 Task: Create validation rules in speaker object.
Action: Mouse moved to (639, 56)
Screenshot: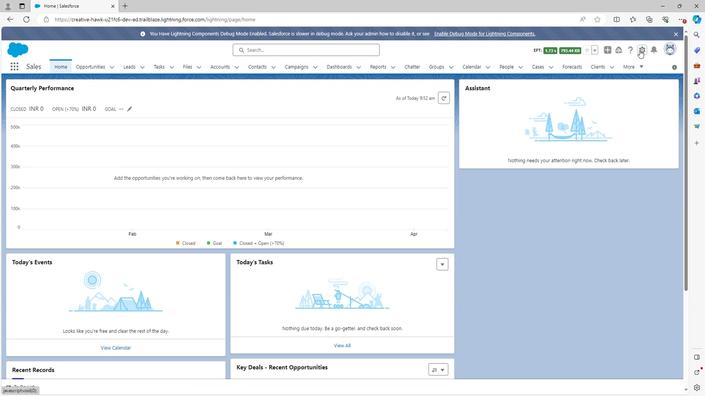 
Action: Mouse pressed left at (639, 56)
Screenshot: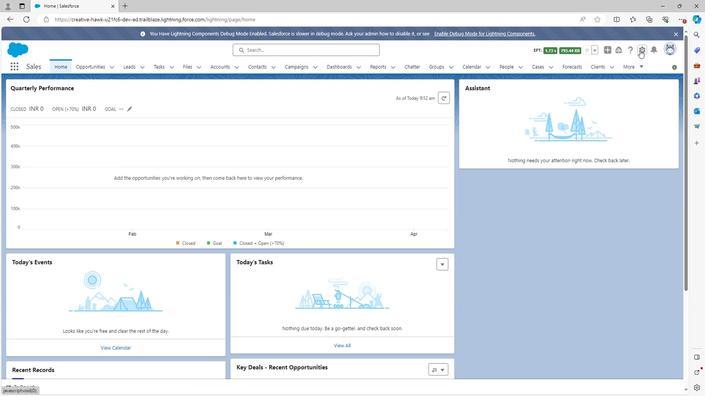
Action: Mouse moved to (610, 81)
Screenshot: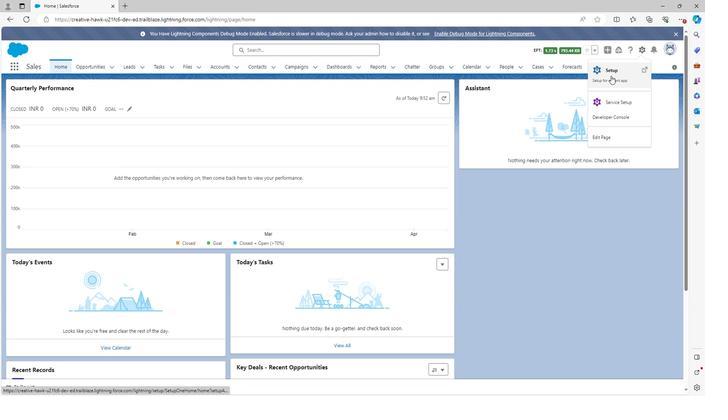 
Action: Mouse pressed left at (610, 81)
Screenshot: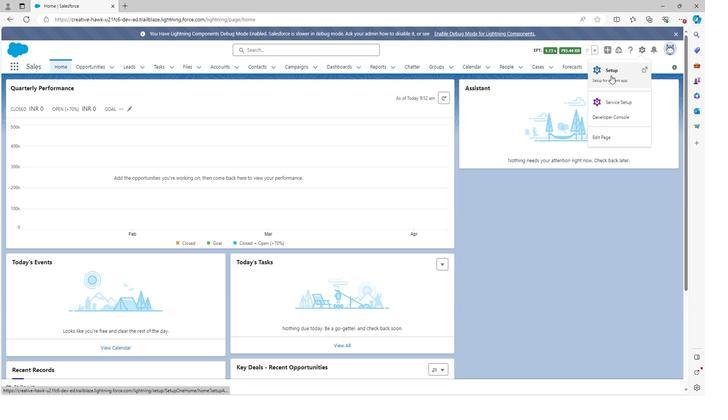 
Action: Mouse moved to (89, 73)
Screenshot: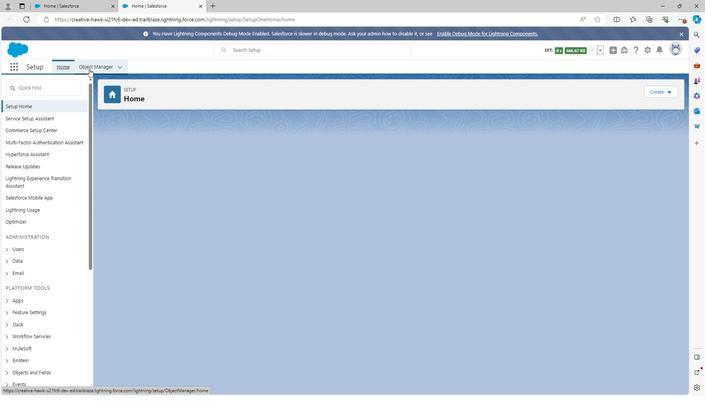 
Action: Mouse pressed left at (89, 73)
Screenshot: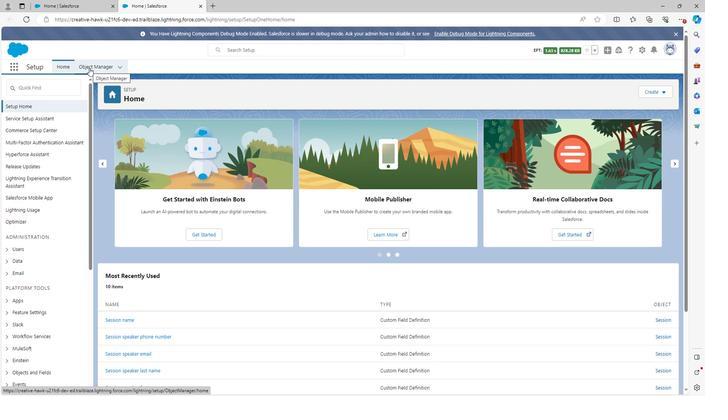 
Action: Mouse moved to (83, 263)
Screenshot: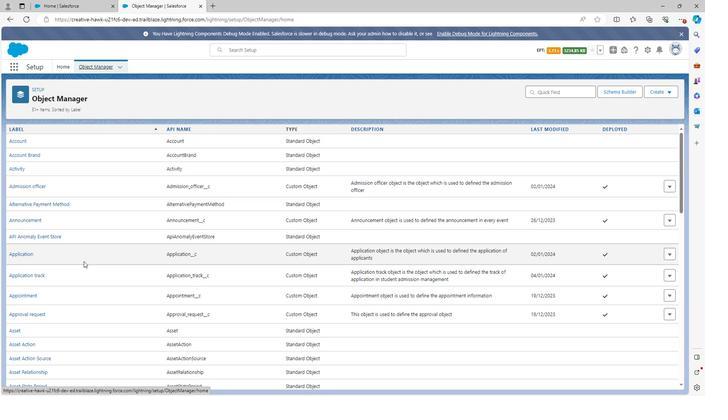 
Action: Mouse scrolled (83, 263) with delta (0, 0)
Screenshot: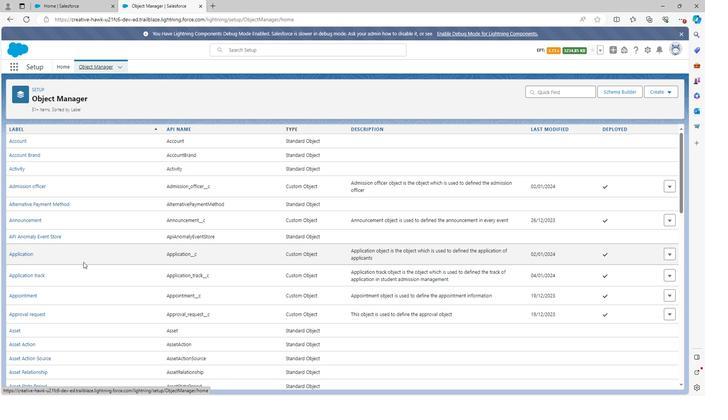 
Action: Mouse scrolled (83, 263) with delta (0, 0)
Screenshot: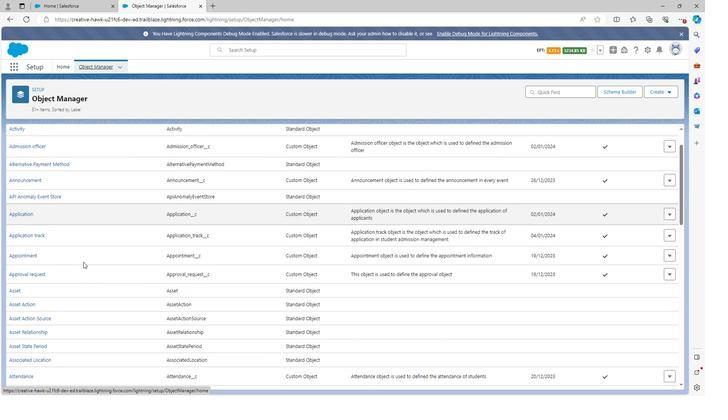 
Action: Mouse scrolled (83, 263) with delta (0, 0)
Screenshot: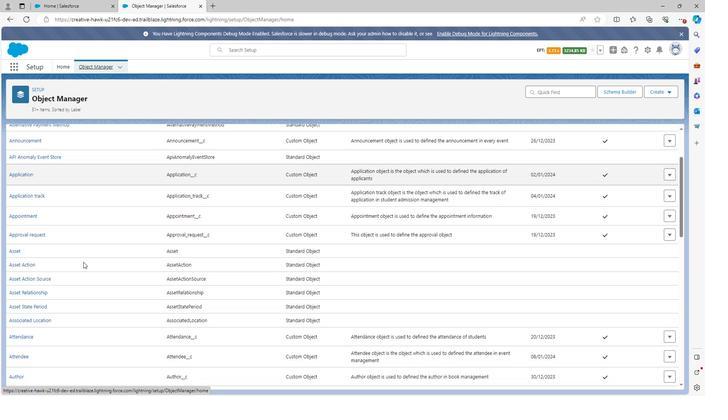 
Action: Mouse scrolled (83, 263) with delta (0, 0)
Screenshot: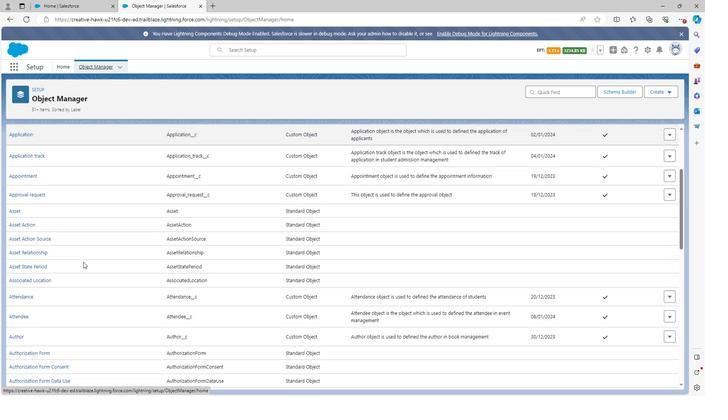 
Action: Mouse scrolled (83, 263) with delta (0, 0)
Screenshot: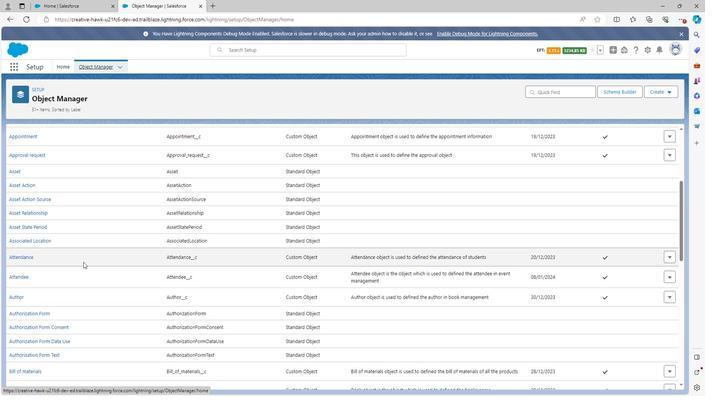 
Action: Mouse scrolled (83, 263) with delta (0, 0)
Screenshot: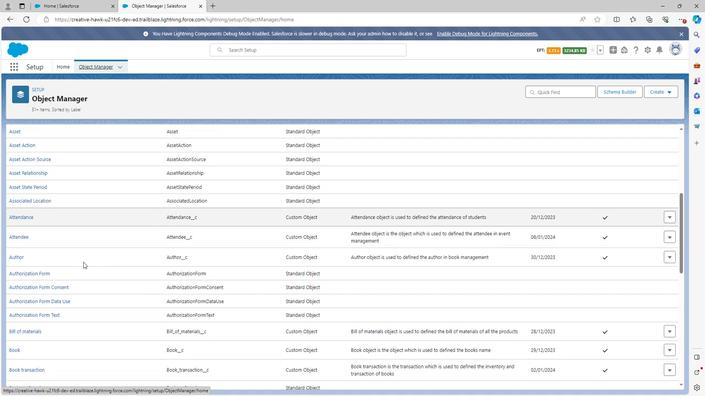 
Action: Mouse scrolled (83, 263) with delta (0, 0)
Screenshot: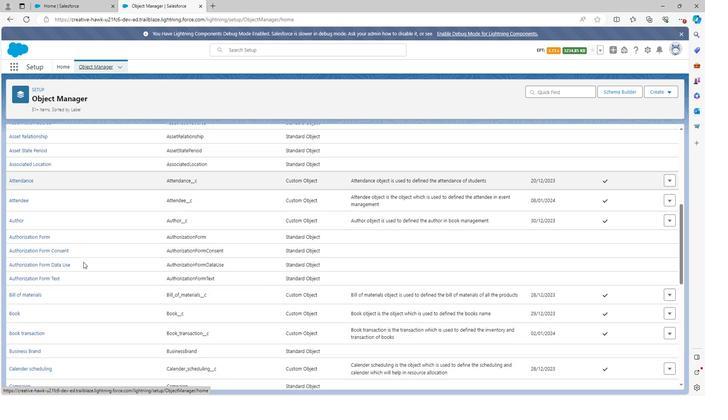 
Action: Mouse moved to (83, 263)
Screenshot: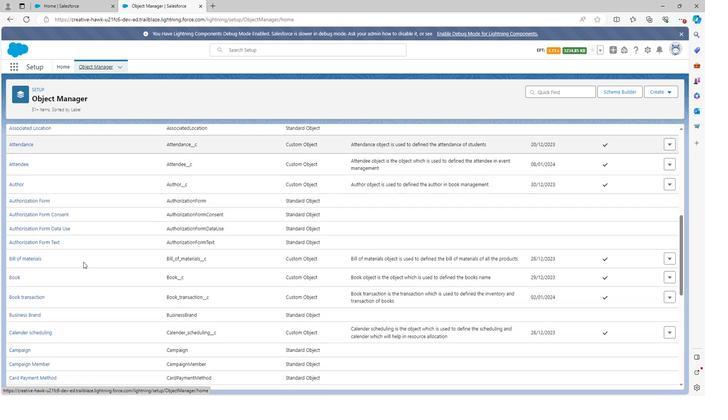 
Action: Mouse scrolled (83, 263) with delta (0, 0)
Screenshot: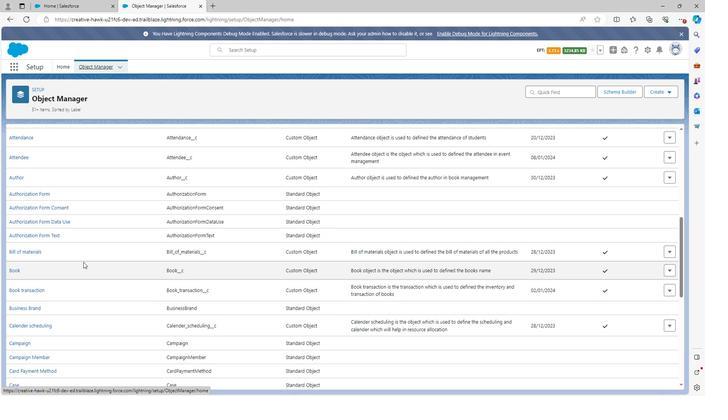 
Action: Mouse scrolled (83, 263) with delta (0, 0)
Screenshot: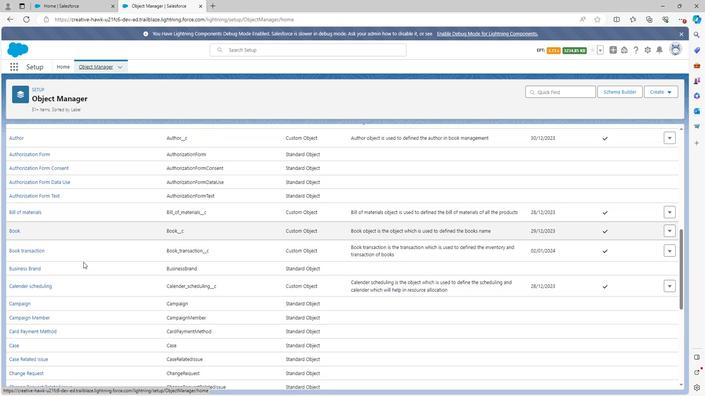 
Action: Mouse scrolled (83, 263) with delta (0, 0)
Screenshot: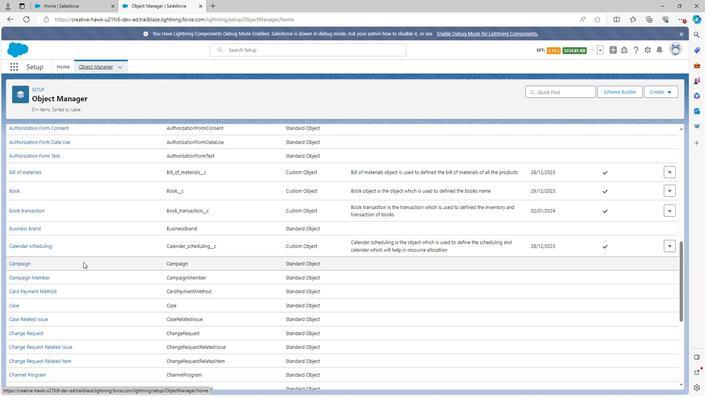 
Action: Mouse scrolled (83, 263) with delta (0, 0)
Screenshot: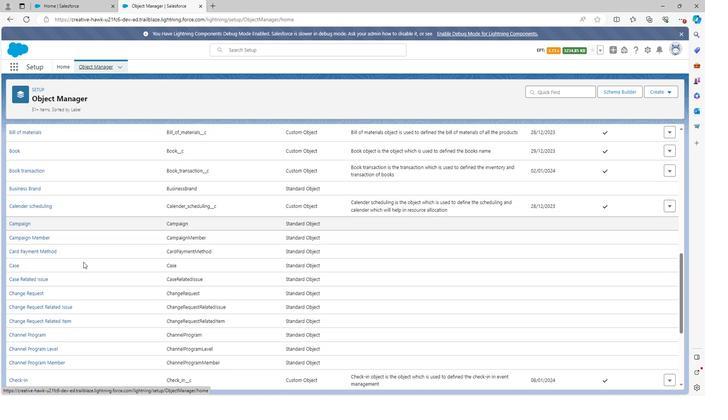 
Action: Mouse scrolled (83, 263) with delta (0, 0)
Screenshot: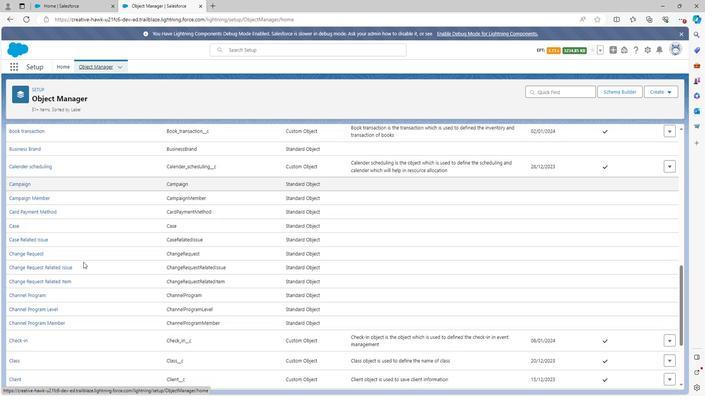 
Action: Mouse moved to (83, 263)
Screenshot: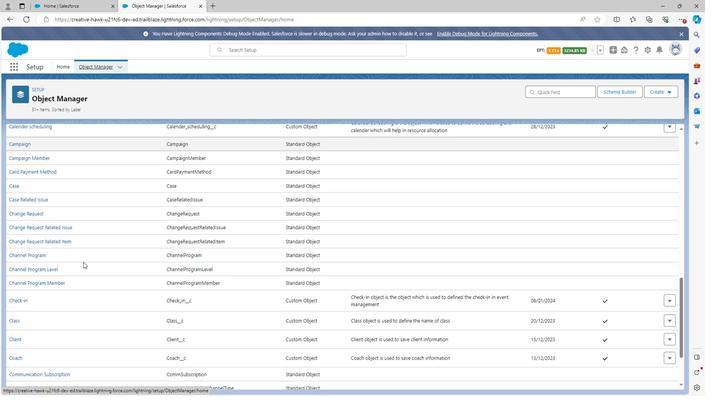 
Action: Mouse scrolled (83, 263) with delta (0, 0)
Screenshot: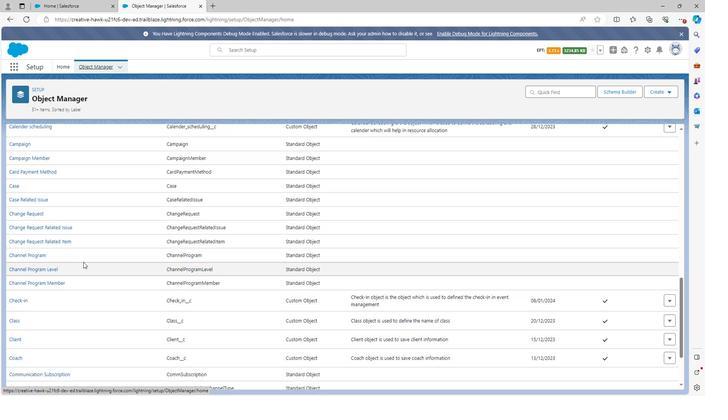 
Action: Mouse scrolled (83, 263) with delta (0, 0)
Screenshot: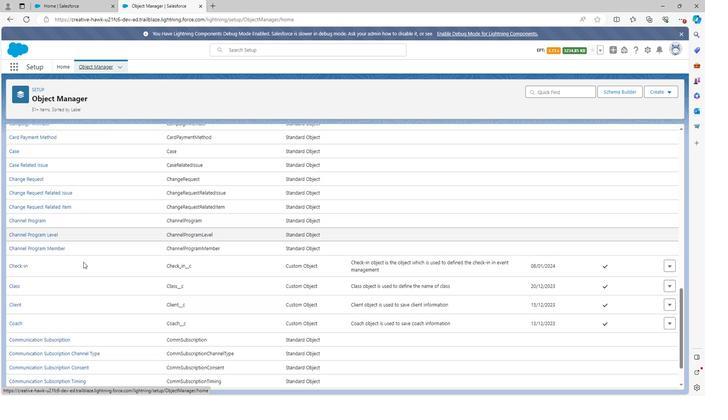 
Action: Mouse scrolled (83, 263) with delta (0, 0)
Screenshot: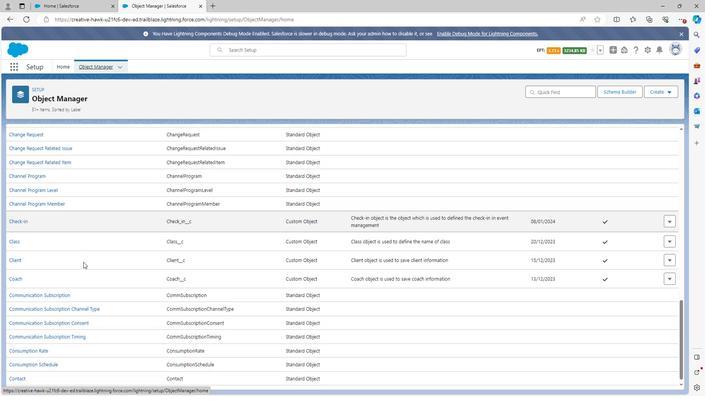 
Action: Mouse scrolled (83, 263) with delta (0, 0)
Screenshot: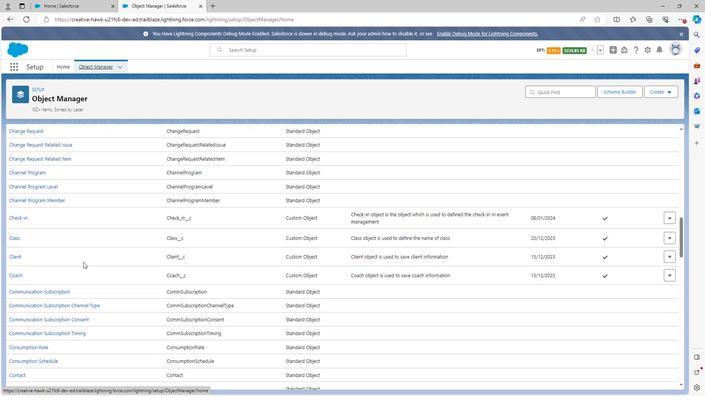 
Action: Mouse scrolled (83, 263) with delta (0, 0)
Screenshot: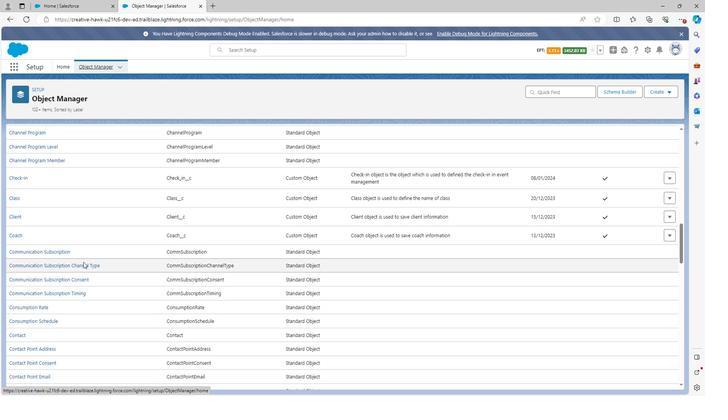
Action: Mouse scrolled (83, 263) with delta (0, 0)
Screenshot: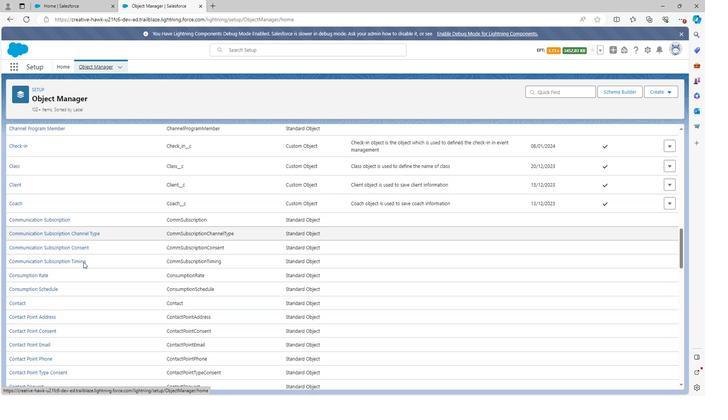 
Action: Mouse scrolled (83, 263) with delta (0, 0)
Screenshot: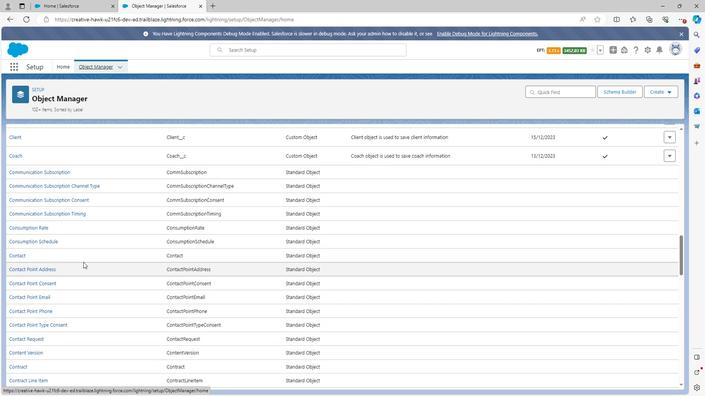 
Action: Mouse scrolled (83, 263) with delta (0, 0)
Screenshot: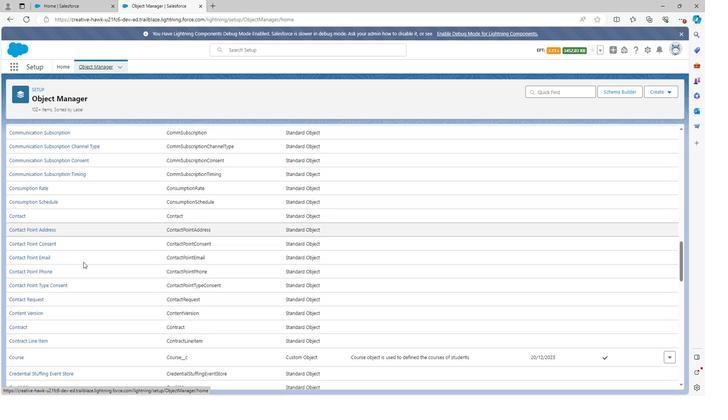 
Action: Mouse scrolled (83, 263) with delta (0, 0)
Screenshot: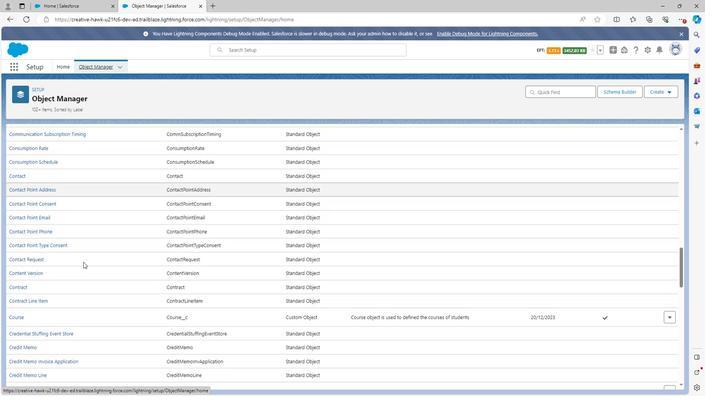 
Action: Mouse scrolled (83, 263) with delta (0, 0)
Screenshot: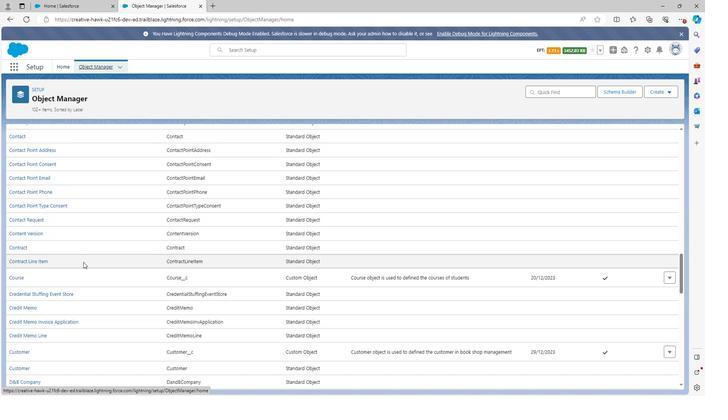 
Action: Mouse scrolled (83, 263) with delta (0, 0)
Screenshot: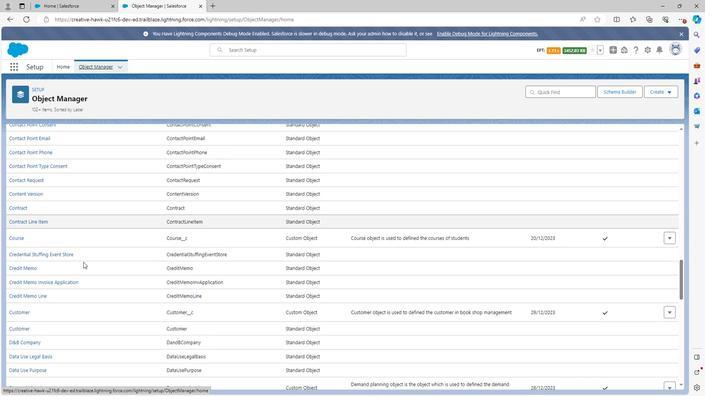 
Action: Mouse scrolled (83, 263) with delta (0, 0)
Screenshot: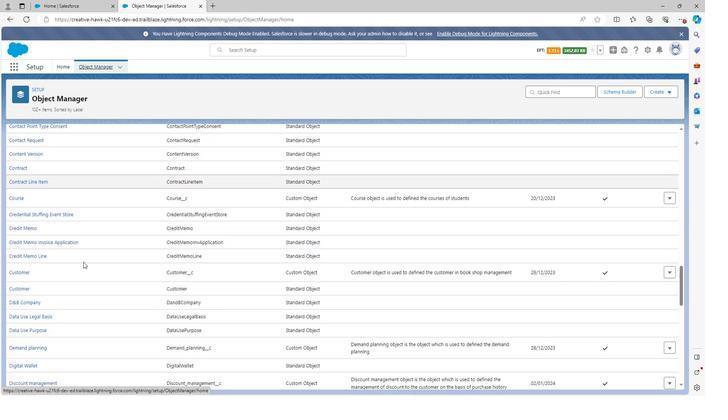 
Action: Mouse scrolled (83, 263) with delta (0, 0)
Screenshot: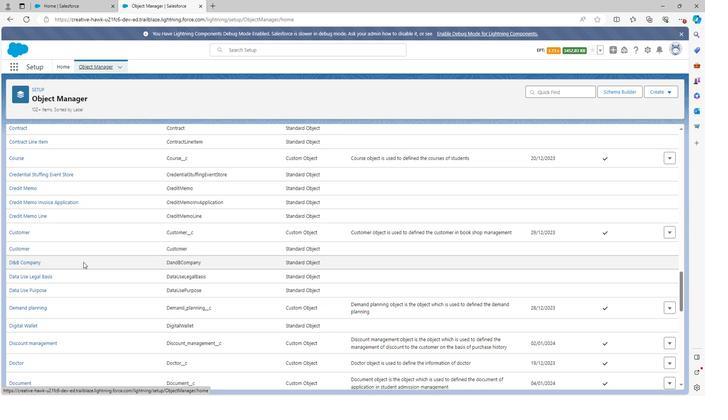
Action: Mouse scrolled (83, 263) with delta (0, 0)
Screenshot: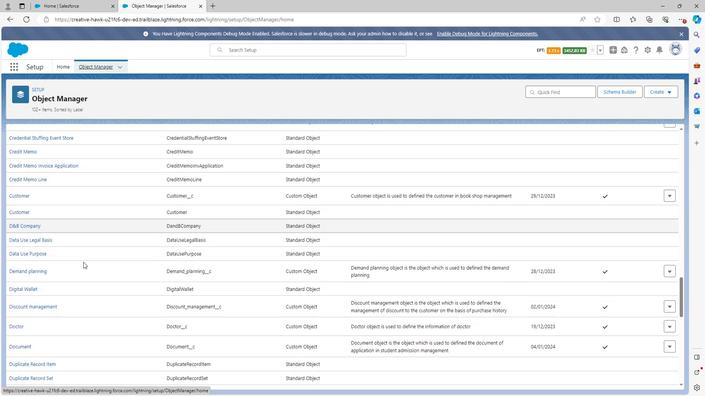 
Action: Mouse scrolled (83, 263) with delta (0, 0)
Screenshot: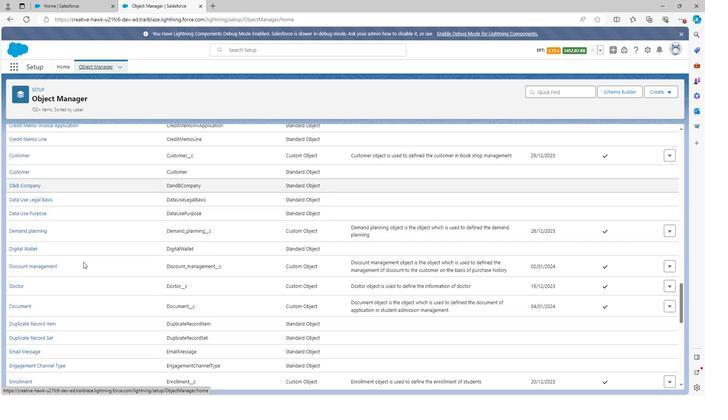 
Action: Mouse scrolled (83, 263) with delta (0, 0)
Screenshot: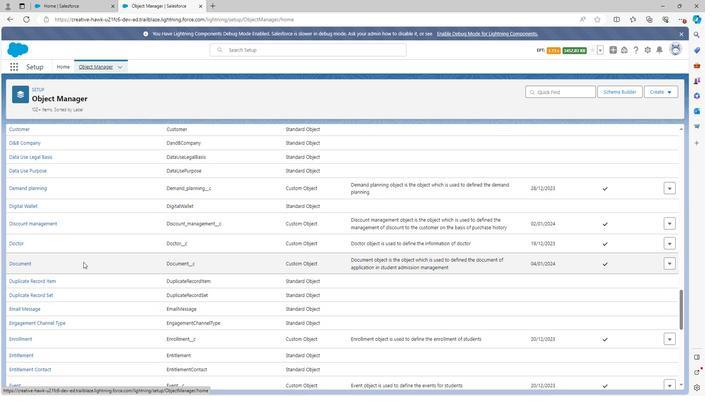 
Action: Mouse scrolled (83, 263) with delta (0, 0)
Screenshot: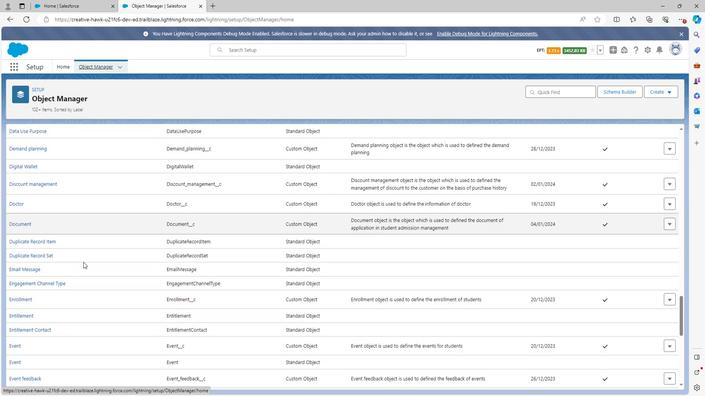 
Action: Mouse scrolled (83, 263) with delta (0, 0)
Screenshot: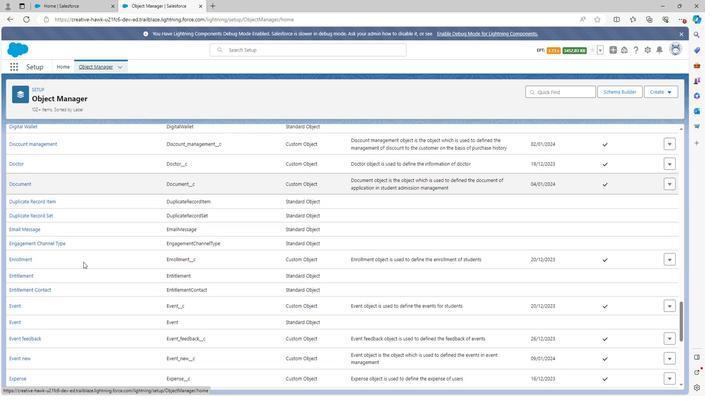 
Action: Mouse scrolled (83, 263) with delta (0, 0)
Screenshot: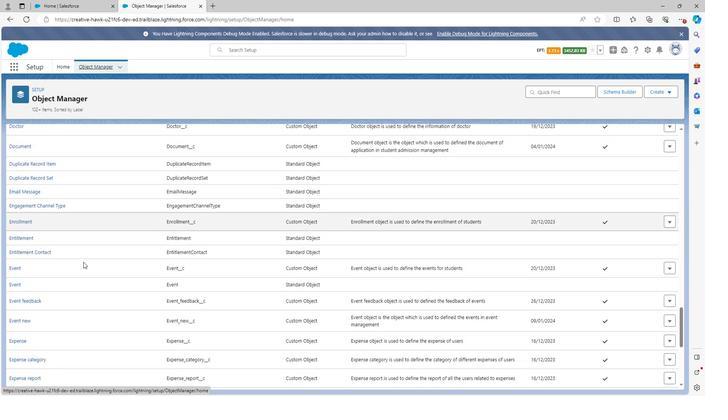 
Action: Mouse scrolled (83, 263) with delta (0, 0)
Screenshot: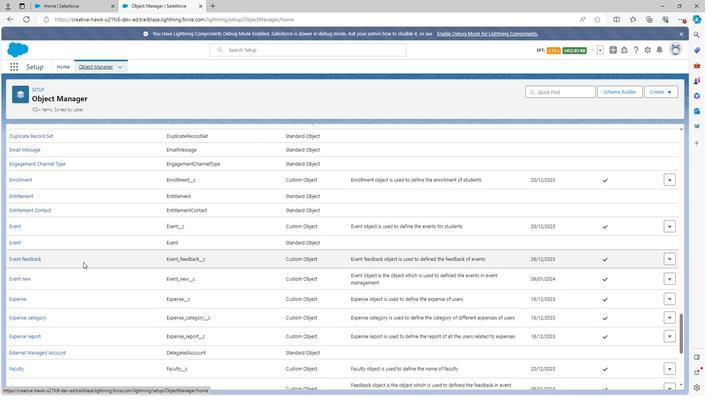 
Action: Mouse scrolled (83, 263) with delta (0, 0)
Screenshot: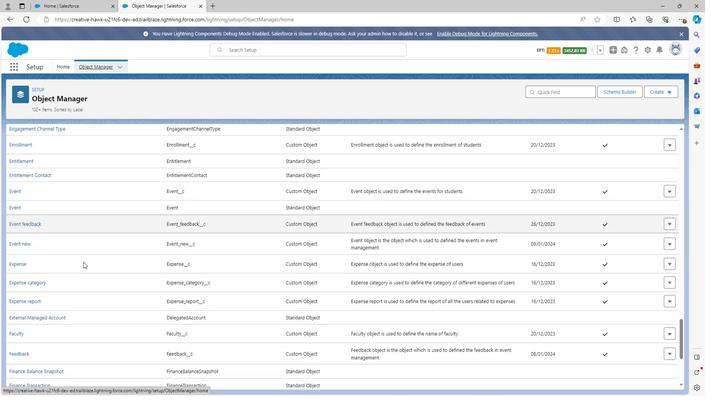 
Action: Mouse scrolled (83, 263) with delta (0, 0)
Screenshot: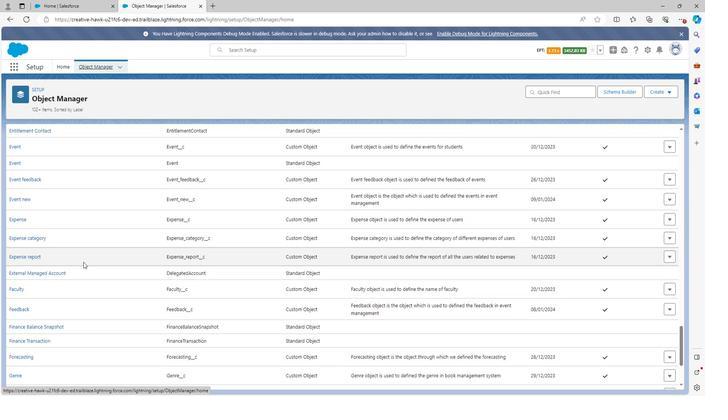 
Action: Mouse scrolled (83, 263) with delta (0, 0)
Screenshot: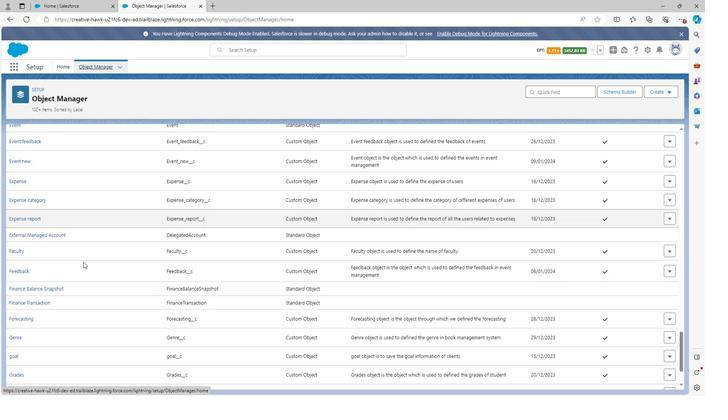 
Action: Mouse scrolled (83, 263) with delta (0, 0)
Screenshot: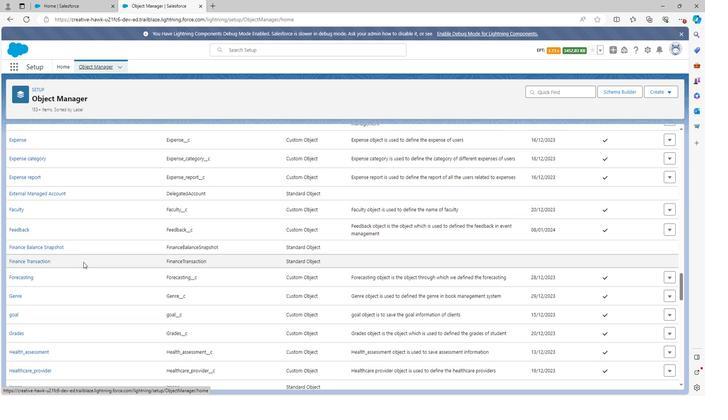 
Action: Mouse scrolled (83, 263) with delta (0, 0)
Screenshot: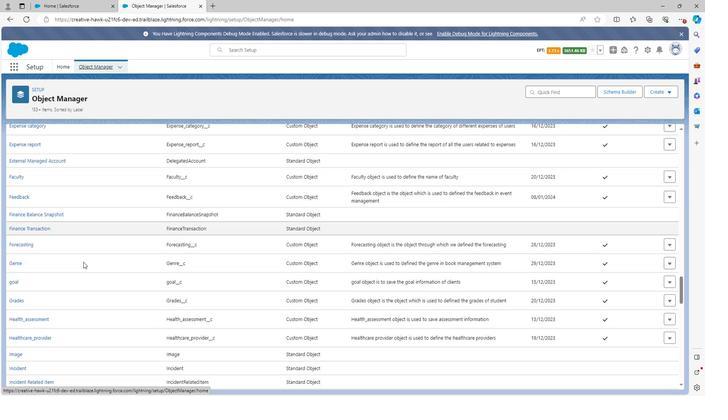 
Action: Mouse scrolled (83, 263) with delta (0, 0)
Screenshot: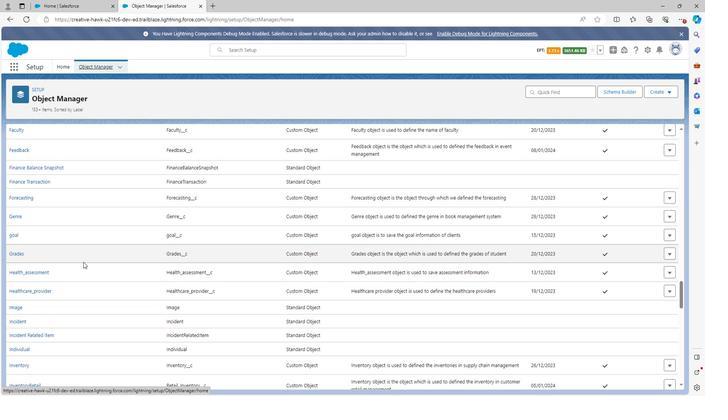 
Action: Mouse scrolled (83, 263) with delta (0, 0)
Screenshot: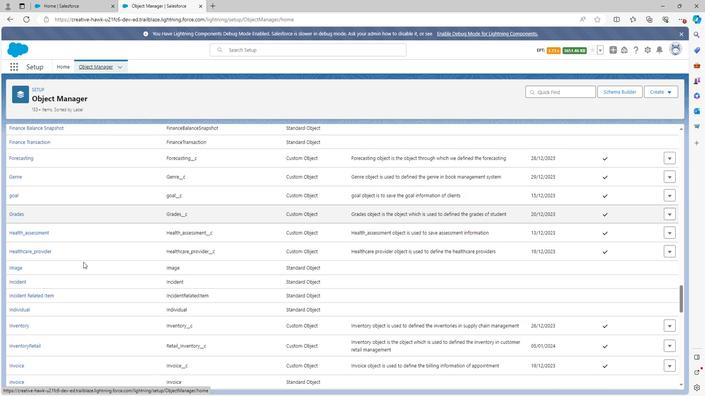 
Action: Mouse scrolled (83, 263) with delta (0, 0)
Screenshot: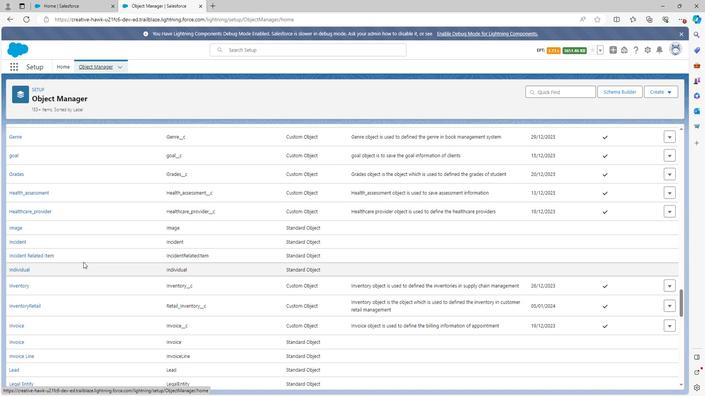 
Action: Mouse scrolled (83, 263) with delta (0, 0)
Screenshot: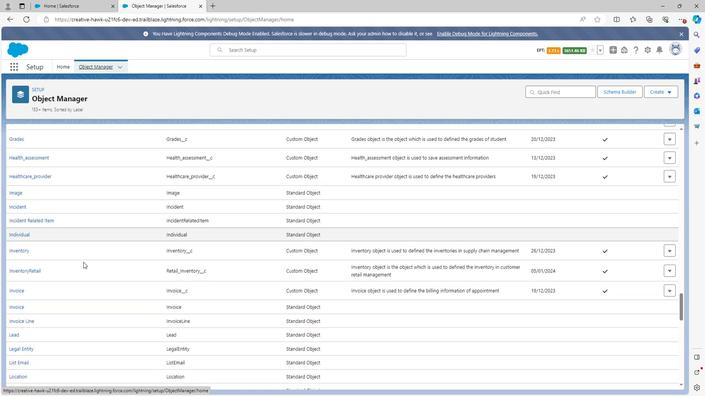 
Action: Mouse scrolled (83, 263) with delta (0, 0)
Screenshot: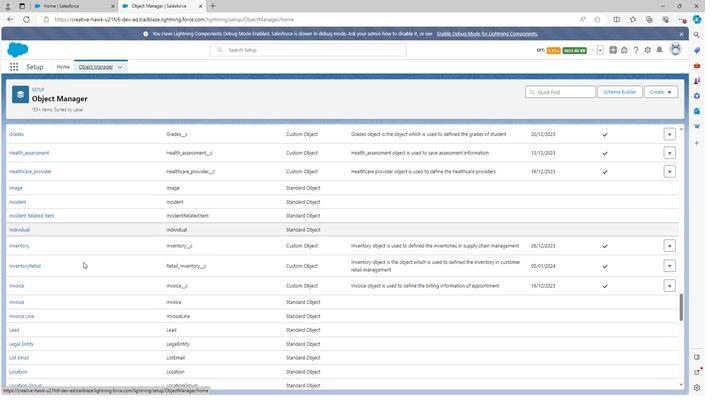 
Action: Mouse scrolled (83, 263) with delta (0, 0)
Screenshot: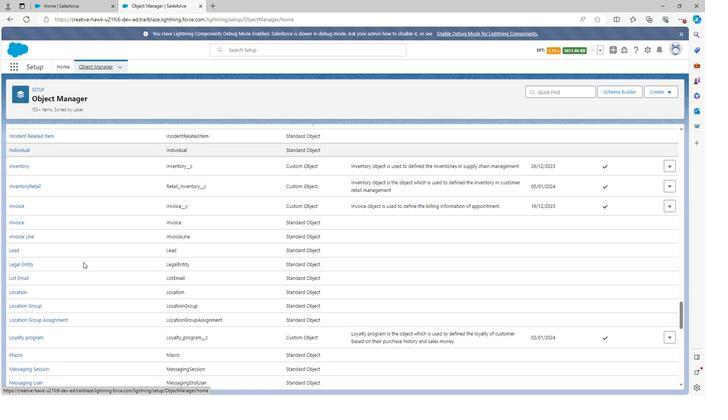 
Action: Mouse scrolled (83, 263) with delta (0, 0)
Screenshot: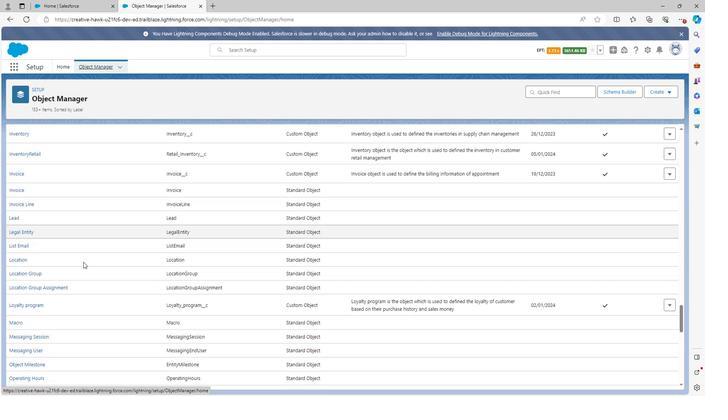 
Action: Mouse scrolled (83, 263) with delta (0, 0)
Screenshot: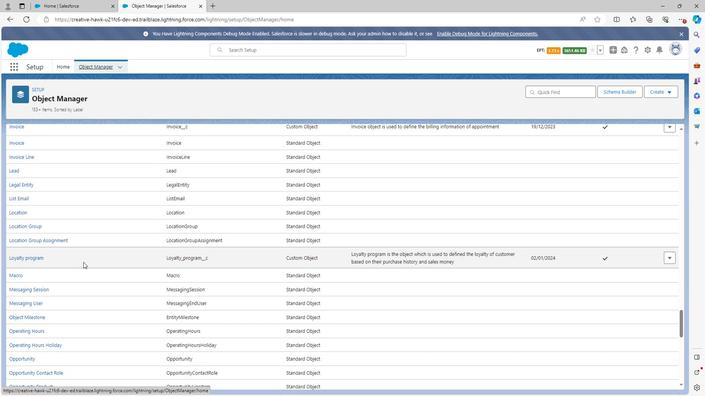 
Action: Mouse scrolled (83, 263) with delta (0, 0)
Screenshot: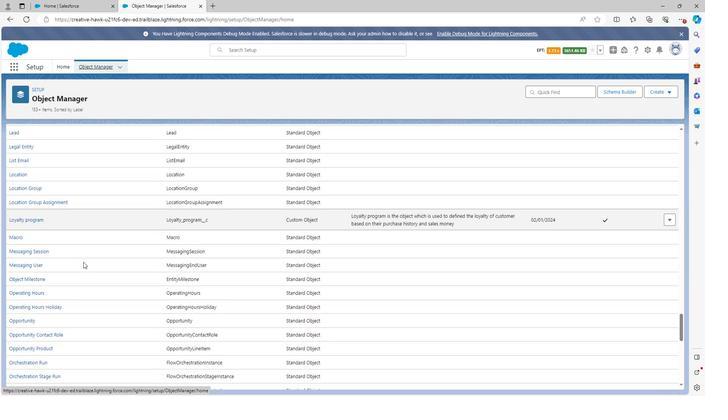 
Action: Mouse scrolled (83, 263) with delta (0, 0)
Screenshot: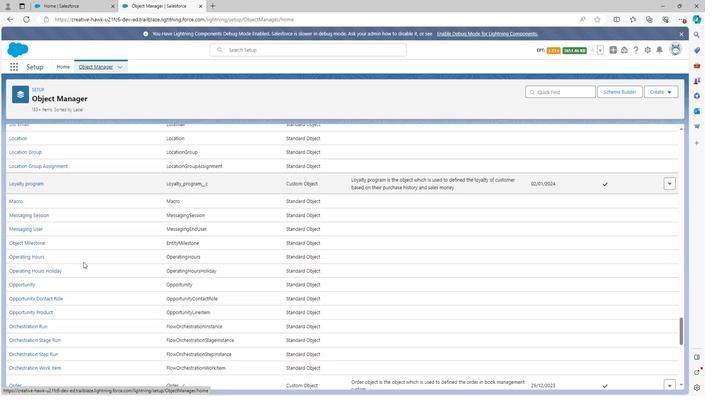 
Action: Mouse scrolled (83, 263) with delta (0, 0)
Screenshot: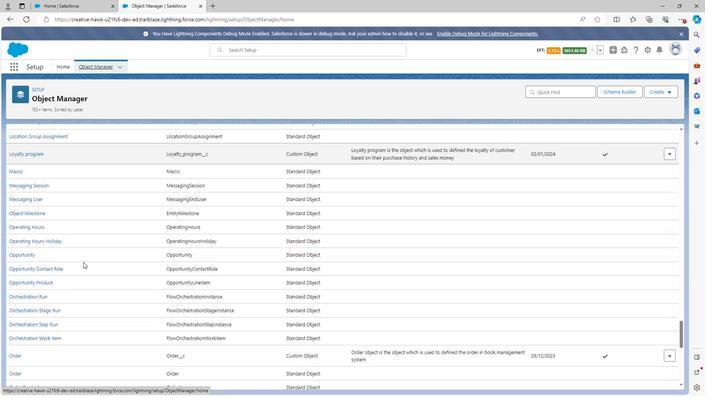 
Action: Mouse moved to (83, 263)
Screenshot: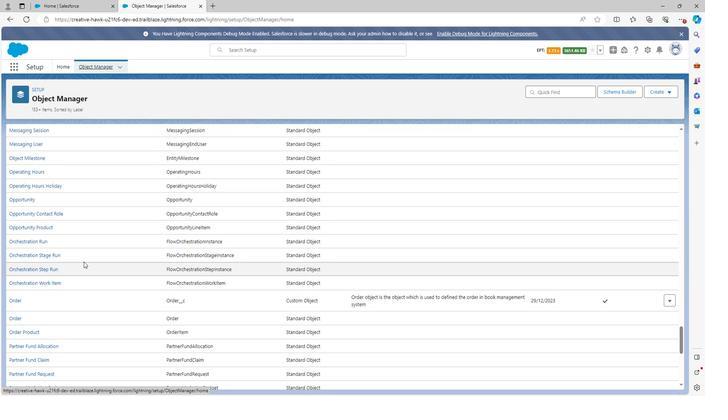 
Action: Mouse scrolled (83, 263) with delta (0, 0)
Screenshot: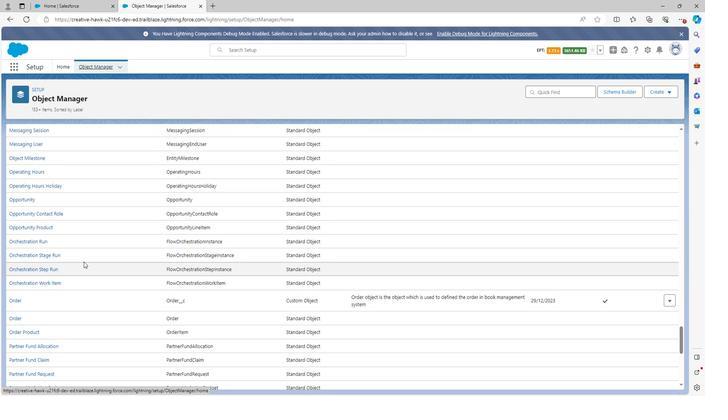 
Action: Mouse scrolled (83, 263) with delta (0, 0)
Screenshot: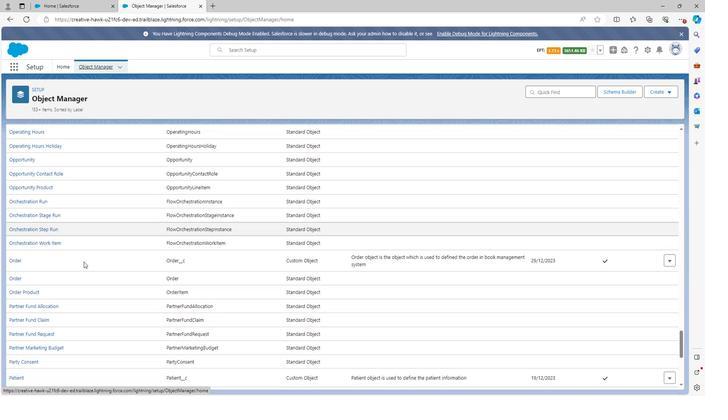 
Action: Mouse scrolled (83, 263) with delta (0, 0)
Screenshot: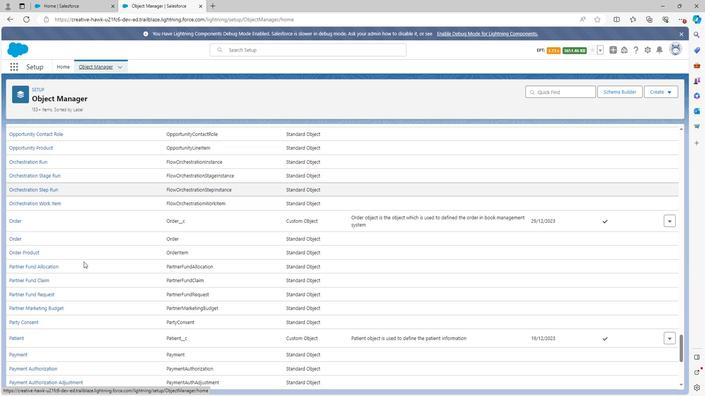 
Action: Mouse scrolled (83, 263) with delta (0, 0)
Screenshot: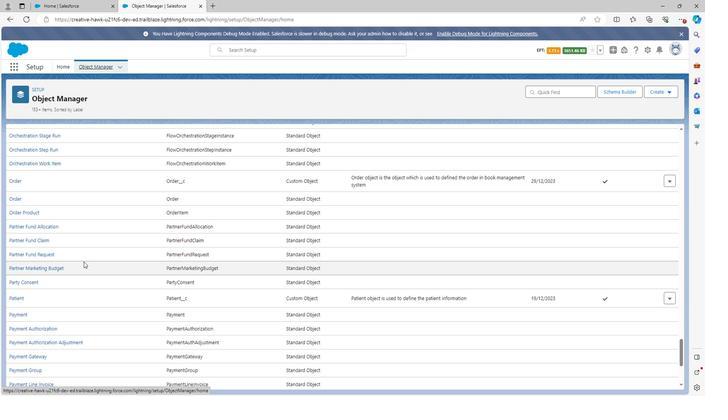
Action: Mouse scrolled (83, 263) with delta (0, 0)
Screenshot: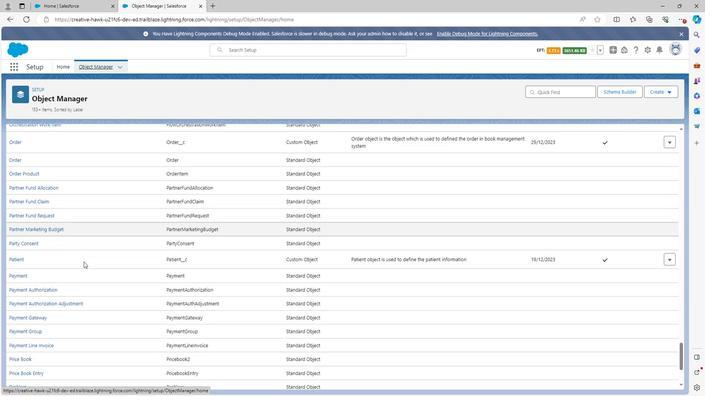 
Action: Mouse scrolled (83, 263) with delta (0, 0)
Screenshot: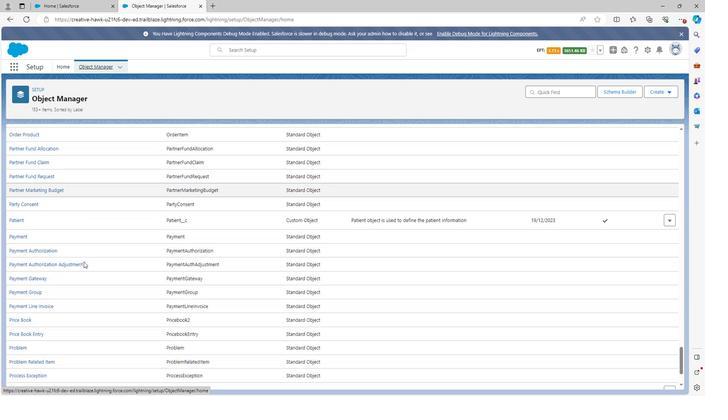 
Action: Mouse scrolled (83, 263) with delta (0, 0)
Screenshot: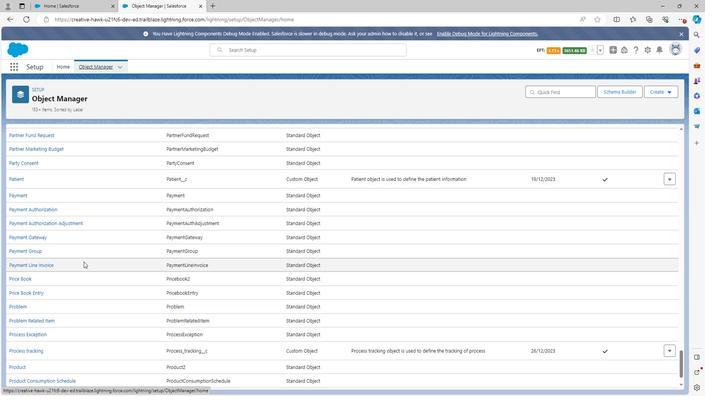 
Action: Mouse scrolled (83, 263) with delta (0, 0)
Screenshot: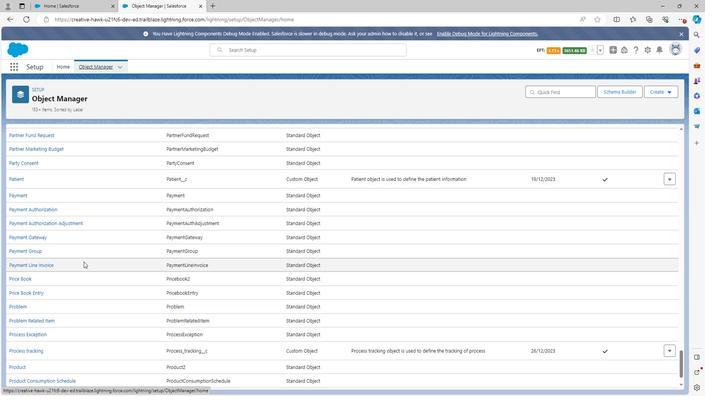 
Action: Mouse scrolled (83, 263) with delta (0, 0)
Screenshot: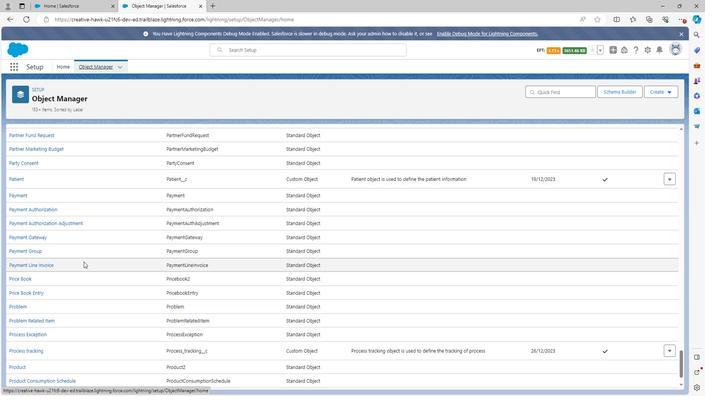 
Action: Mouse scrolled (83, 263) with delta (0, 0)
Screenshot: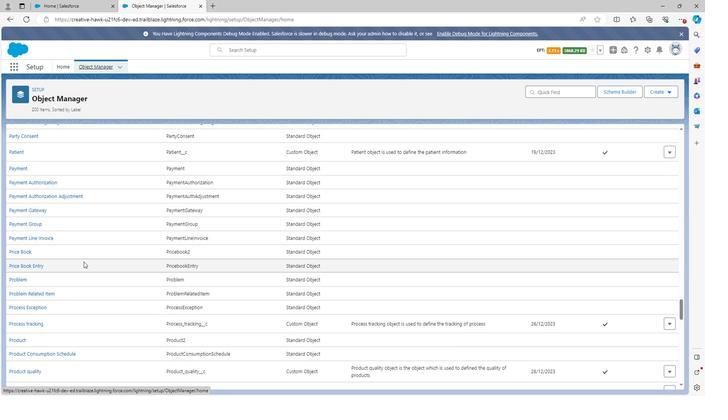 
Action: Mouse scrolled (83, 263) with delta (0, 0)
Screenshot: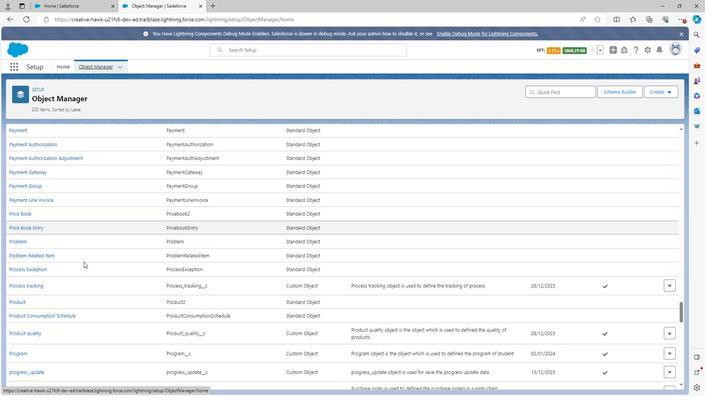 
Action: Mouse scrolled (83, 263) with delta (0, 0)
Screenshot: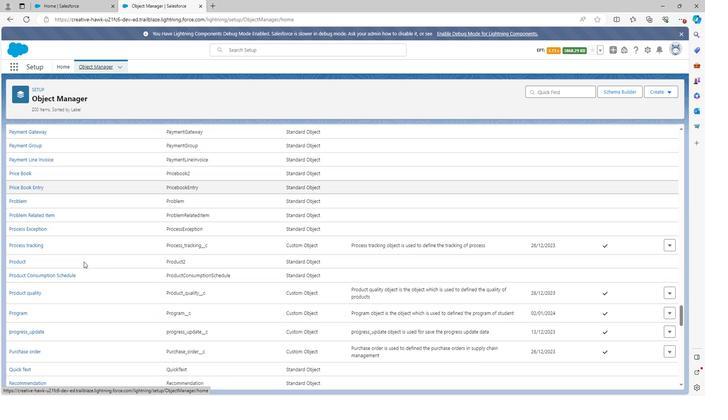 
Action: Mouse scrolled (83, 263) with delta (0, 0)
Screenshot: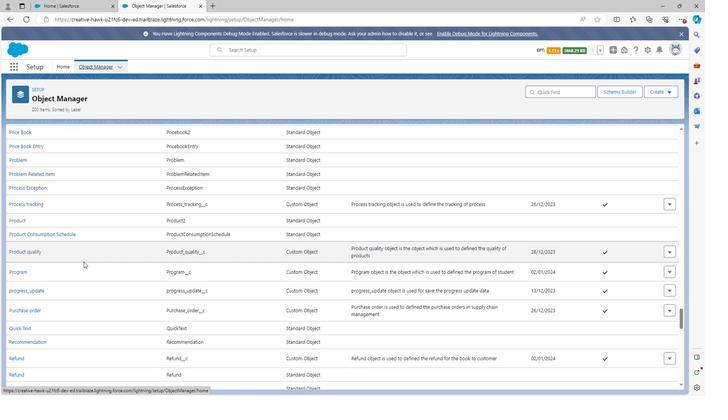 
Action: Mouse scrolled (83, 263) with delta (0, 0)
Screenshot: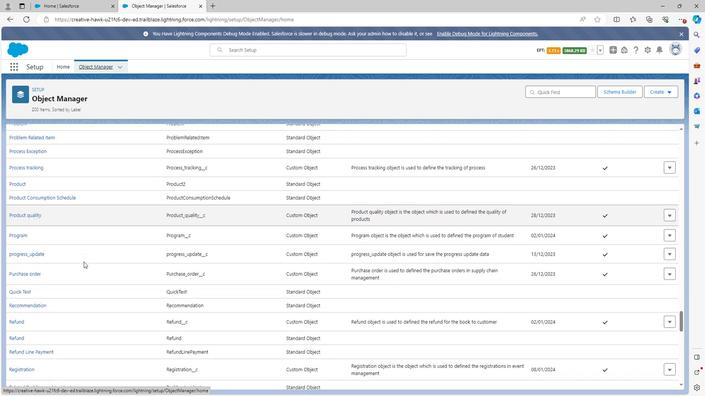 
Action: Mouse scrolled (83, 263) with delta (0, 0)
Screenshot: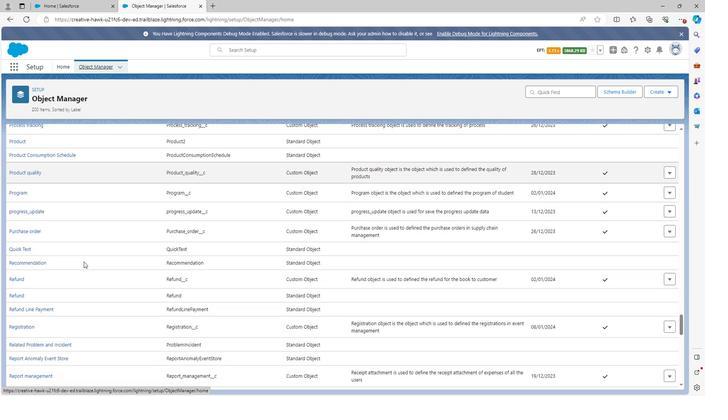 
Action: Mouse scrolled (83, 263) with delta (0, 0)
Screenshot: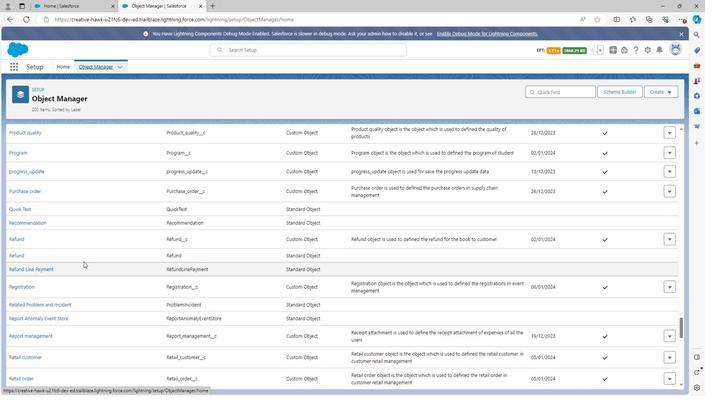 
Action: Mouse scrolled (83, 263) with delta (0, 0)
Screenshot: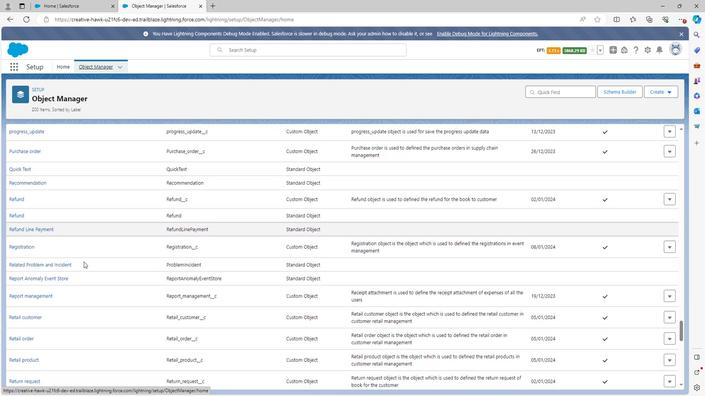 
Action: Mouse scrolled (83, 263) with delta (0, 0)
Screenshot: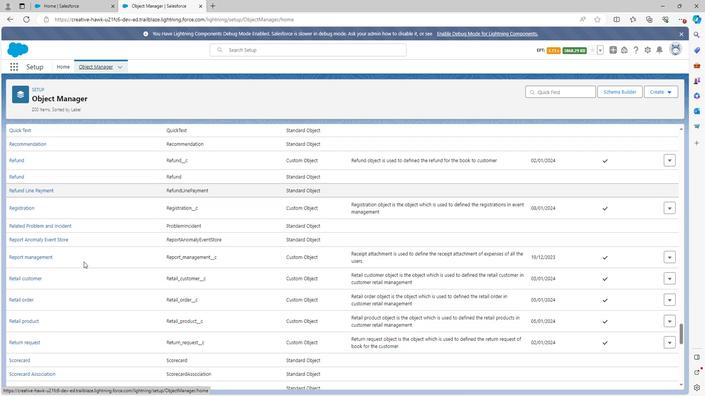 
Action: Mouse moved to (84, 263)
Screenshot: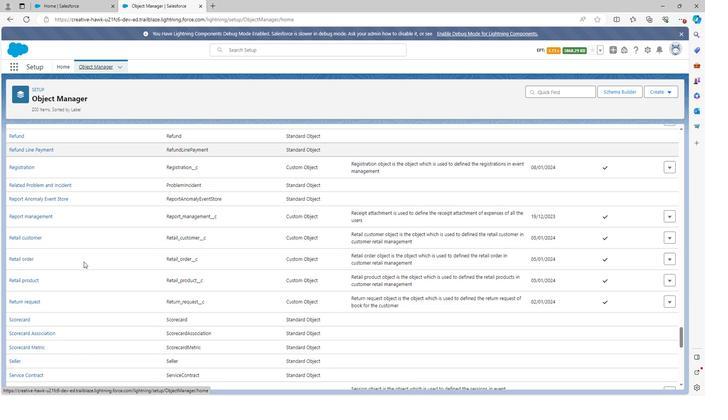 
Action: Mouse scrolled (84, 262) with delta (0, 0)
Screenshot: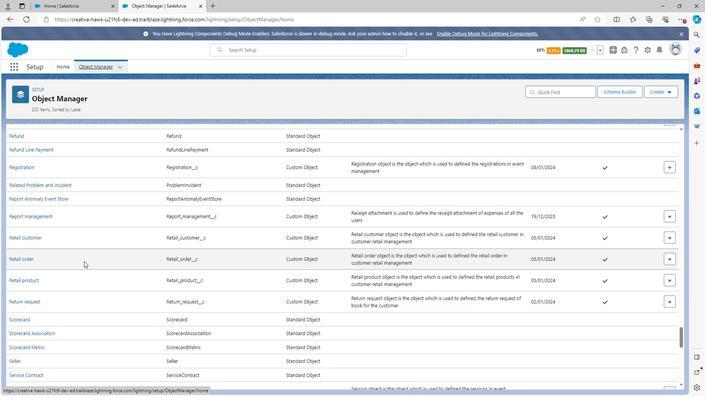 
Action: Mouse scrolled (84, 262) with delta (0, 0)
Screenshot: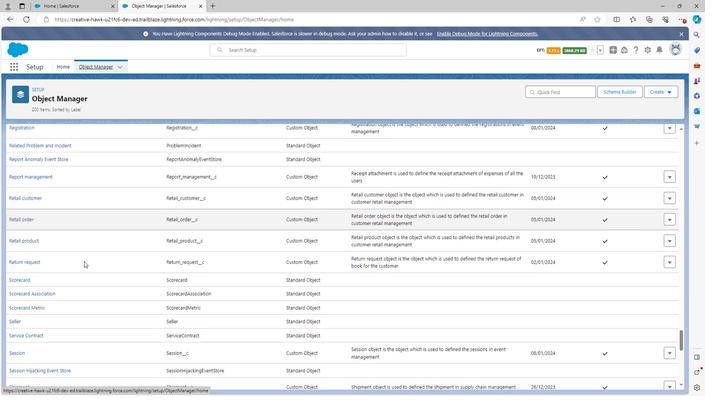 
Action: Mouse scrolled (84, 262) with delta (0, 0)
Screenshot: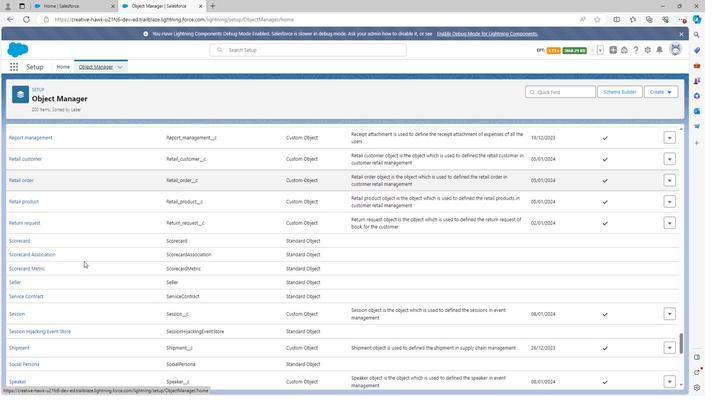 
Action: Mouse scrolled (84, 262) with delta (0, 0)
Screenshot: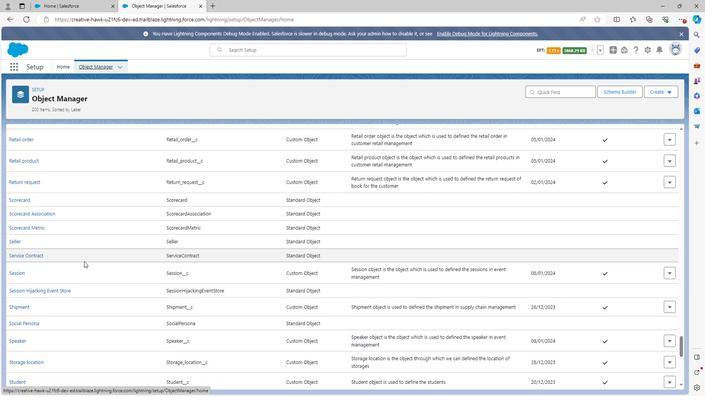 
Action: Mouse scrolled (84, 262) with delta (0, 0)
Screenshot: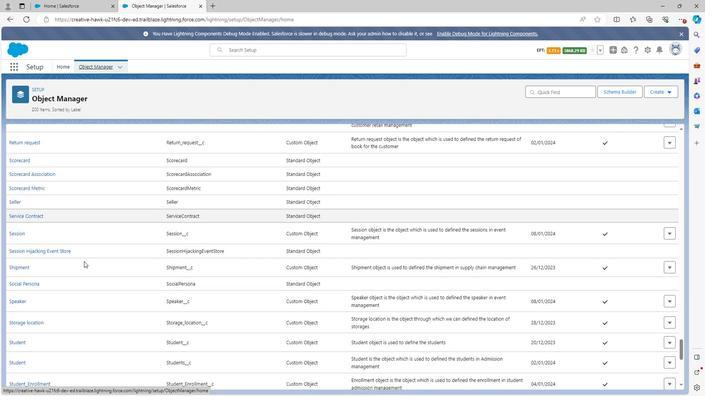 
Action: Mouse moved to (22, 263)
Screenshot: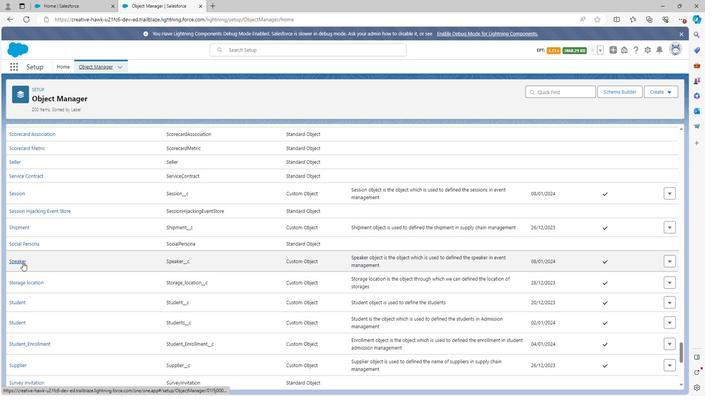 
Action: Mouse pressed left at (22, 263)
Screenshot: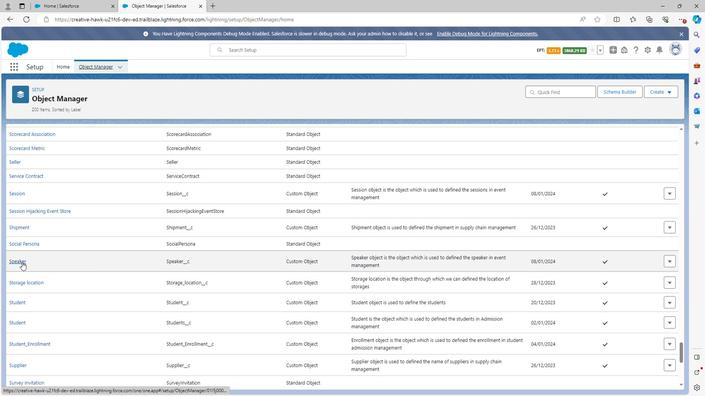 
Action: Mouse moved to (45, 146)
Screenshot: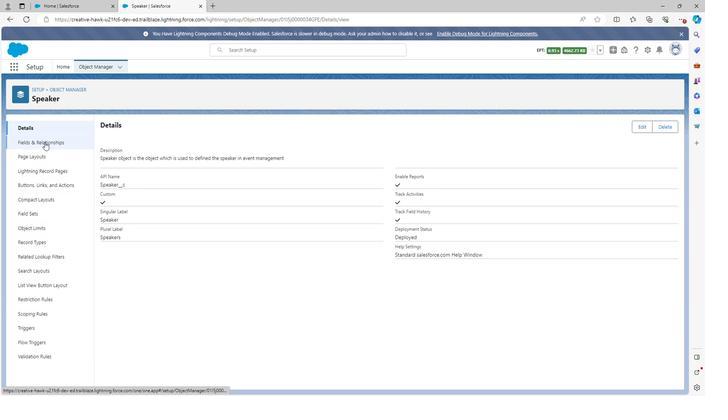 
Action: Mouse pressed left at (45, 146)
Screenshot: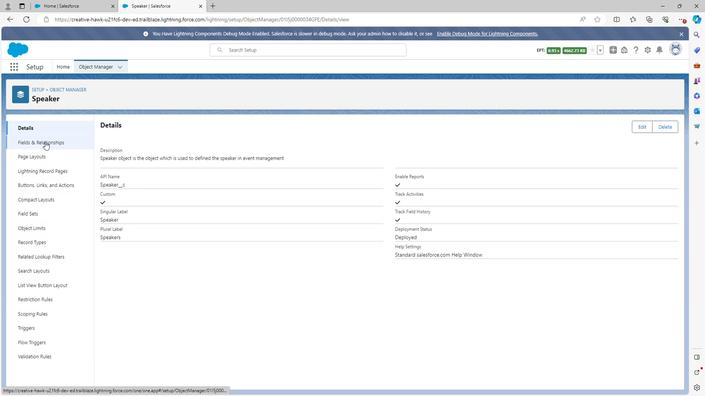 
Action: Mouse moved to (115, 222)
Screenshot: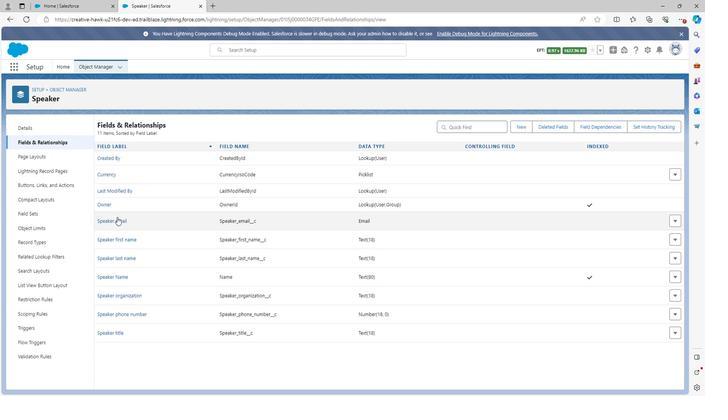 
Action: Mouse pressed left at (115, 222)
Screenshot: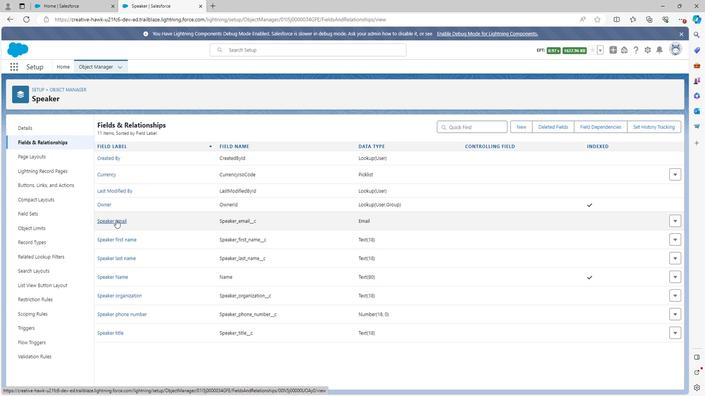 
Action: Mouse moved to (283, 310)
Screenshot: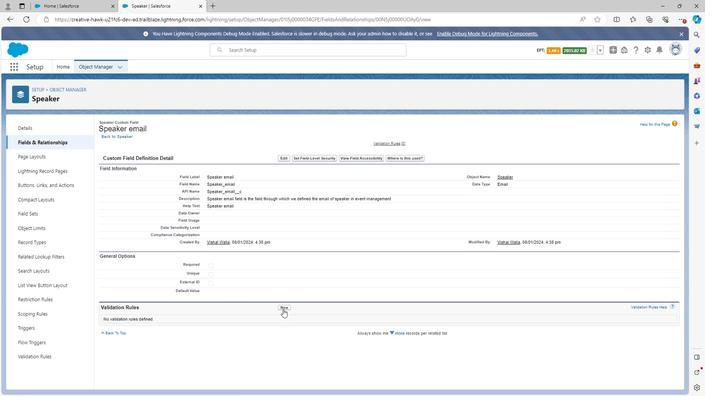 
Action: Mouse pressed left at (283, 310)
Screenshot: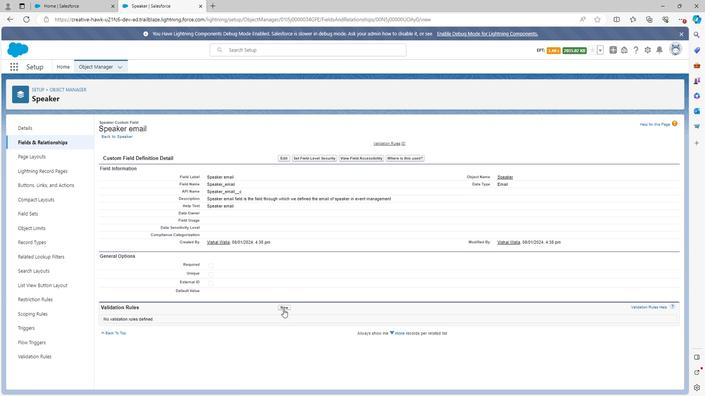 
Action: Mouse moved to (163, 160)
Screenshot: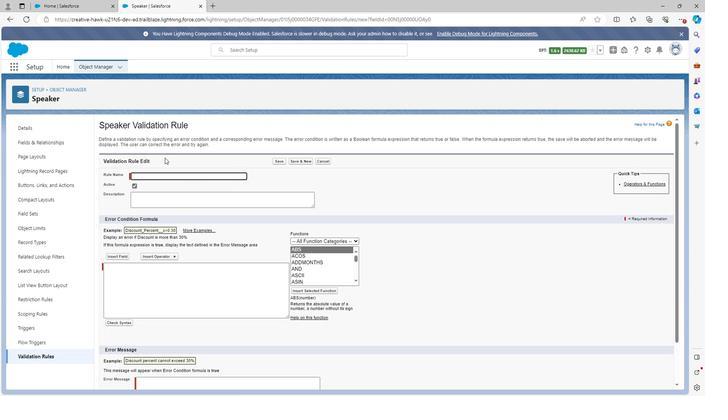 
Action: Key pressed <Key.shift>Speaker<Key.space>email
Screenshot: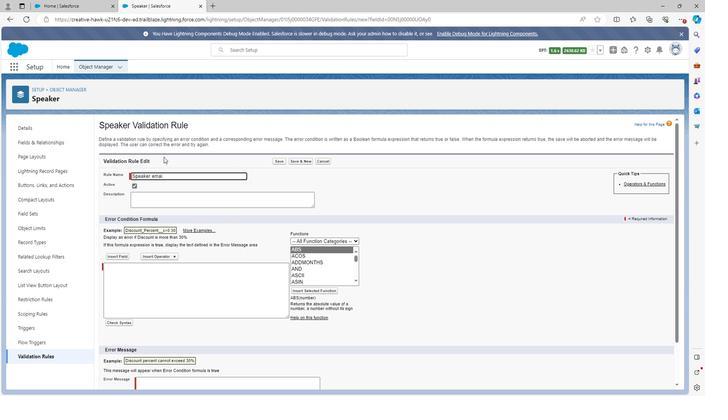 
Action: Mouse moved to (163, 160)
Screenshot: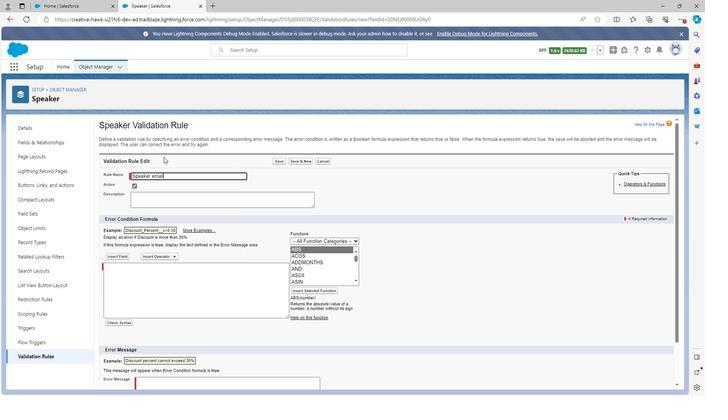 
Action: Key pressed <Key.space>rule
Screenshot: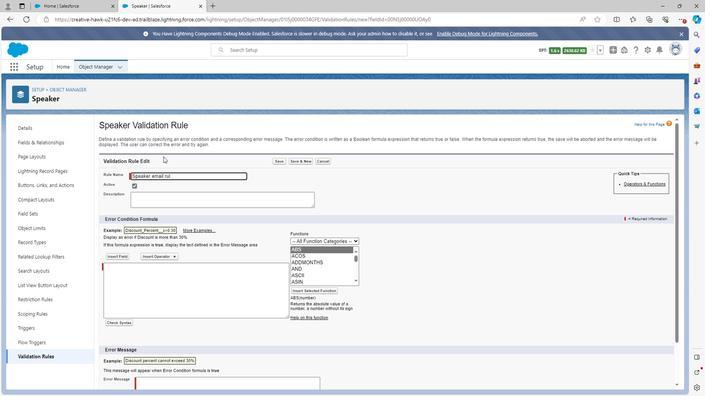 
Action: Mouse moved to (175, 185)
Screenshot: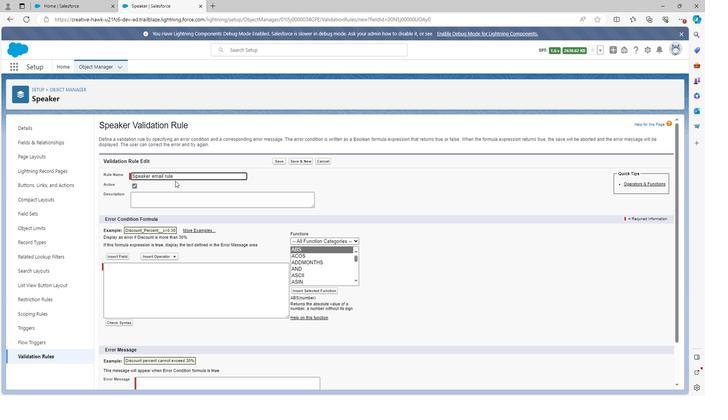 
Action: Mouse pressed left at (175, 185)
Screenshot: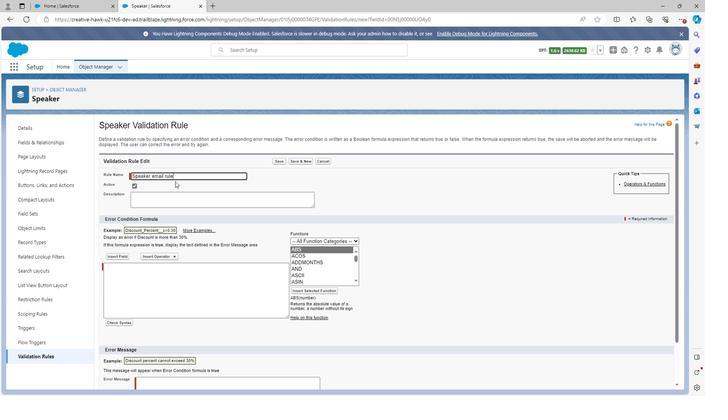 
Action: Mouse moved to (170, 203)
Screenshot: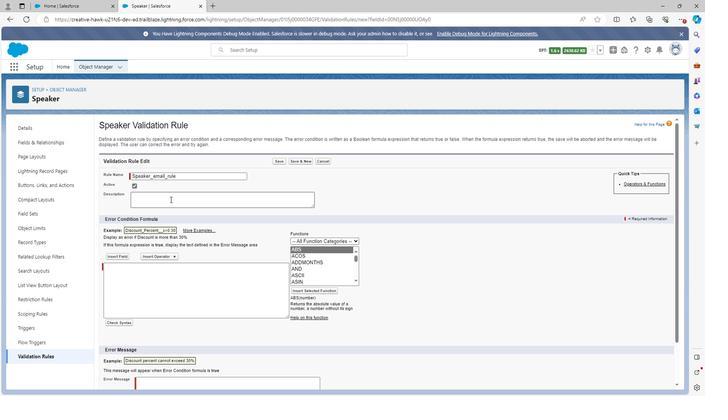
Action: Mouse pressed left at (170, 203)
Screenshot: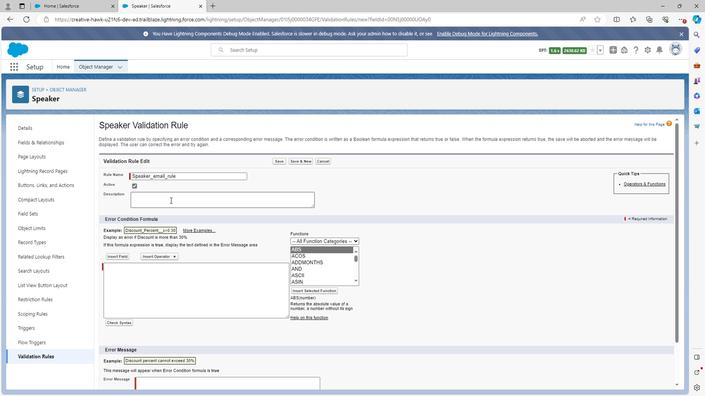 
Action: Key pressed <Key.shift>
Screenshot: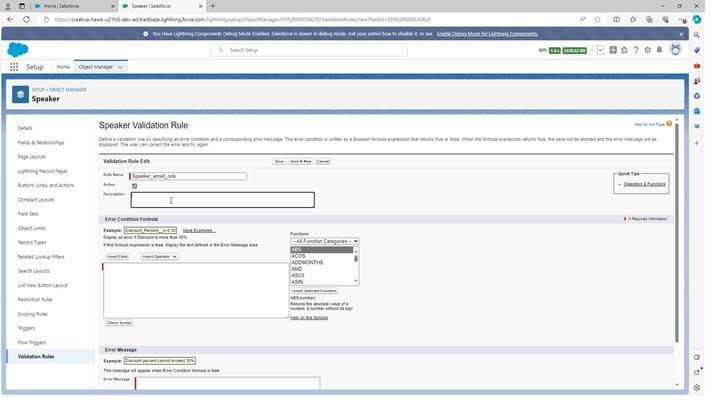 
Action: Mouse moved to (169, 203)
Screenshot: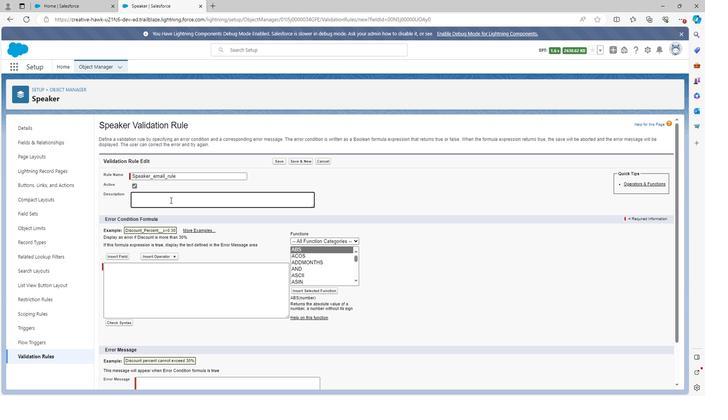 
Action: Key pressed S
Screenshot: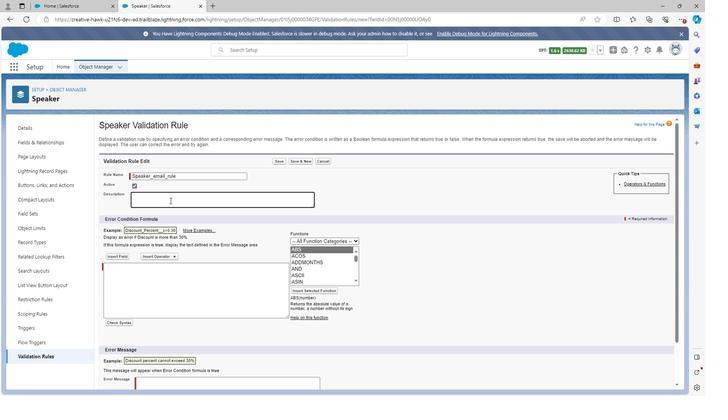 
Action: Mouse moved to (169, 203)
Screenshot: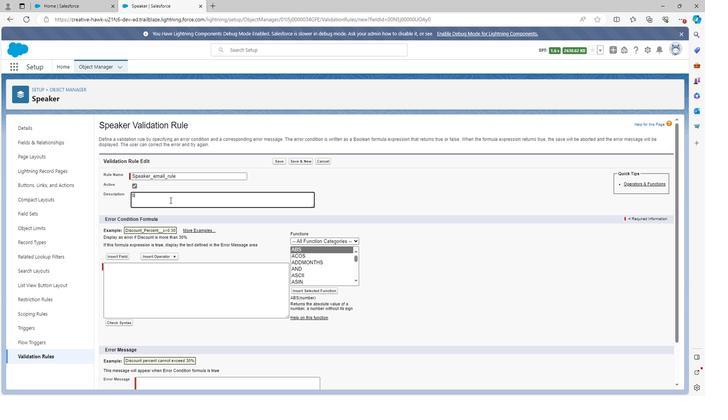 
Action: Key pressed p
Screenshot: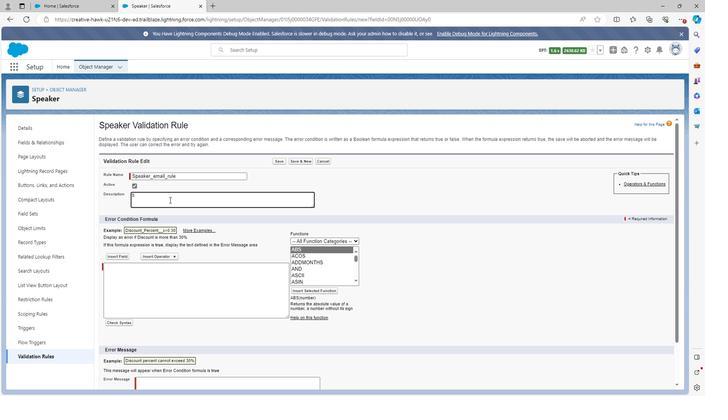 
Action: Mouse moved to (169, 202)
Screenshot: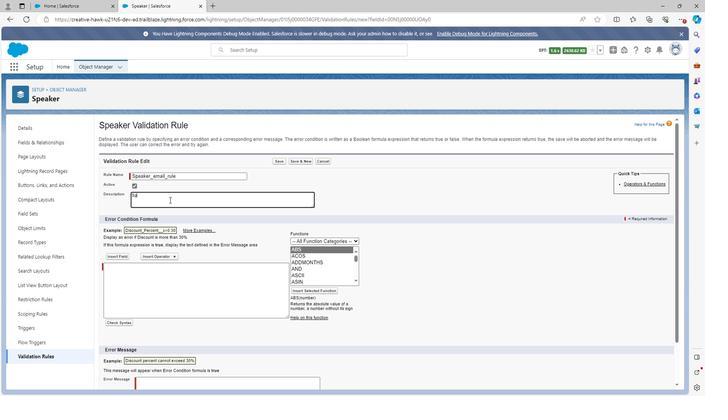 
Action: Key pressed ea
Screenshot: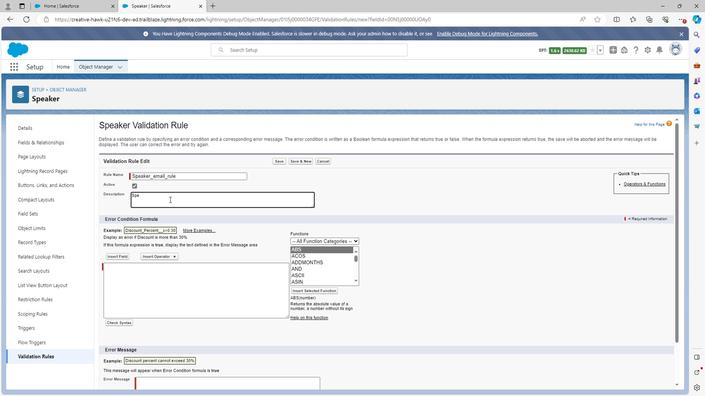 
Action: Mouse moved to (169, 201)
Screenshot: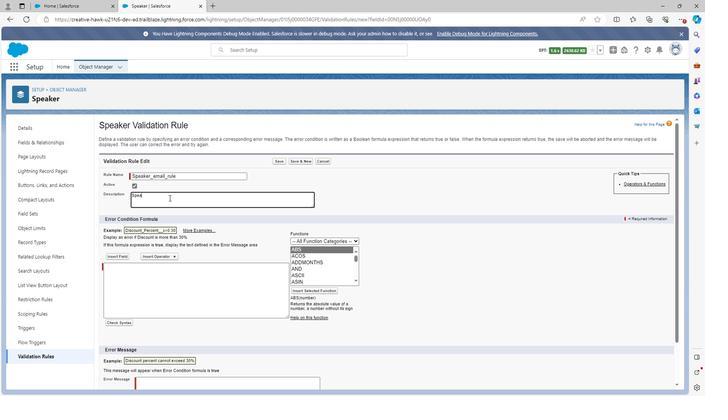
Action: Key pressed k
Screenshot: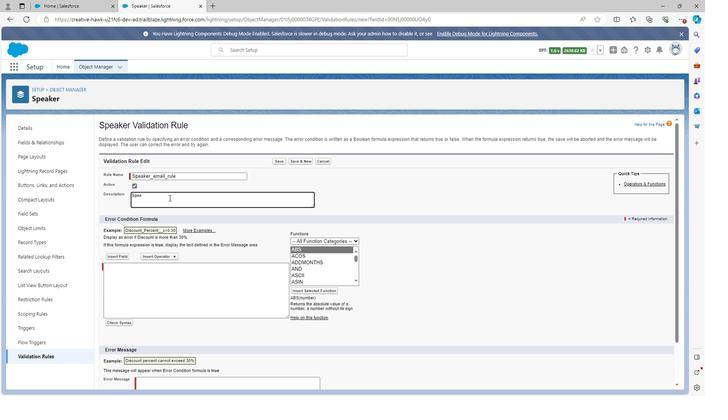 
Action: Mouse moved to (169, 201)
Screenshot: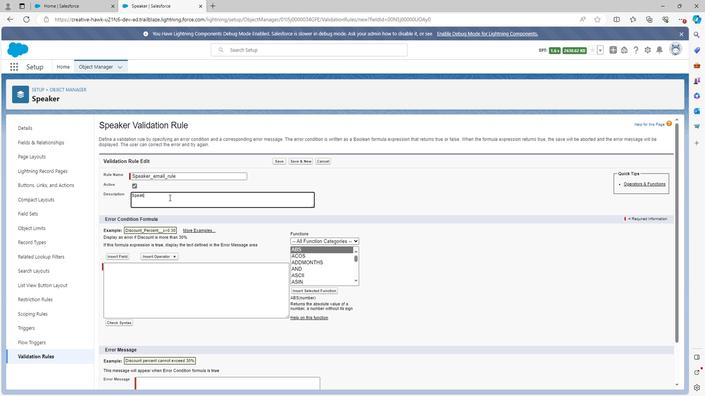 
Action: Key pressed e
Screenshot: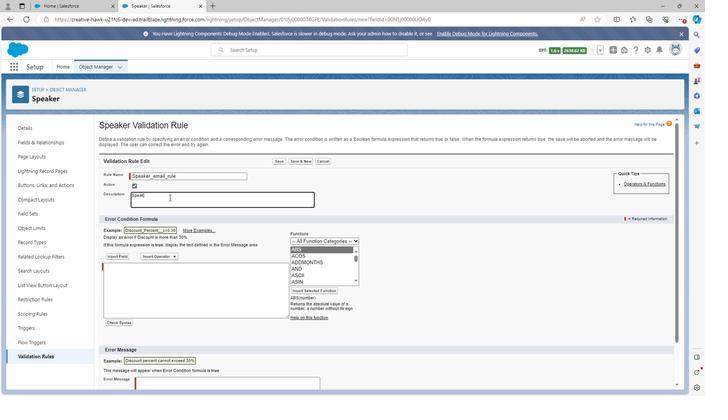 
Action: Mouse moved to (168, 200)
Screenshot: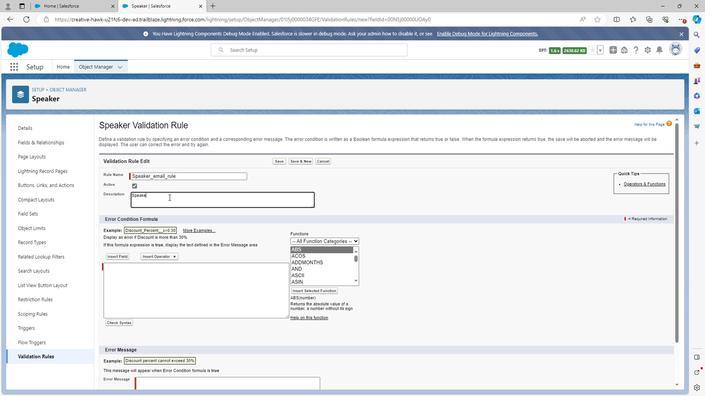 
Action: Key pressed r<Key.space>emai
Screenshot: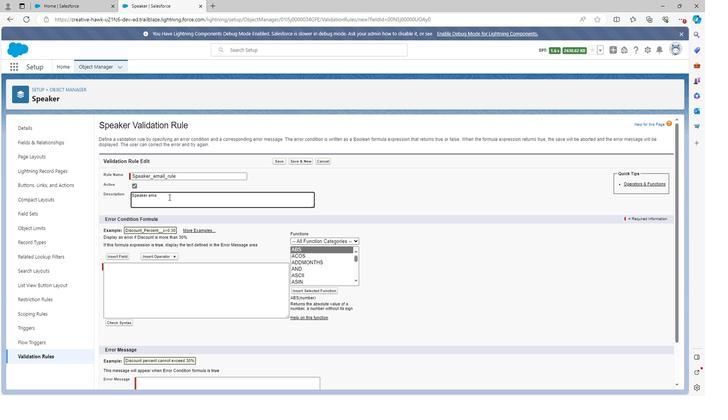 
Action: Mouse moved to (167, 198)
Screenshot: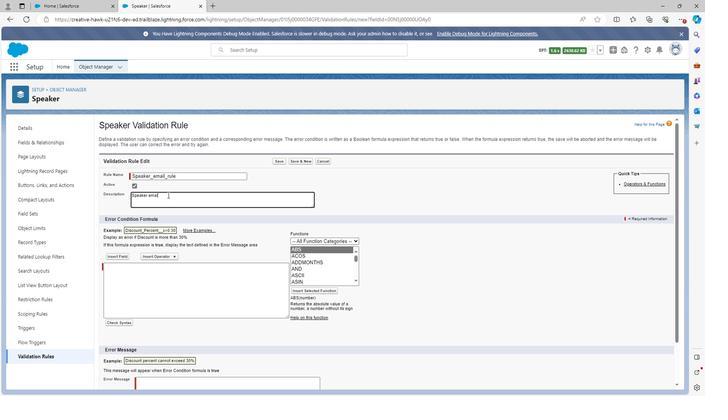 
Action: Key pressed l<Key.space>rul
Screenshot: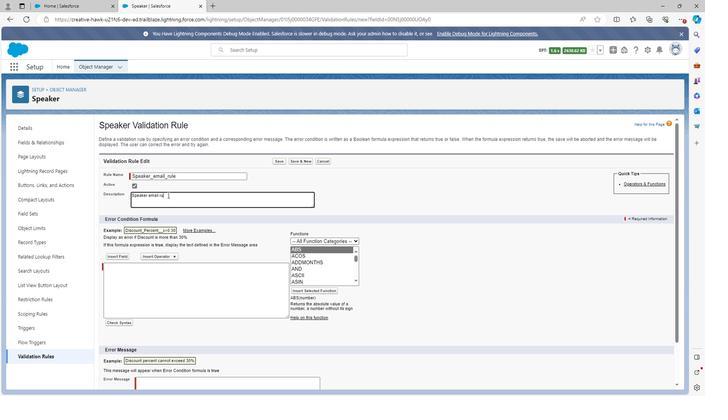 
Action: Mouse moved to (167, 197)
Screenshot: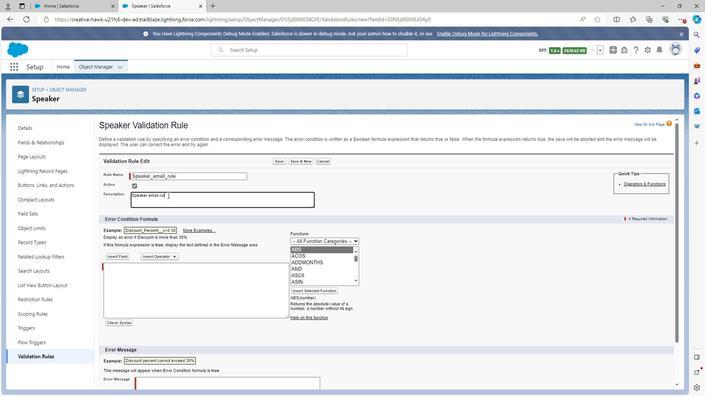 
Action: Key pressed e<Key.space>i
Screenshot: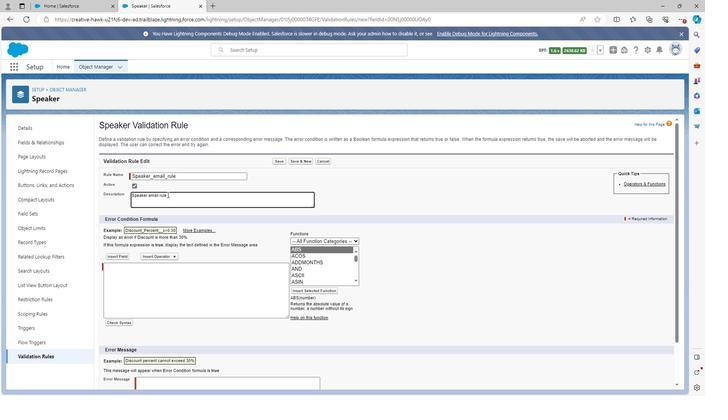 
Action: Mouse moved to (167, 197)
Screenshot: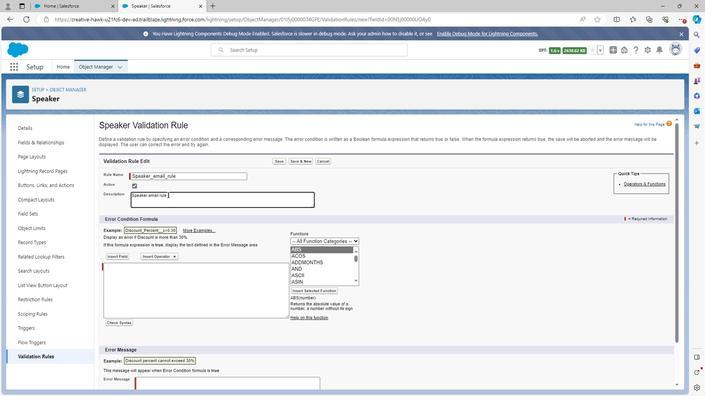 
Action: Key pressed s<Key.space>t
Screenshot: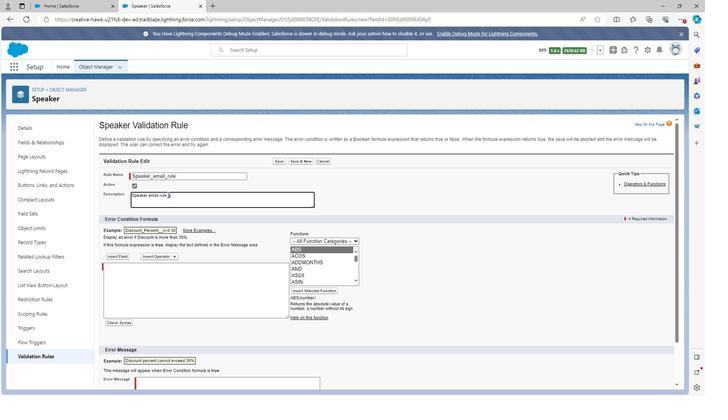 
Action: Mouse moved to (200, 195)
Screenshot: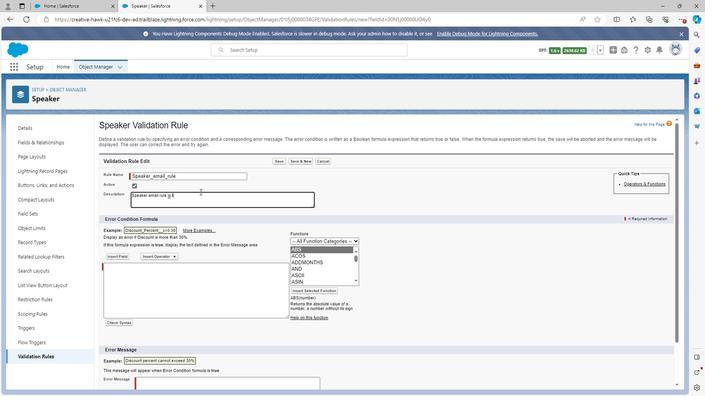 
Action: Key pressed he
Screenshot: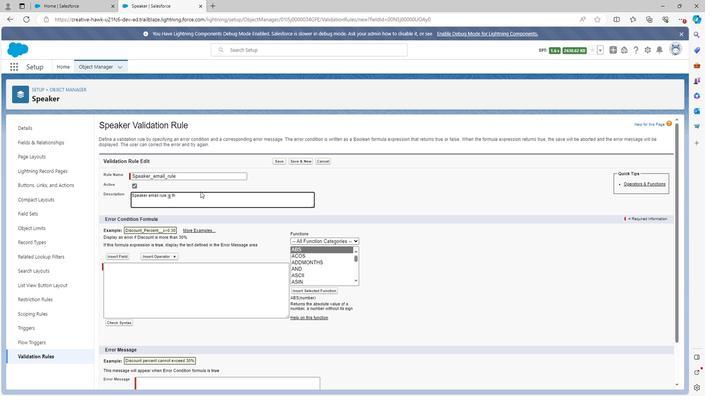 
Action: Mouse moved to (200, 180)
Screenshot: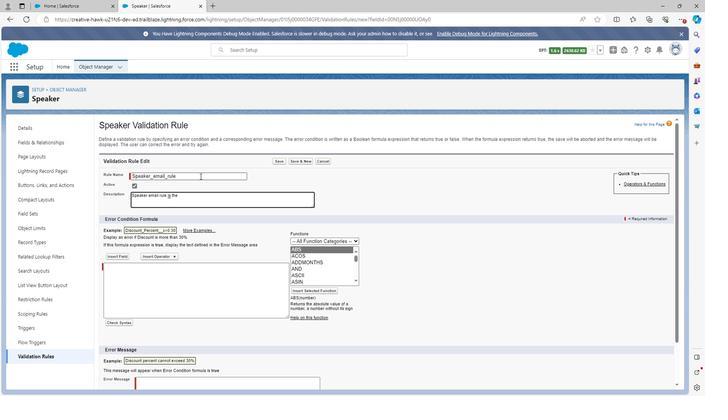 
Action: Key pressed <Key.space>
Screenshot: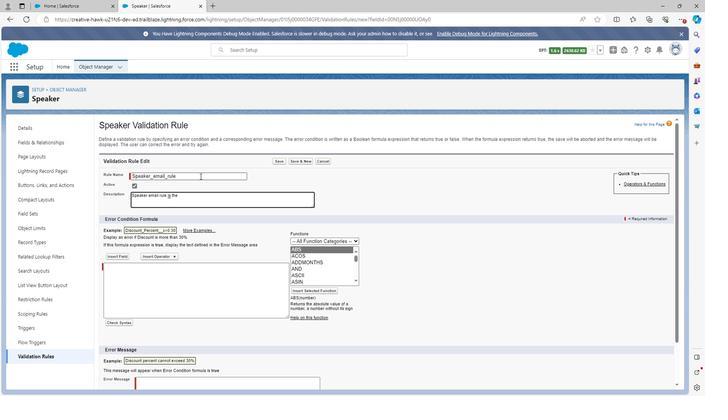 
Action: Mouse moved to (199, 179)
Screenshot: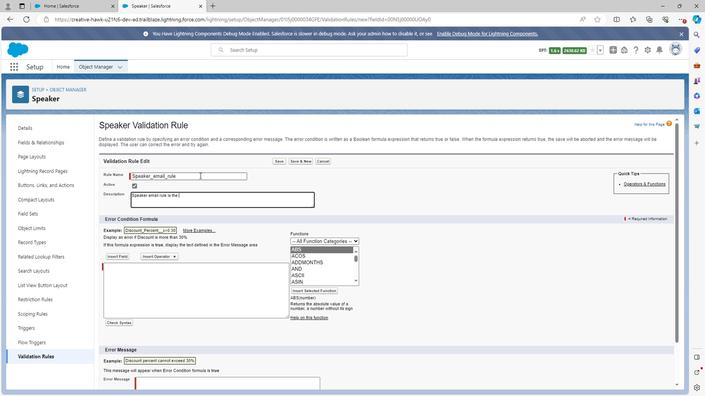 
Action: Key pressed r
Screenshot: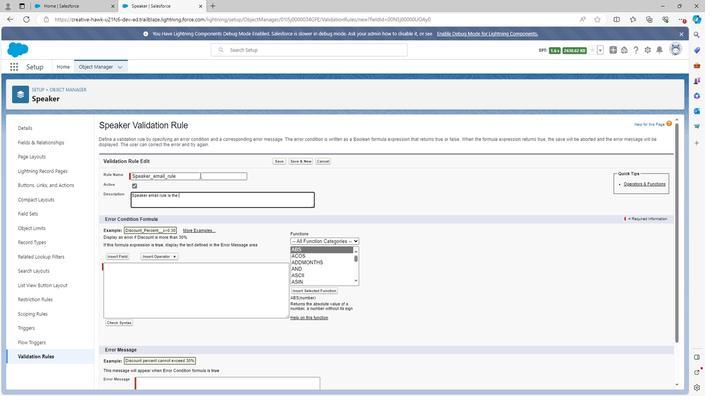 
Action: Mouse moved to (199, 178)
Screenshot: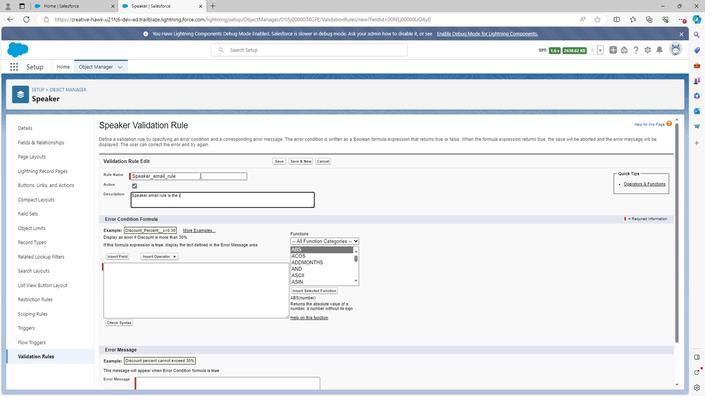 
Action: Key pressed ule
Screenshot: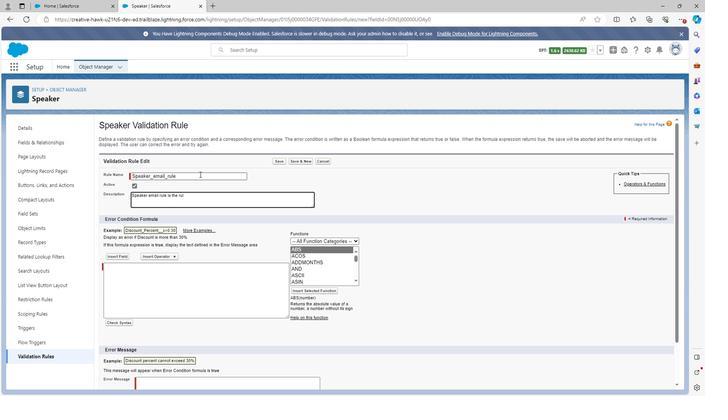 
Action: Mouse moved to (199, 176)
Screenshot: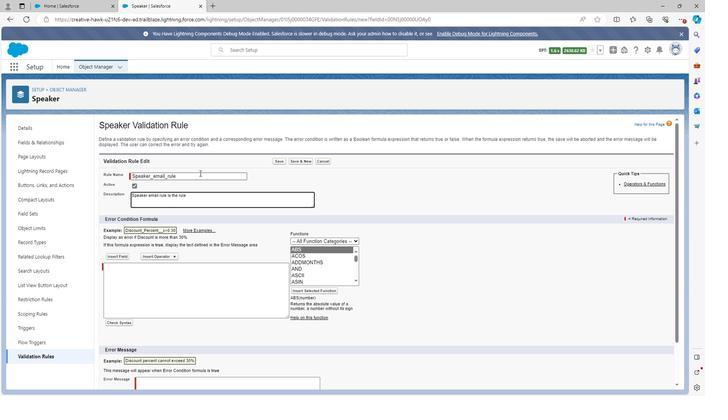 
Action: Key pressed <Key.space>
Screenshot: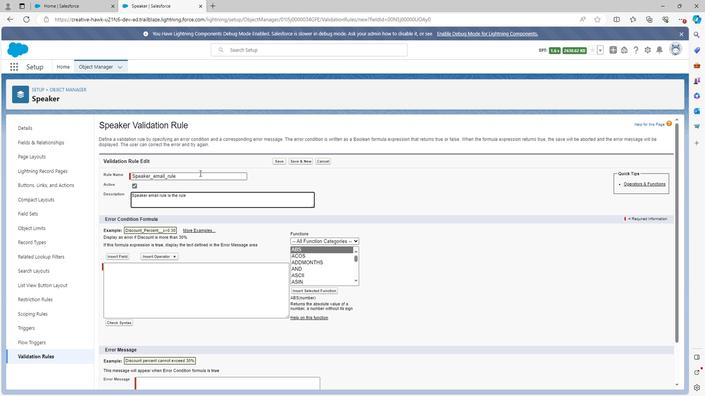 
Action: Mouse moved to (199, 174)
Screenshot: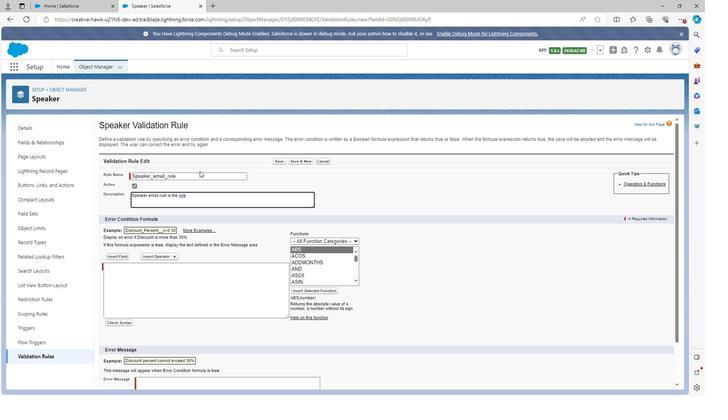 
Action: Key pressed i
Screenshot: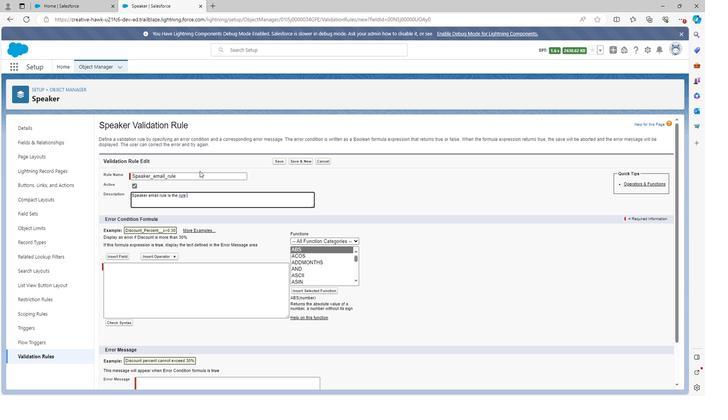 
Action: Mouse moved to (199, 175)
Screenshot: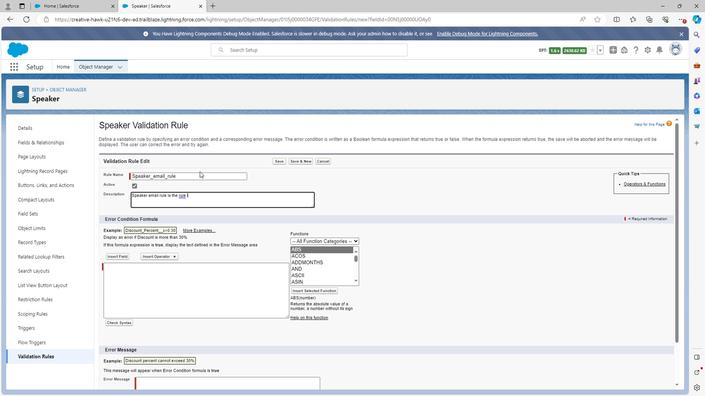 
Action: Key pressed n<Key.space>which<Key.space>we
Screenshot: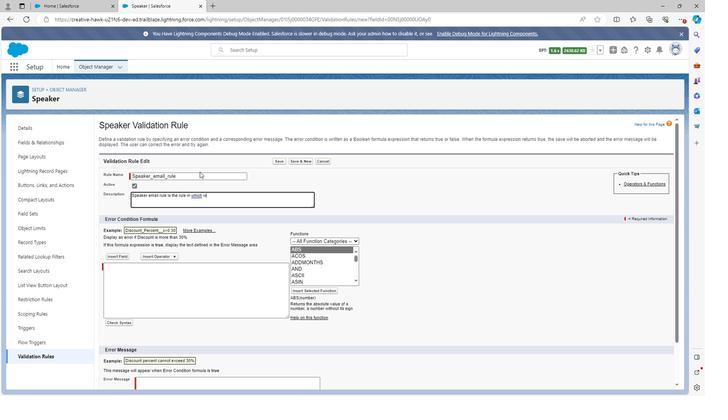
Action: Mouse moved to (198, 175)
Screenshot: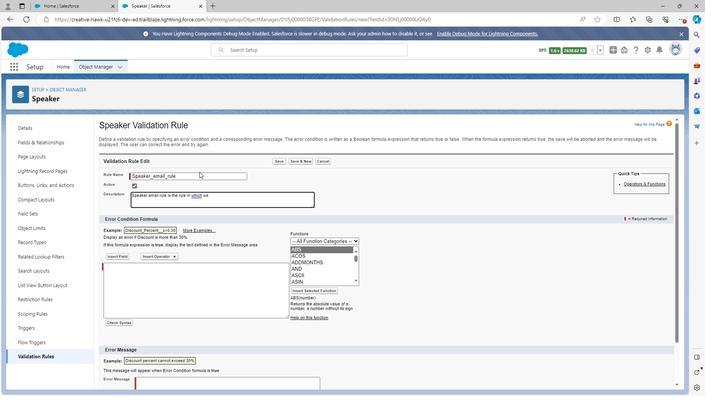 
Action: Key pressed <Key.space>de
Screenshot: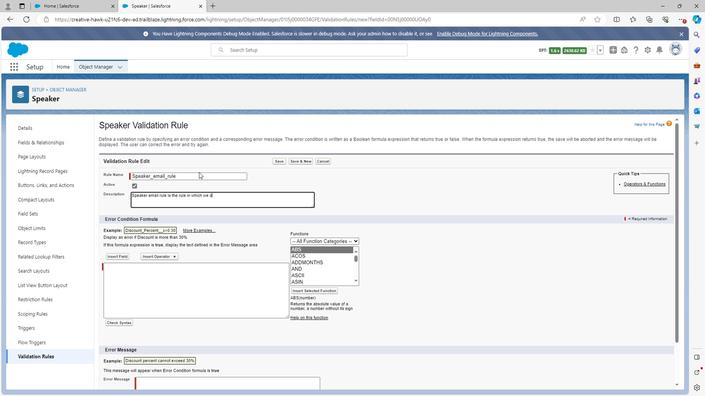 
Action: Mouse moved to (198, 175)
Screenshot: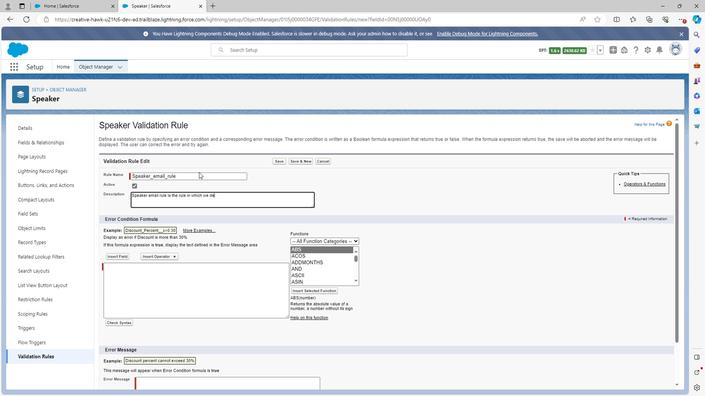 
Action: Key pressed fined<Key.space>
Screenshot: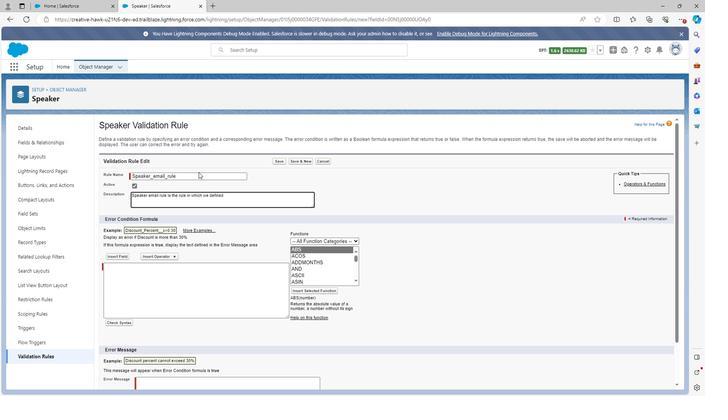 
Action: Mouse moved to (197, 175)
Screenshot: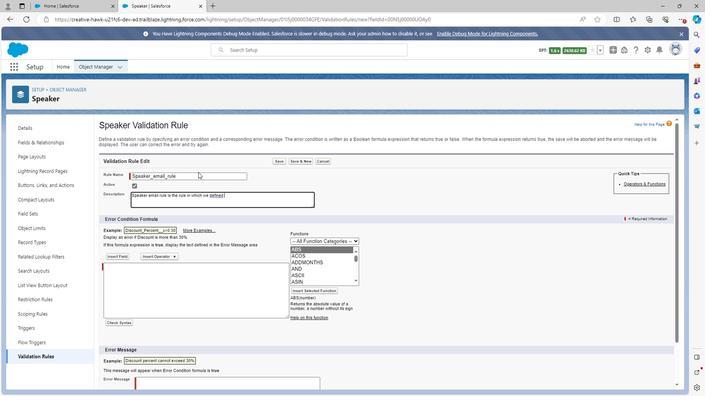 
Action: Key pressed the<Key.space>emai
Screenshot: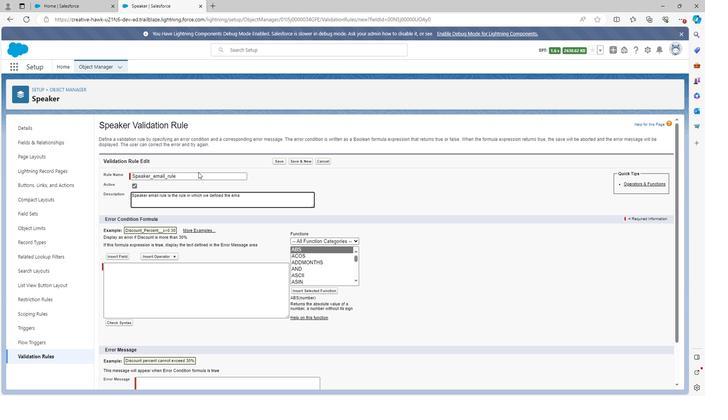 
Action: Mouse moved to (197, 175)
Screenshot: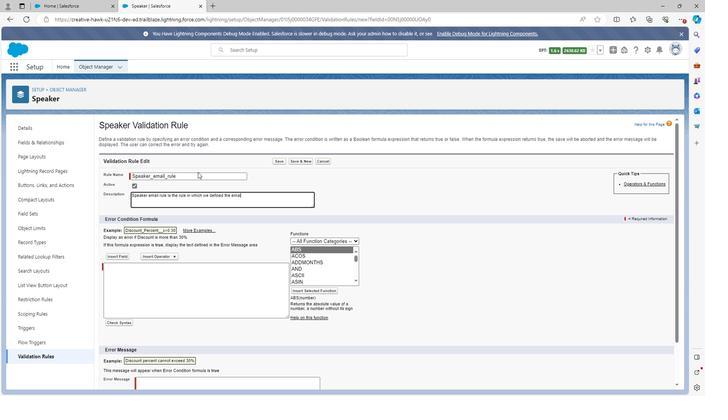 
Action: Key pressed l
Screenshot: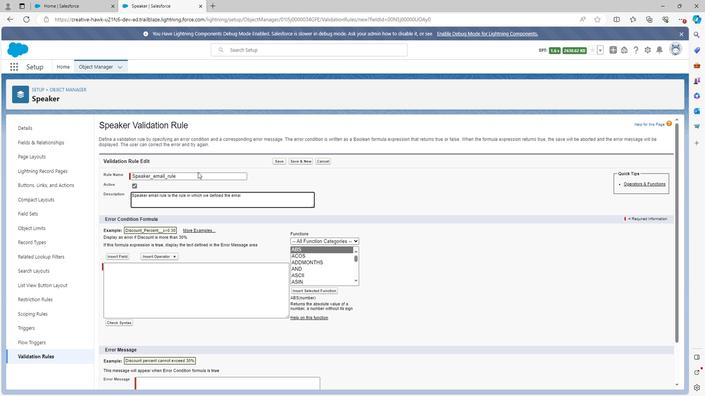 
Action: Mouse moved to (194, 169)
Screenshot: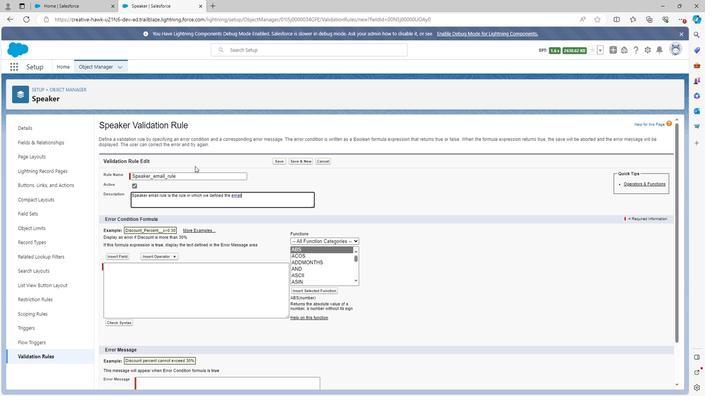 
Action: Key pressed <Key.space>
Screenshot: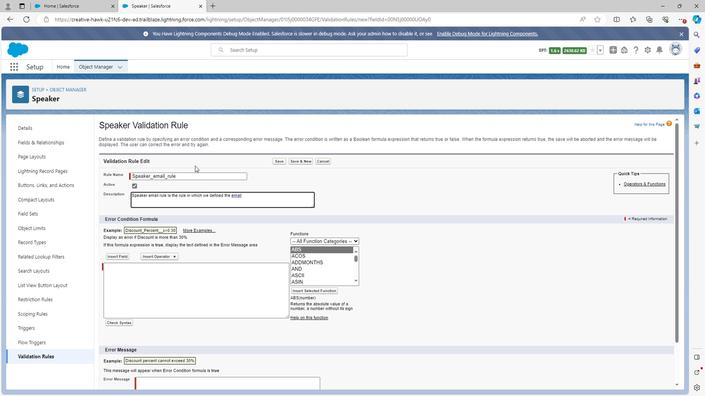 
Action: Mouse moved to (193, 169)
Screenshot: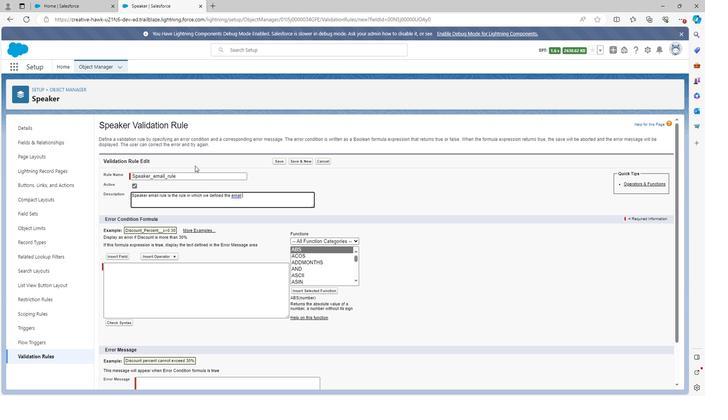 
Action: Key pressed of<Key.space>spaker
Screenshot: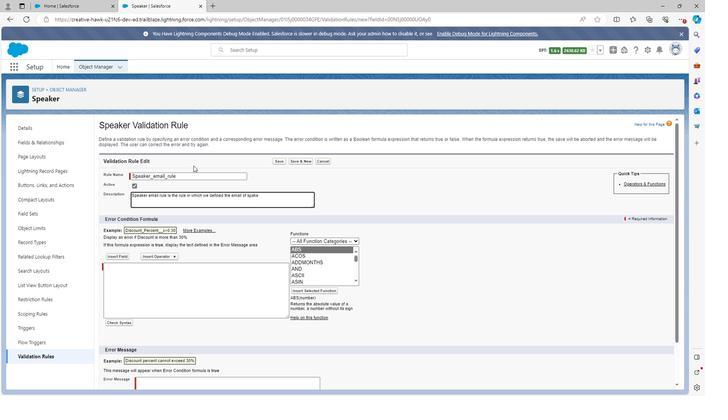 
Action: Mouse moved to (191, 169)
Screenshot: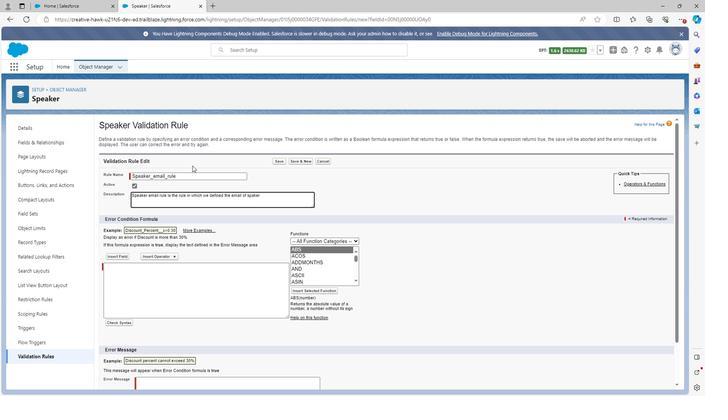 
Action: Key pressed <Key.left><Key.left><Key.left><Key.left>e
Screenshot: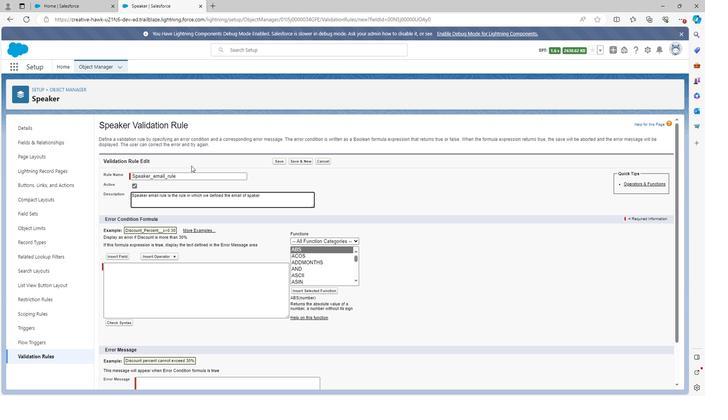 
Action: Mouse moved to (270, 198)
Screenshot: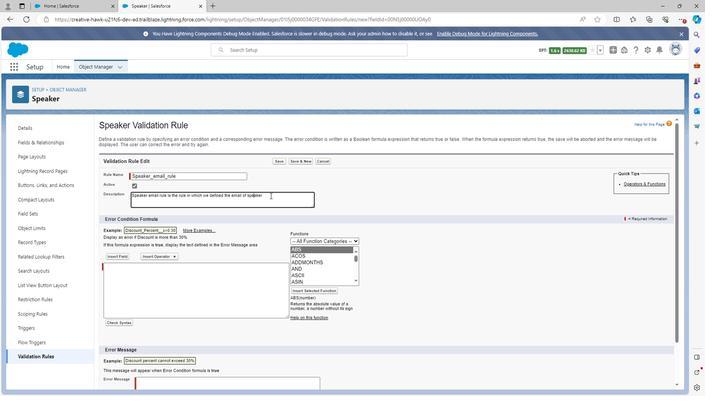 
Action: Mouse pressed left at (270, 198)
Screenshot: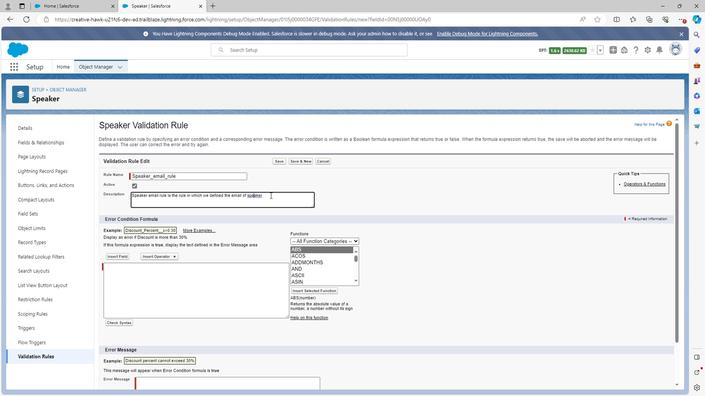 
Action: Key pressed <Key.space>
Screenshot: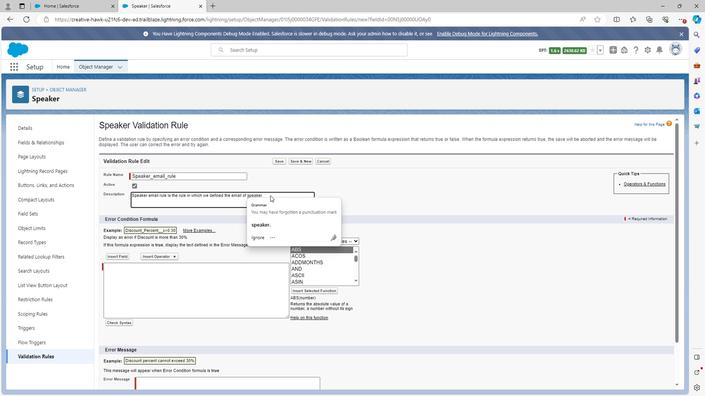 
Action: Mouse moved to (275, 193)
Screenshot: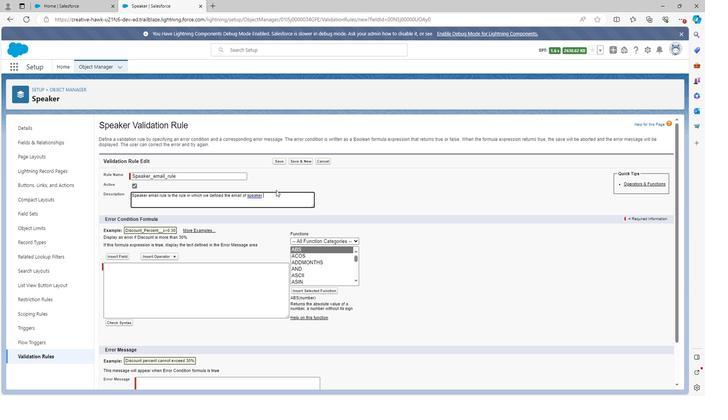 
Action: Key pressed in
Screenshot: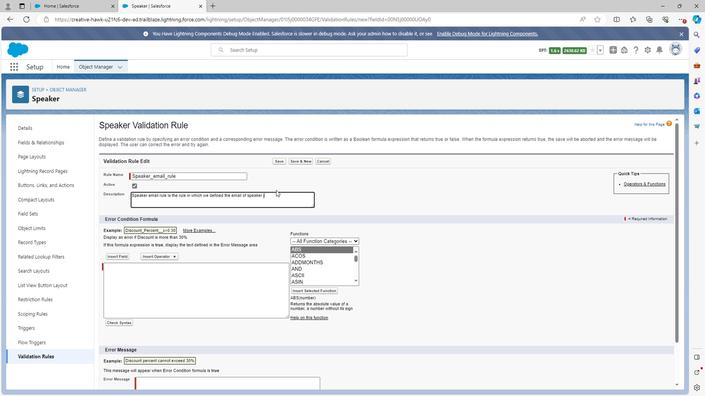 
Action: Mouse moved to (275, 193)
Screenshot: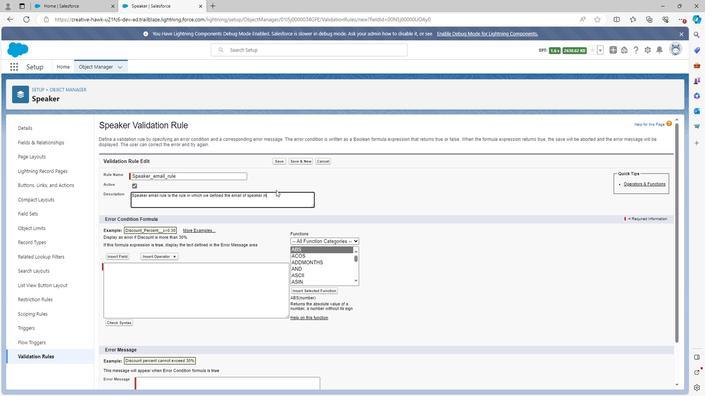 
Action: Key pressed <Key.backspace>
Screenshot: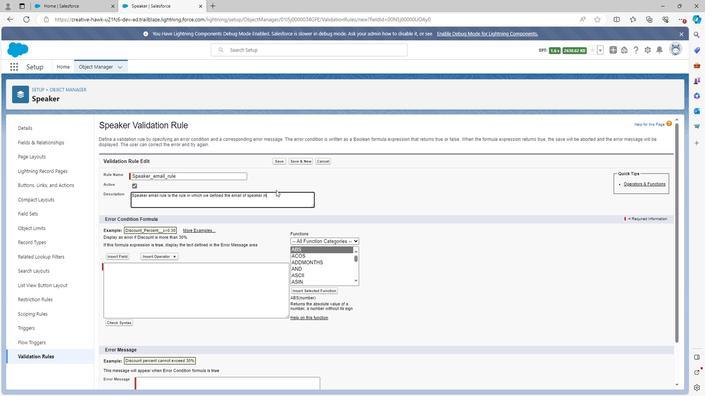 
Action: Mouse moved to (275, 193)
Screenshot: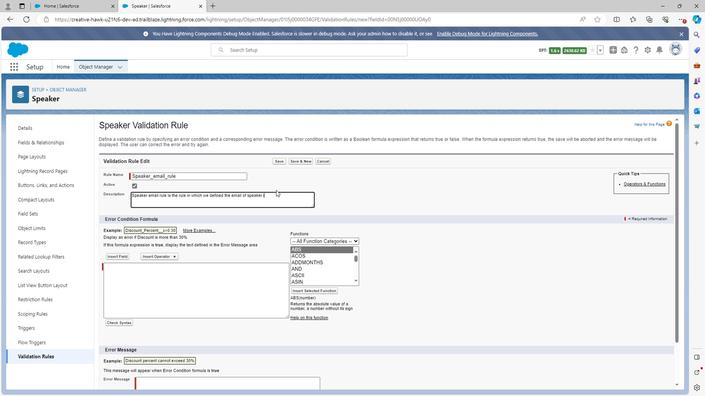 
Action: Key pressed <Key.backspace>w
Screenshot: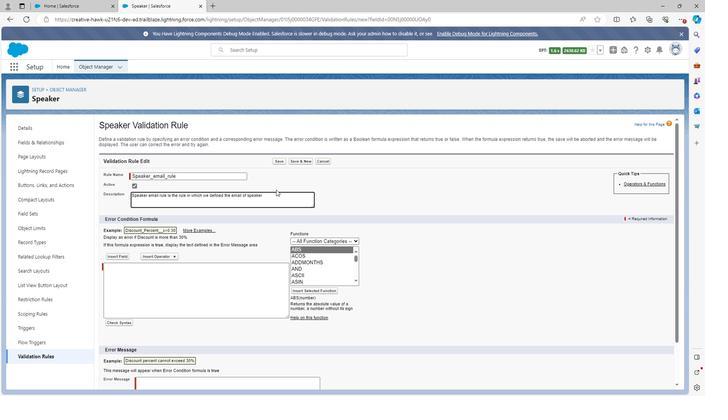 
Action: Mouse moved to (275, 193)
Screenshot: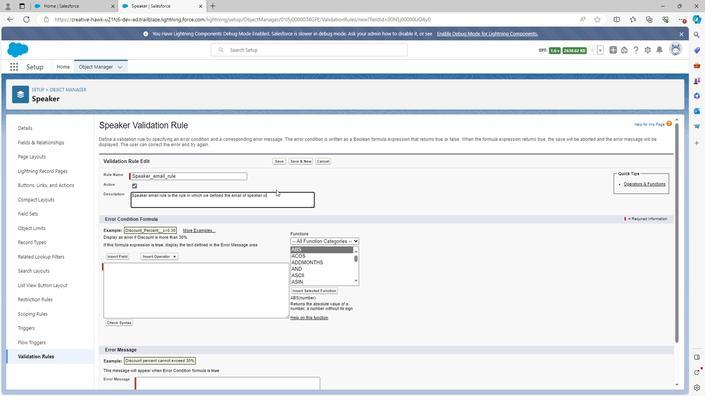 
Action: Key pressed ith<Key.space>
Screenshot: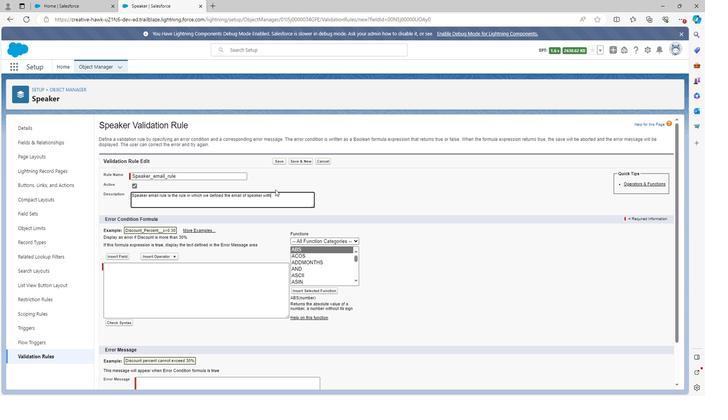 
Action: Mouse moved to (277, 189)
Screenshot: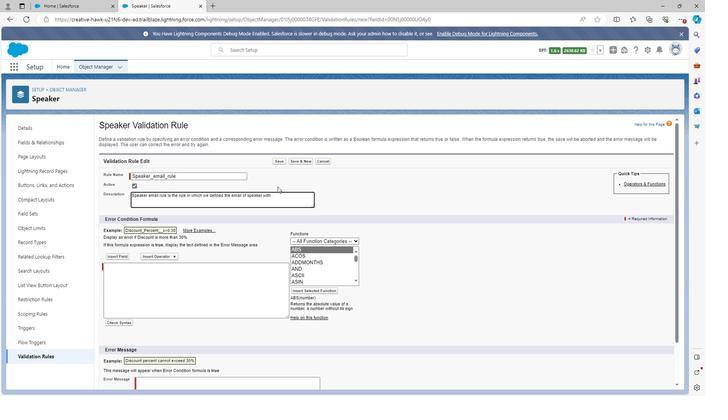 
Action: Key pressed s
Screenshot: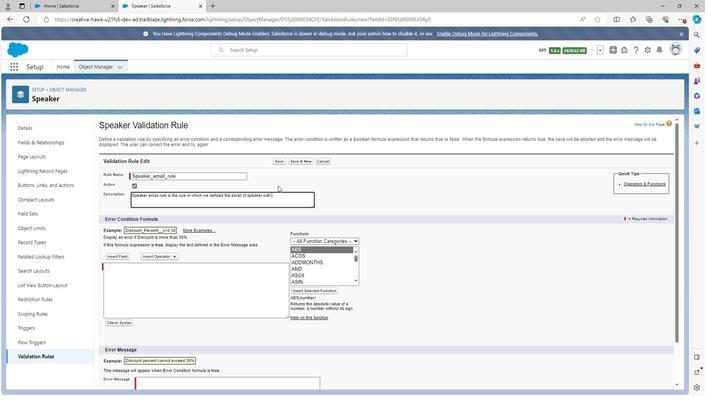 
Action: Mouse moved to (277, 188)
Screenshot: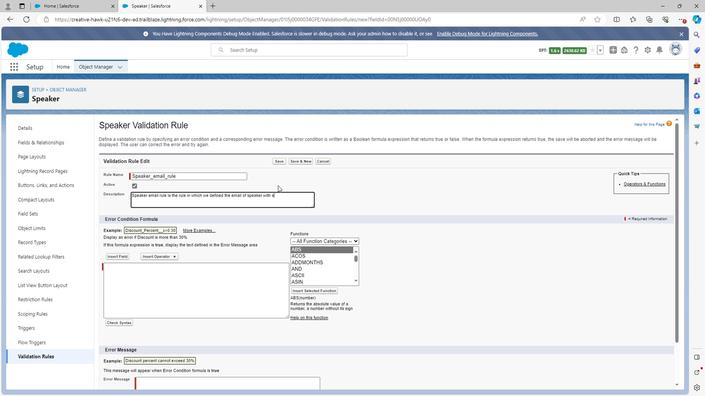 
Action: Key pressed o
Screenshot: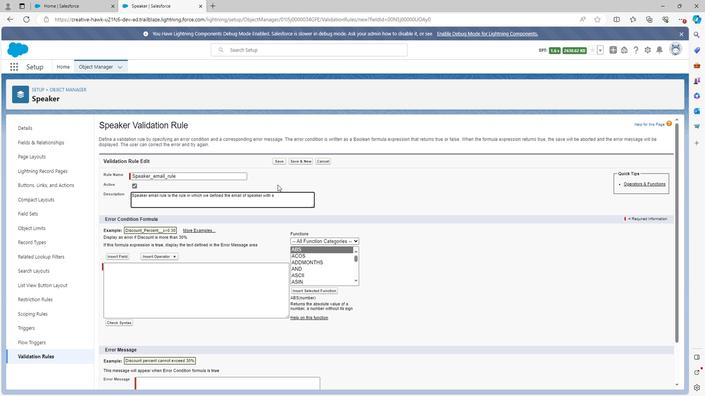 
Action: Mouse moved to (276, 188)
Screenshot: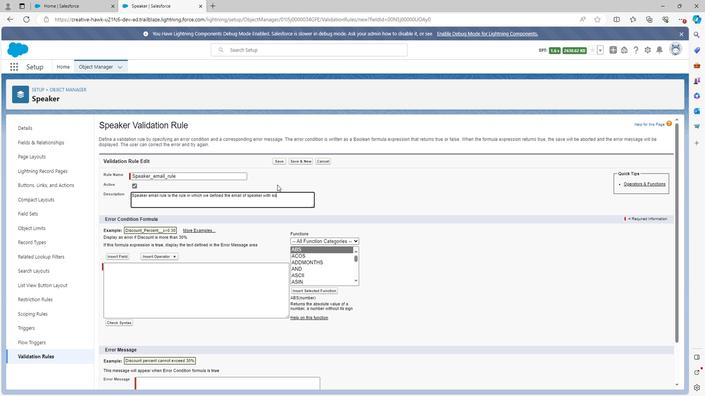 
Action: Key pressed m
Screenshot: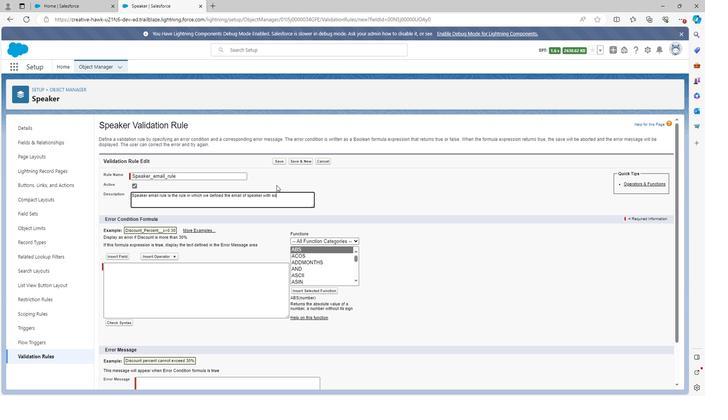 
Action: Mouse moved to (276, 188)
Screenshot: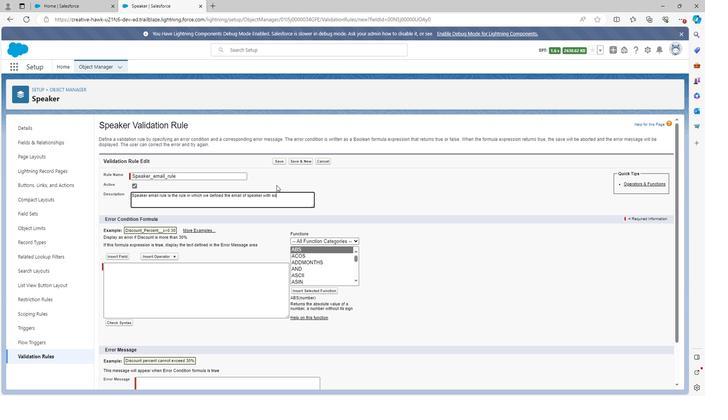 
Action: Key pressed e<Key.space>validation<Key.space>i
Screenshot: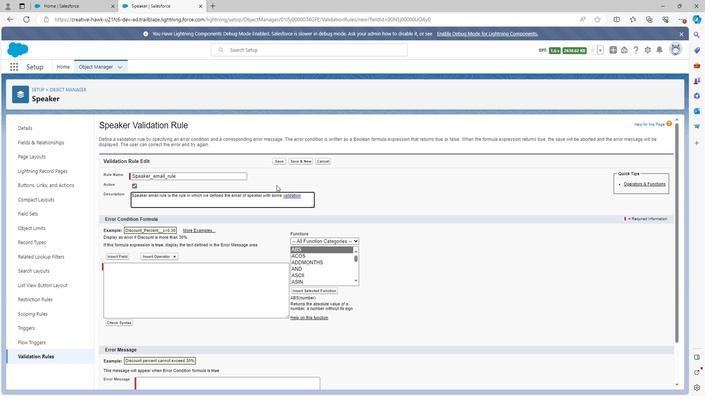 
Action: Mouse moved to (275, 188)
Screenshot: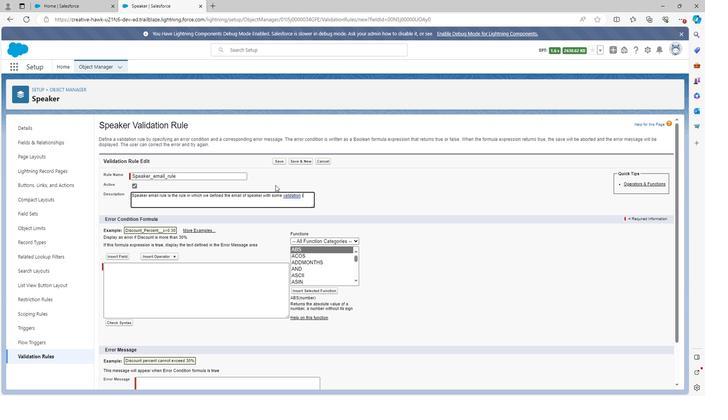 
Action: Key pressed n<Key.space>event<Key.space>manage
Screenshot: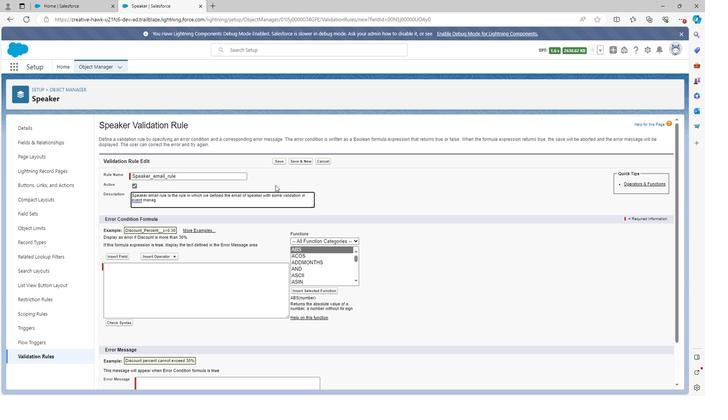 
Action: Mouse moved to (274, 188)
Screenshot: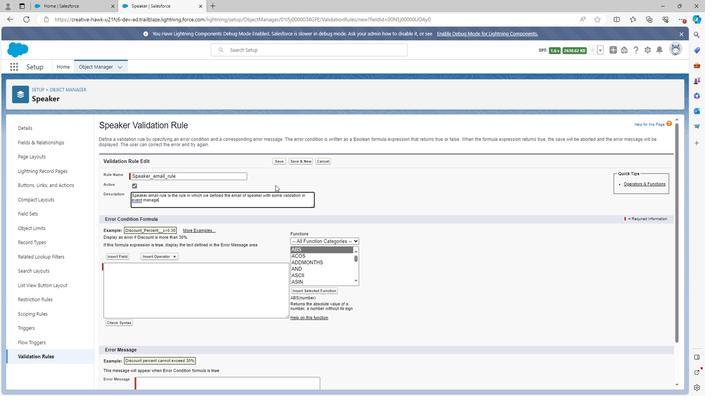 
Action: Key pressed ment
Screenshot: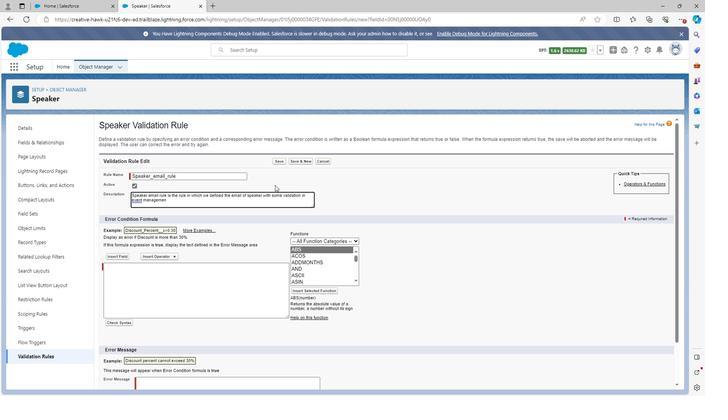 
Action: Mouse moved to (119, 255)
Screenshot: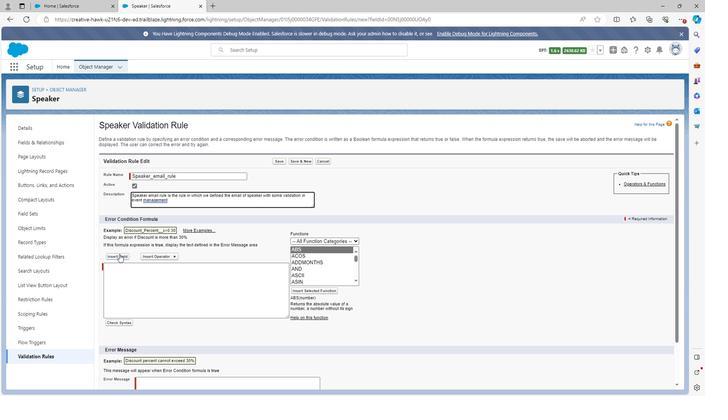 
Action: Mouse pressed left at (119, 255)
Screenshot: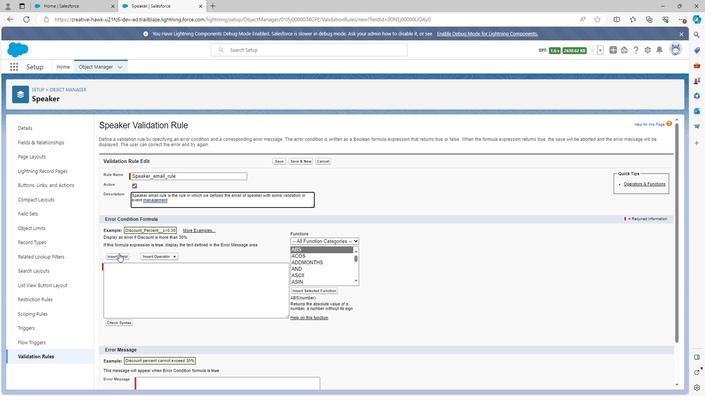 
Action: Mouse moved to (169, 277)
Screenshot: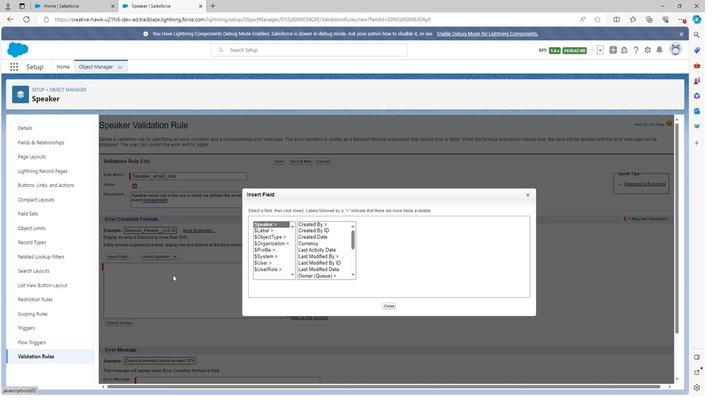 
Action: Mouse pressed left at (169, 277)
Screenshot: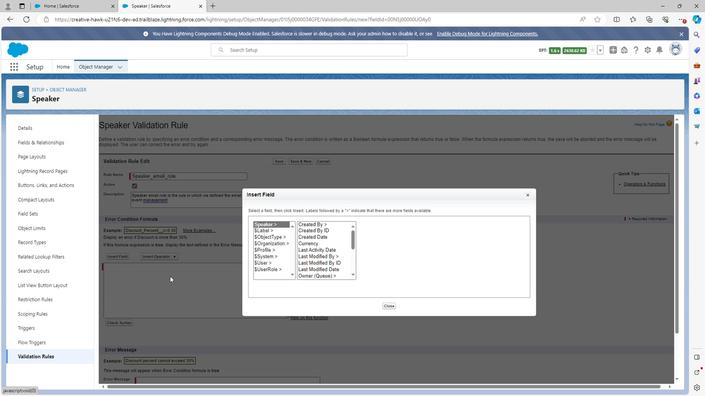 
Action: Mouse moved to (526, 197)
Screenshot: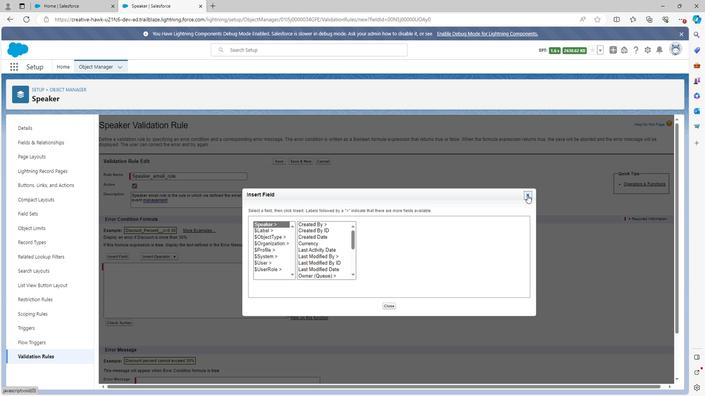 
Action: Mouse pressed left at (526, 197)
Screenshot: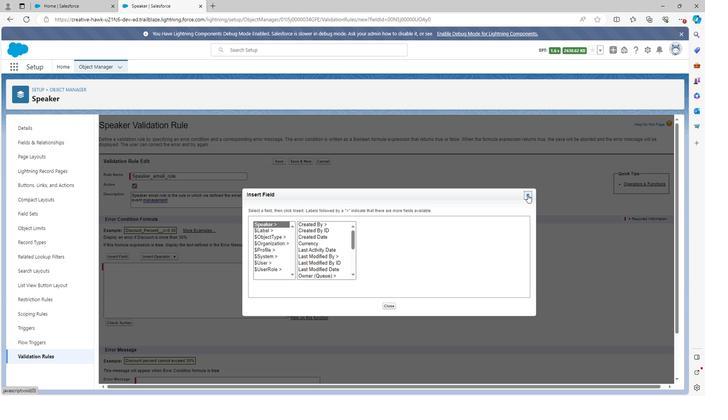
Action: Mouse moved to (127, 257)
Screenshot: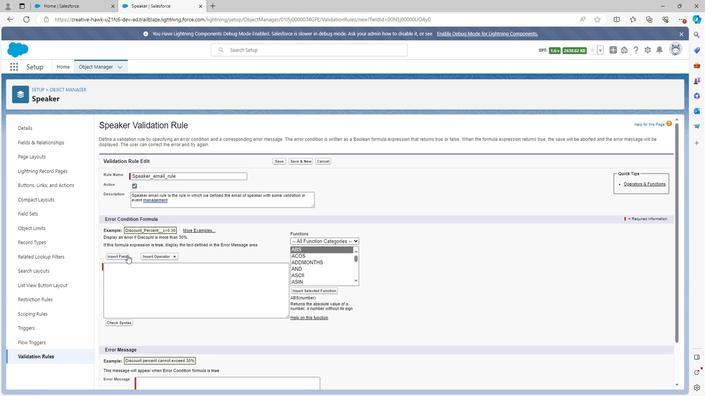 
Action: Mouse pressed left at (127, 257)
Screenshot: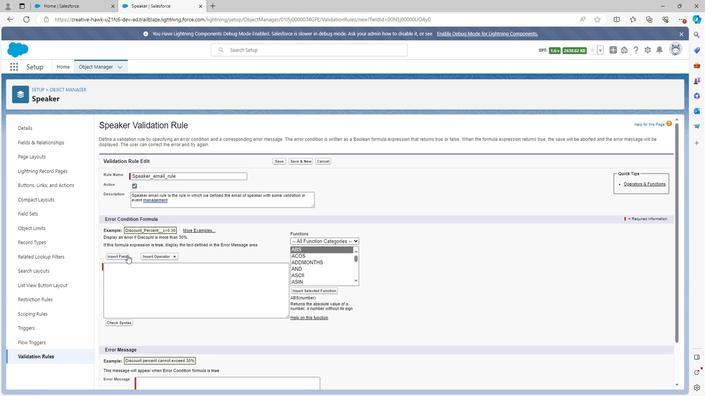 
Action: Mouse moved to (388, 305)
Screenshot: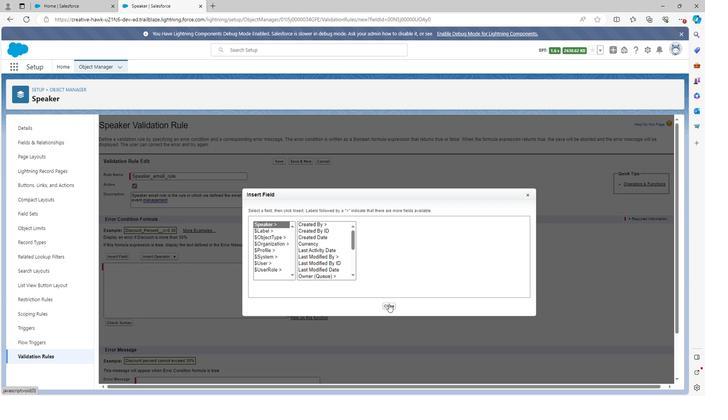 
Action: Mouse pressed left at (388, 305)
Screenshot: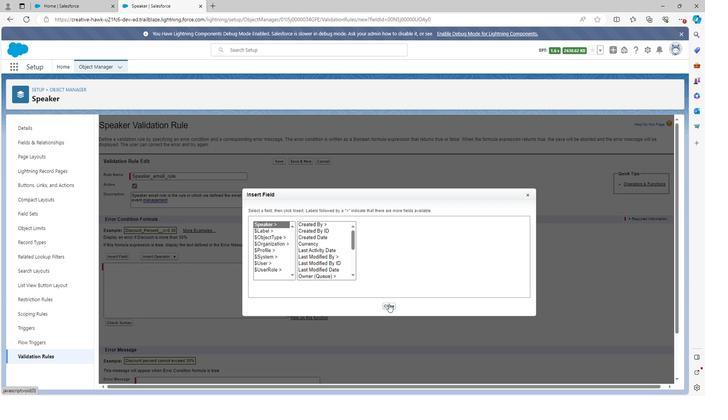 
Action: Mouse moved to (317, 262)
Screenshot: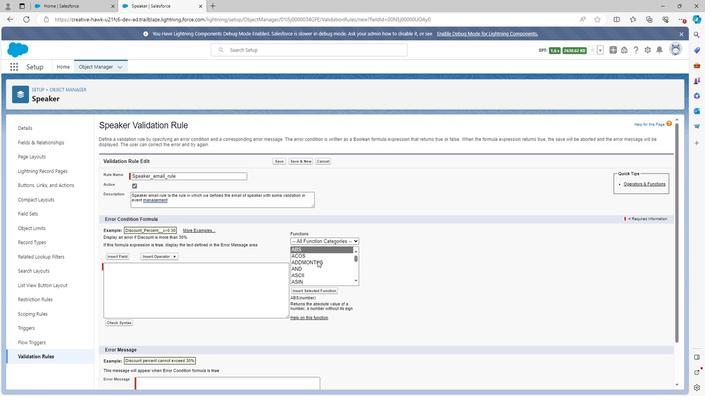 
Action: Mouse scrolled (317, 262) with delta (0, 0)
Screenshot: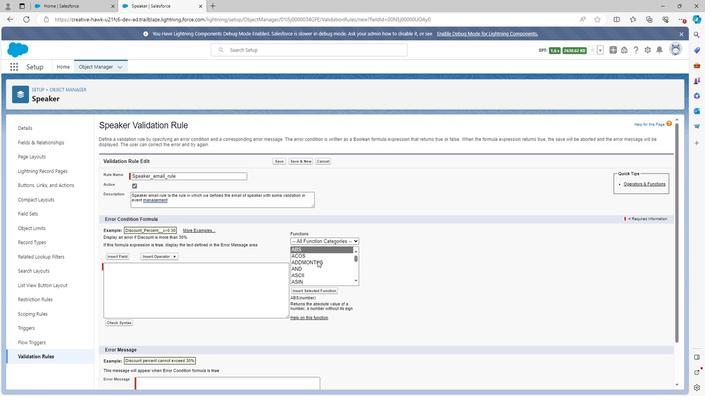 
Action: Mouse scrolled (317, 262) with delta (0, 0)
Screenshot: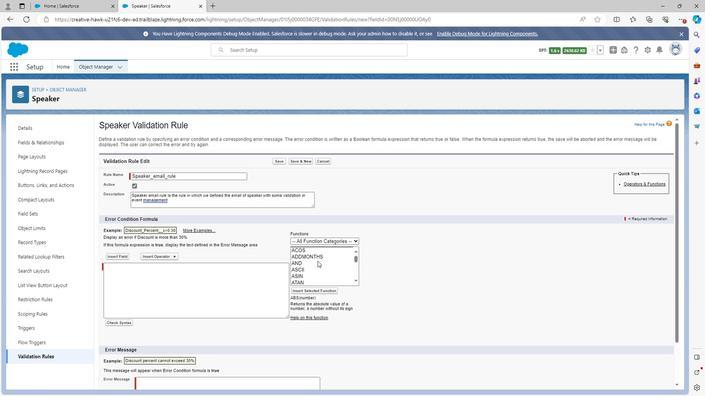 
Action: Mouse scrolled (317, 262) with delta (0, 0)
Screenshot: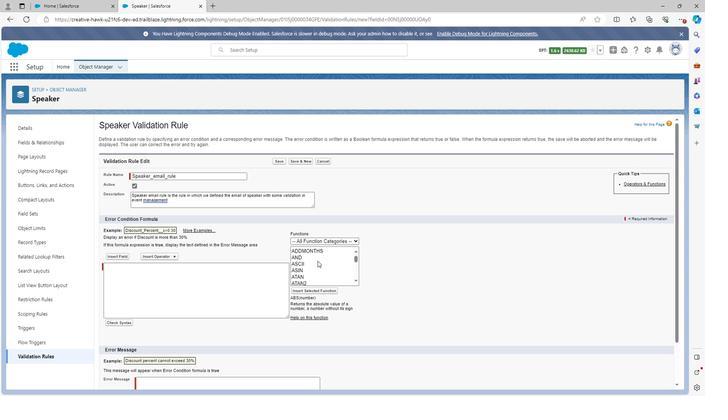 
Action: Mouse scrolled (317, 262) with delta (0, 0)
Screenshot: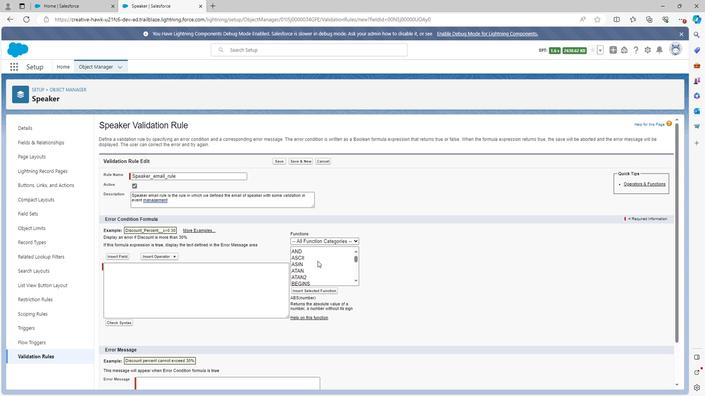 
Action: Mouse scrolled (317, 262) with delta (0, 0)
Screenshot: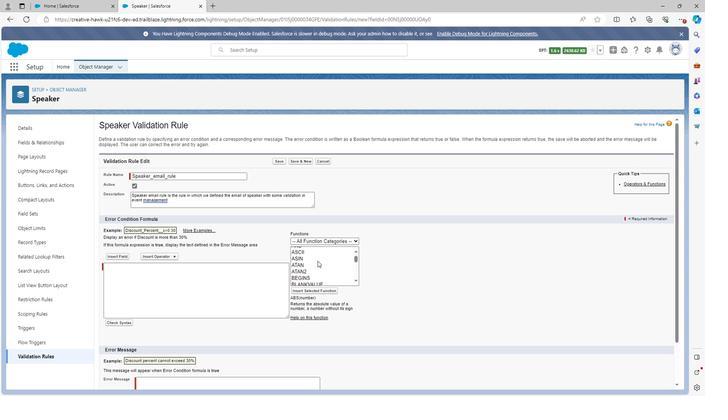 
Action: Mouse scrolled (317, 262) with delta (0, 0)
Screenshot: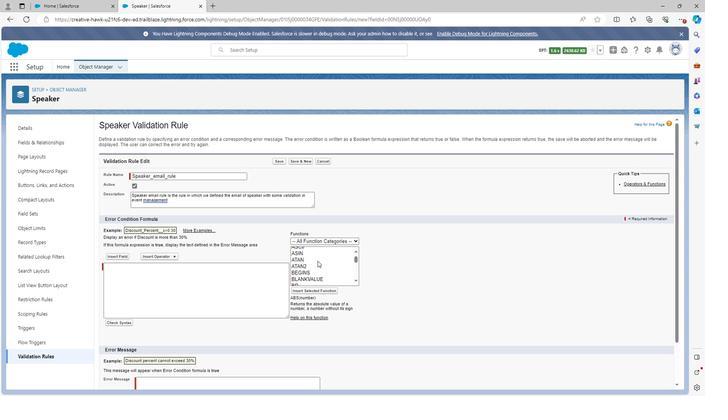 
Action: Mouse scrolled (317, 262) with delta (0, 0)
Screenshot: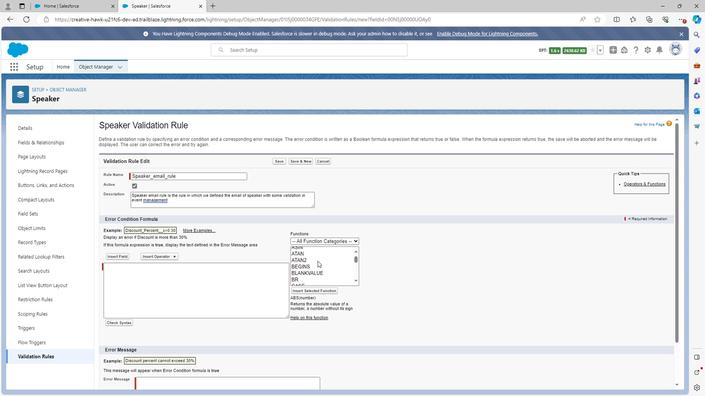 
Action: Mouse scrolled (317, 262) with delta (0, 0)
Screenshot: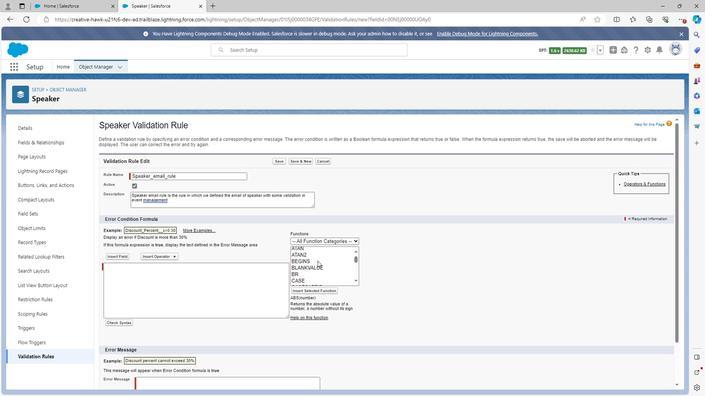 
Action: Mouse scrolled (317, 262) with delta (0, 0)
Screenshot: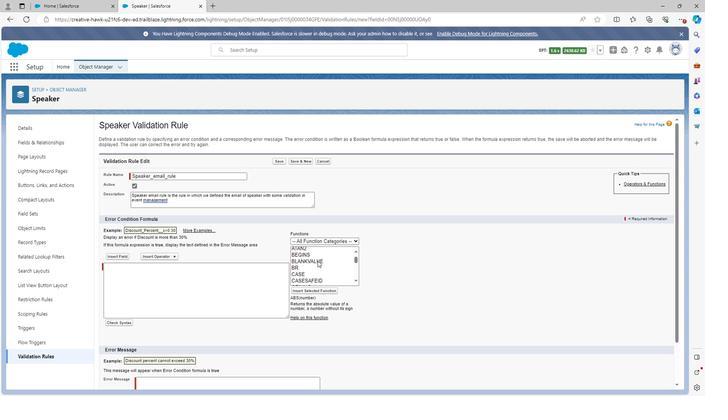 
Action: Mouse scrolled (317, 262) with delta (0, 0)
Screenshot: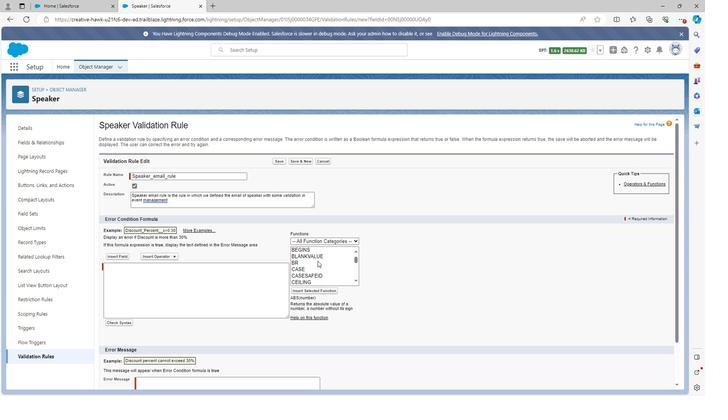
Action: Mouse scrolled (317, 262) with delta (0, 0)
Screenshot: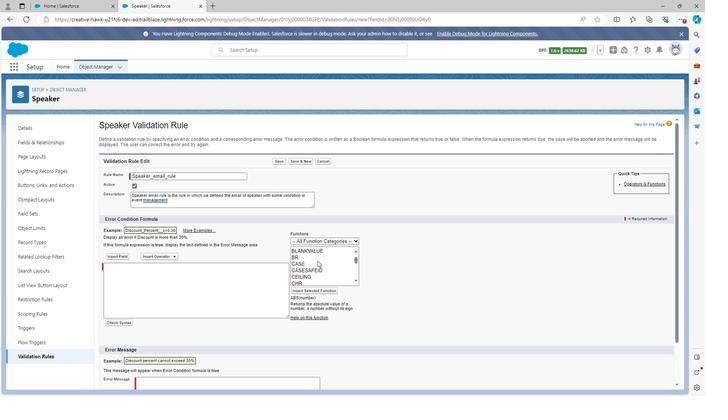 
Action: Mouse scrolled (317, 262) with delta (0, 0)
Screenshot: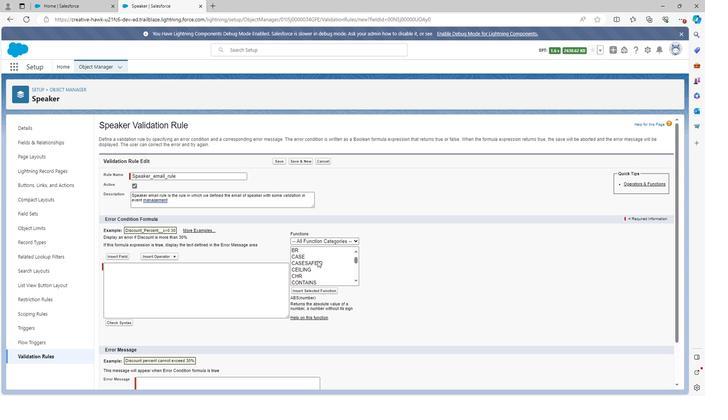 
Action: Mouse scrolled (317, 262) with delta (0, 0)
Screenshot: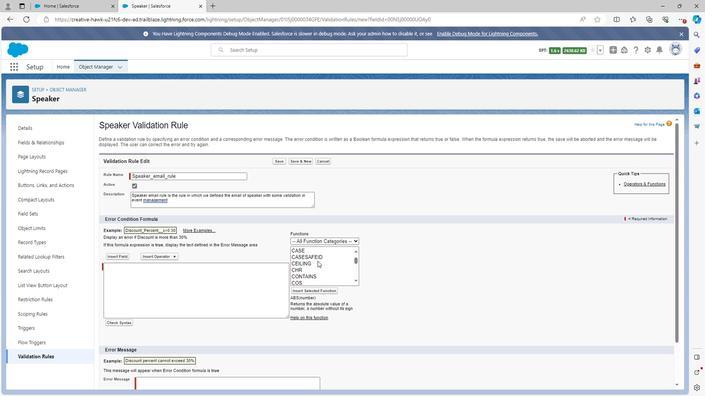 
Action: Mouse scrolled (317, 262) with delta (0, 0)
Screenshot: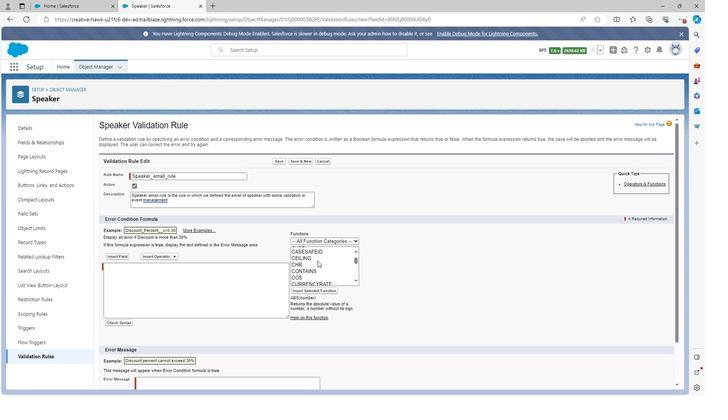
Action: Mouse scrolled (317, 262) with delta (0, 0)
Screenshot: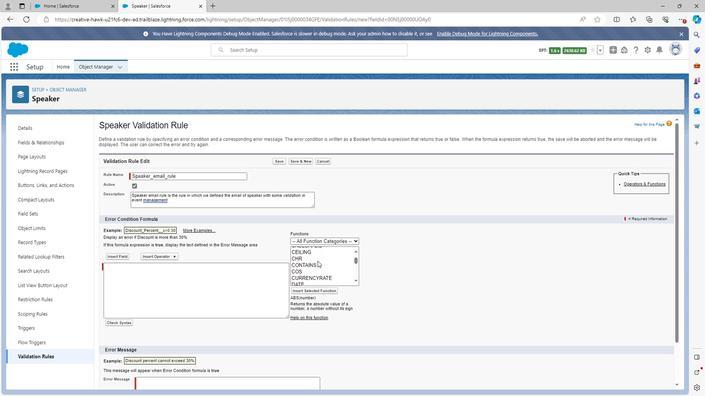 
Action: Mouse scrolled (317, 262) with delta (0, 0)
Screenshot: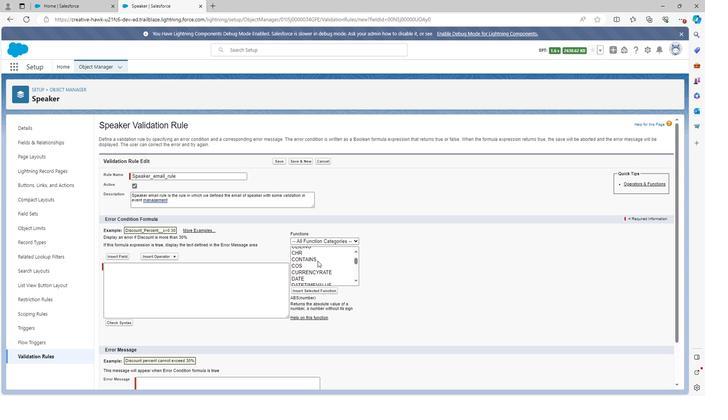 
Action: Mouse scrolled (317, 262) with delta (0, 0)
Screenshot: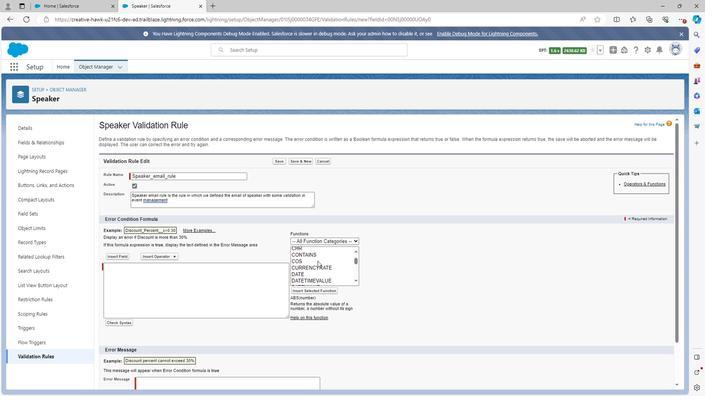 
Action: Mouse moved to (317, 262)
Screenshot: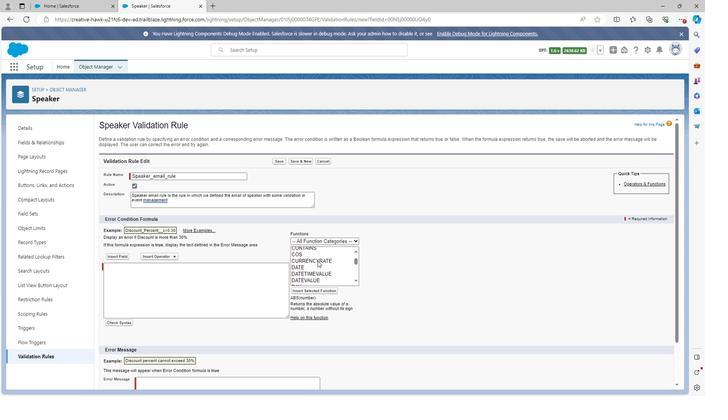 
Action: Mouse scrolled (317, 262) with delta (0, 0)
Screenshot: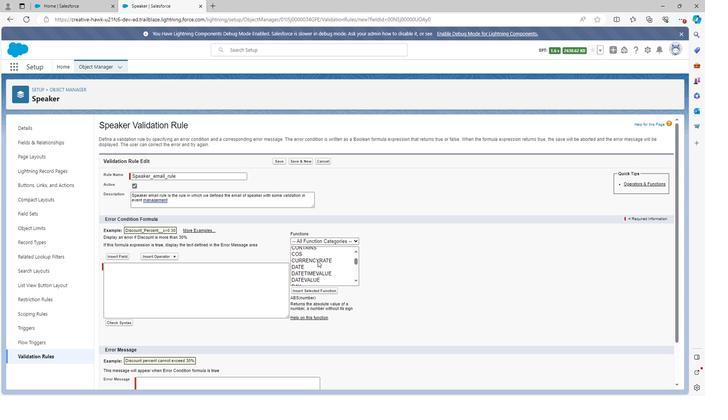 
Action: Mouse scrolled (317, 262) with delta (0, 0)
Screenshot: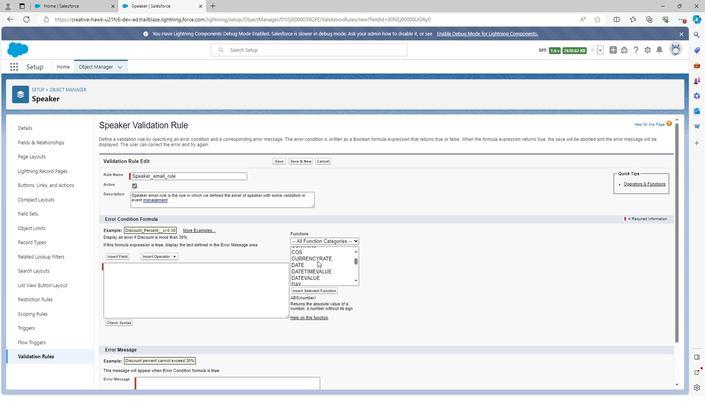 
Action: Mouse scrolled (317, 262) with delta (0, 0)
Screenshot: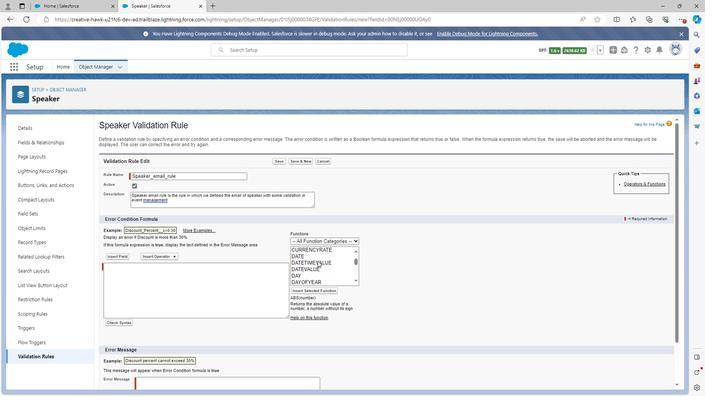 
Action: Mouse scrolled (317, 262) with delta (0, 0)
Screenshot: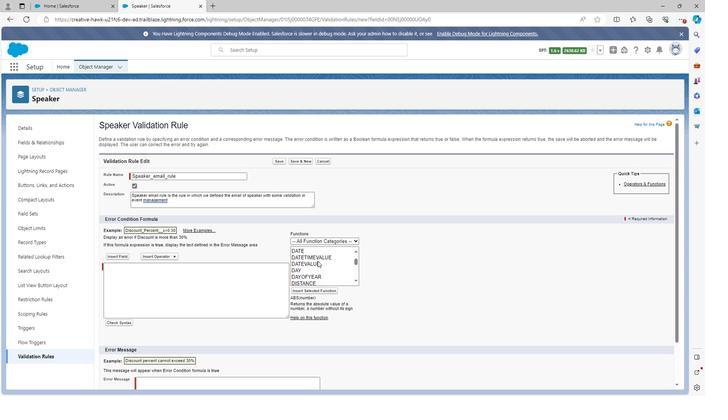 
Action: Mouse scrolled (317, 262) with delta (0, 0)
Screenshot: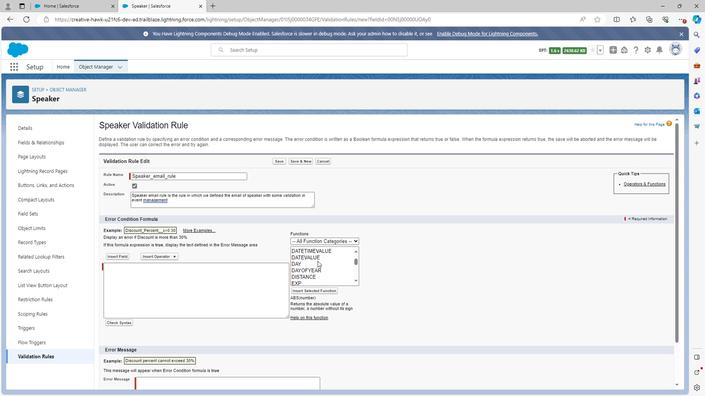 
Action: Mouse scrolled (317, 262) with delta (0, 0)
Screenshot: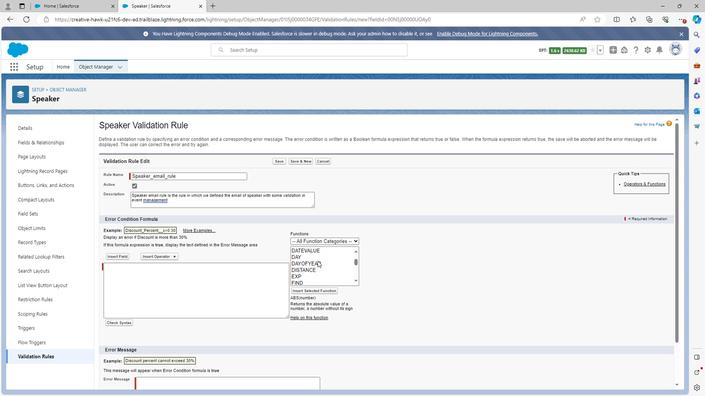 
Action: Mouse scrolled (317, 262) with delta (0, 0)
Screenshot: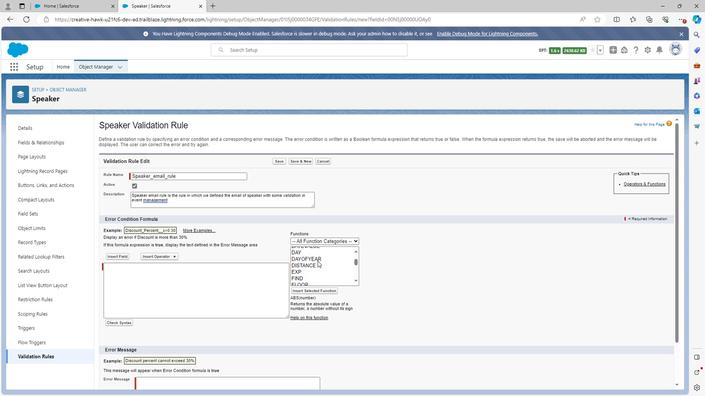
Action: Mouse scrolled (317, 262) with delta (0, 0)
Screenshot: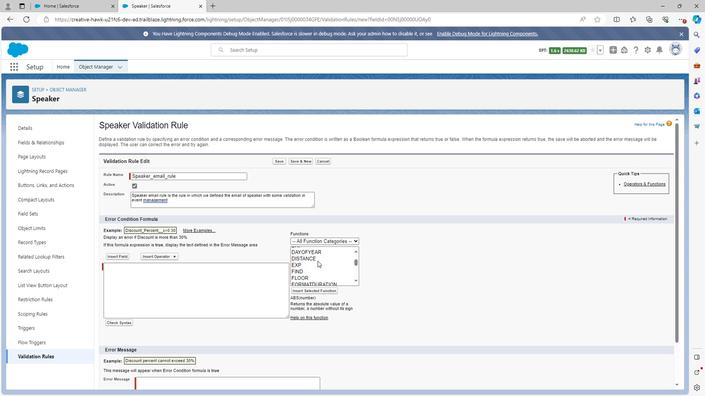 
Action: Mouse scrolled (317, 262) with delta (0, 0)
Screenshot: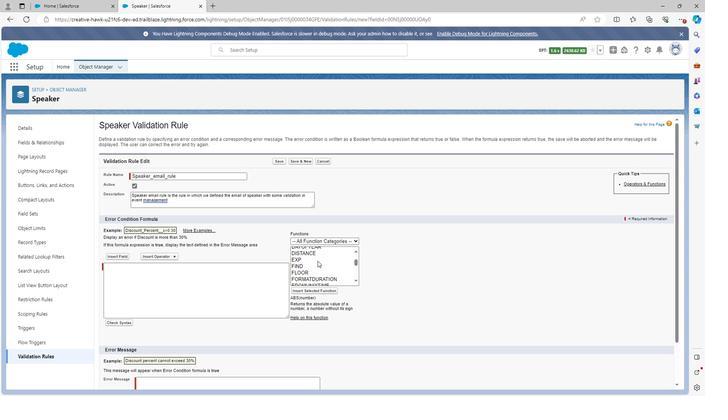 
Action: Mouse scrolled (317, 262) with delta (0, 0)
Screenshot: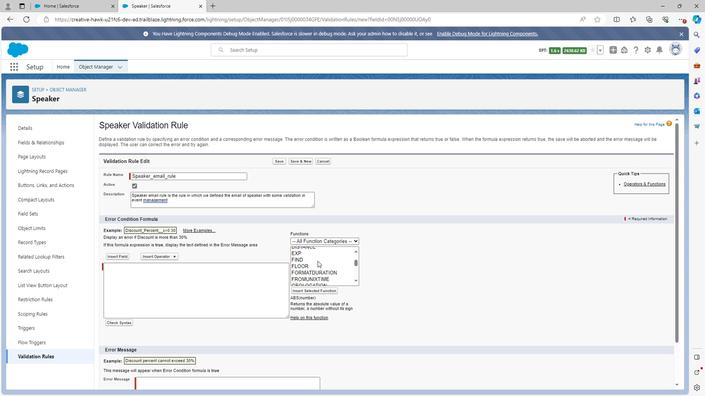 
Action: Mouse scrolled (317, 262) with delta (0, 0)
Screenshot: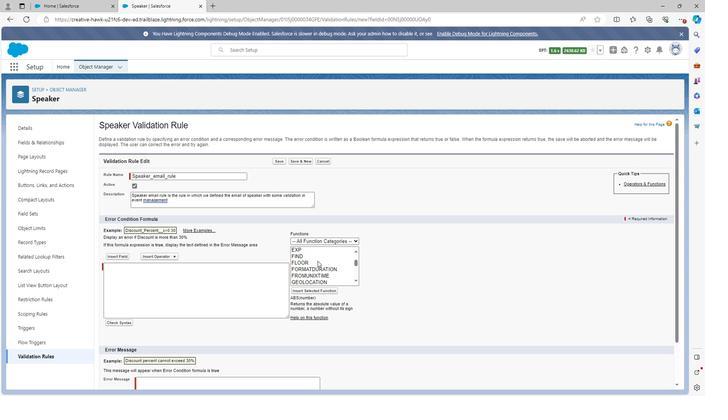 
Action: Mouse scrolled (317, 262) with delta (0, 0)
Screenshot: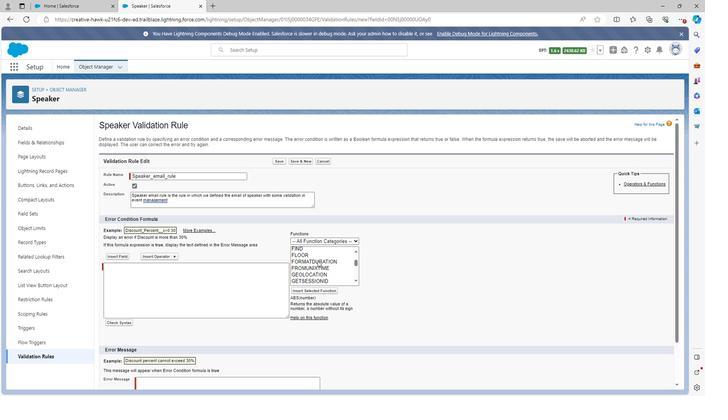 
Action: Mouse scrolled (317, 262) with delta (0, 0)
Screenshot: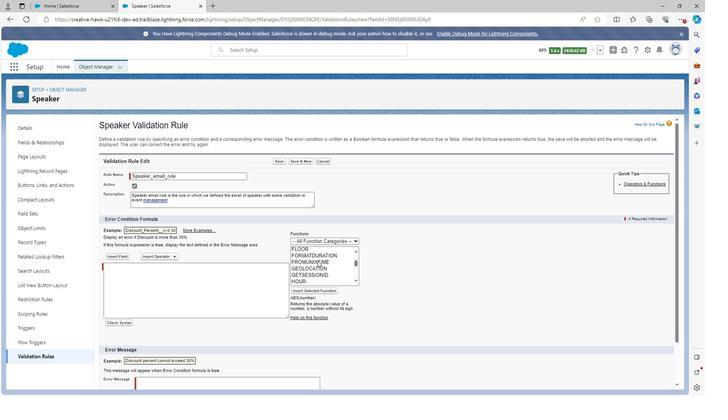 
Action: Mouse scrolled (317, 262) with delta (0, 0)
Screenshot: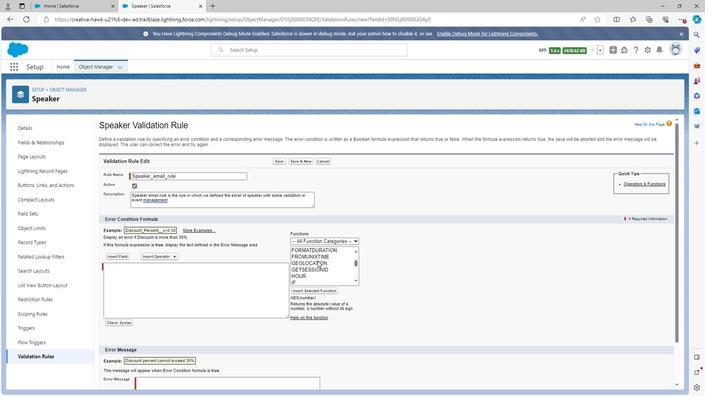 
Action: Mouse scrolled (317, 262) with delta (0, 0)
Screenshot: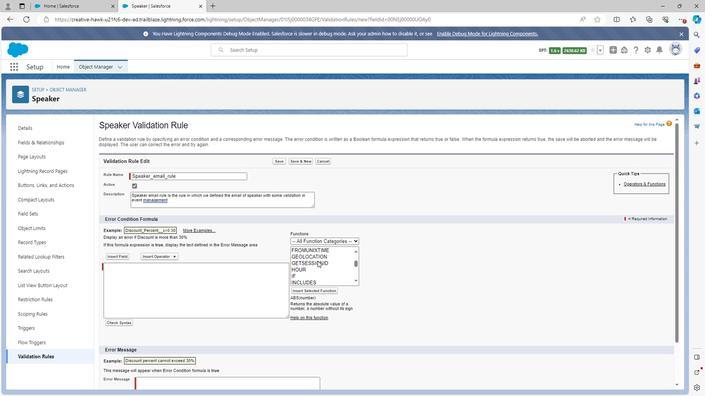 
Action: Mouse scrolled (317, 262) with delta (0, 0)
Screenshot: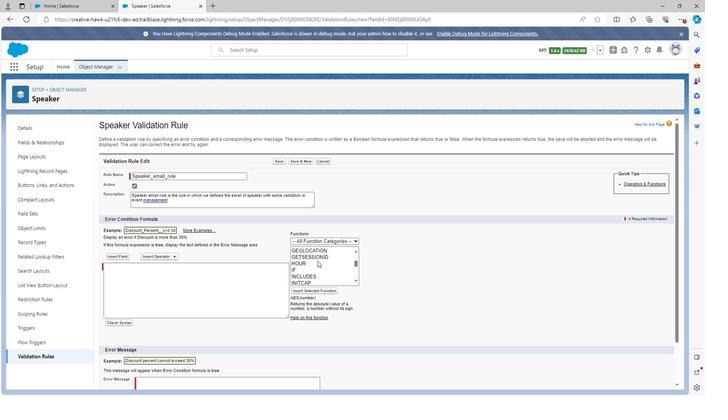 
Action: Mouse scrolled (317, 262) with delta (0, 0)
Screenshot: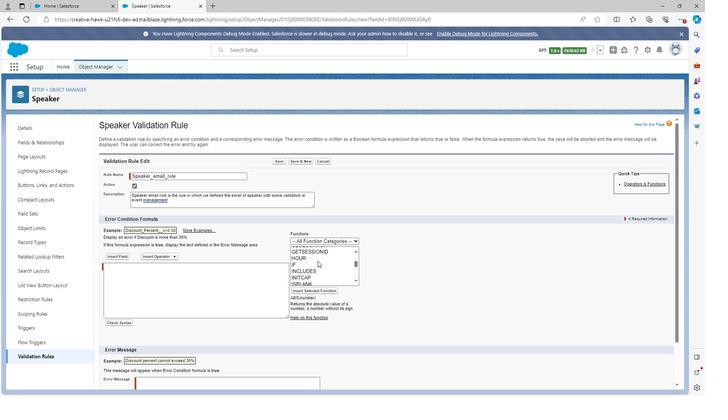 
Action: Mouse scrolled (317, 262) with delta (0, 0)
Screenshot: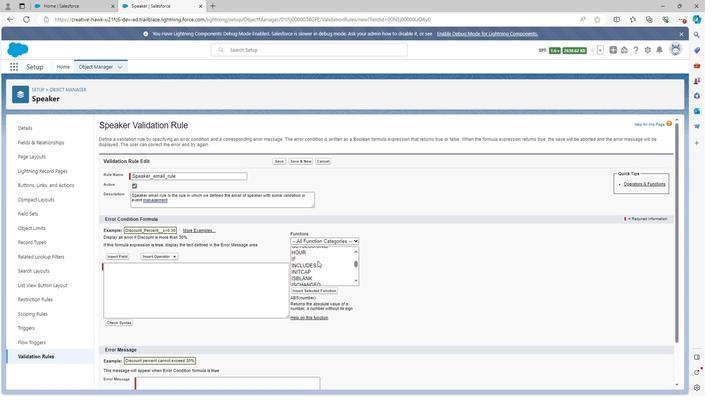 
Action: Mouse scrolled (317, 262) with delta (0, 0)
Screenshot: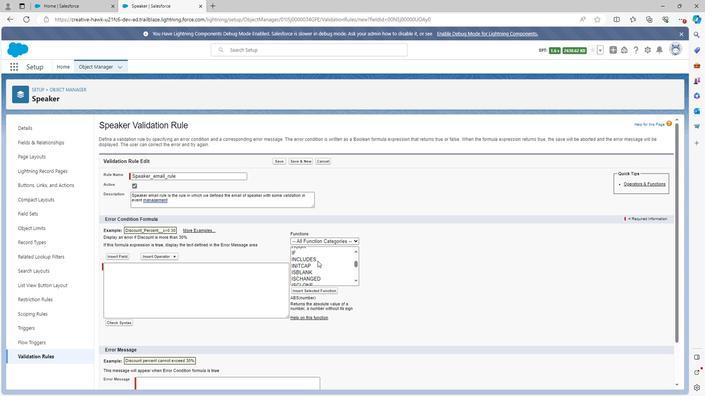 
Action: Mouse moved to (306, 265)
Screenshot: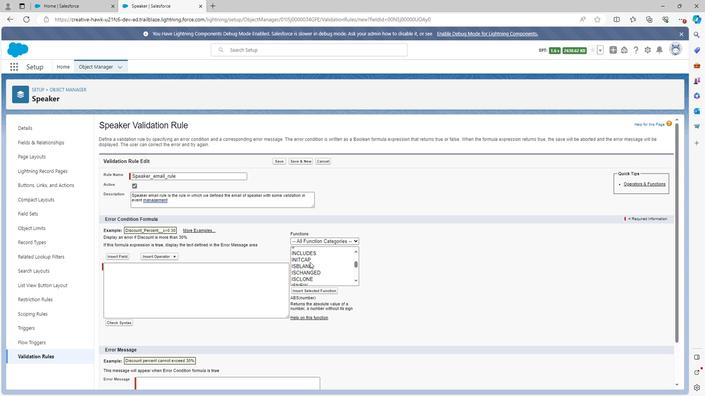 
Action: Mouse pressed left at (306, 265)
Screenshot: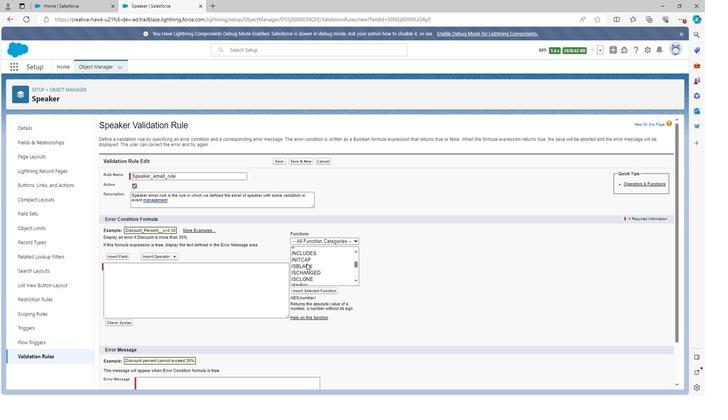 
Action: Mouse moved to (308, 290)
Screenshot: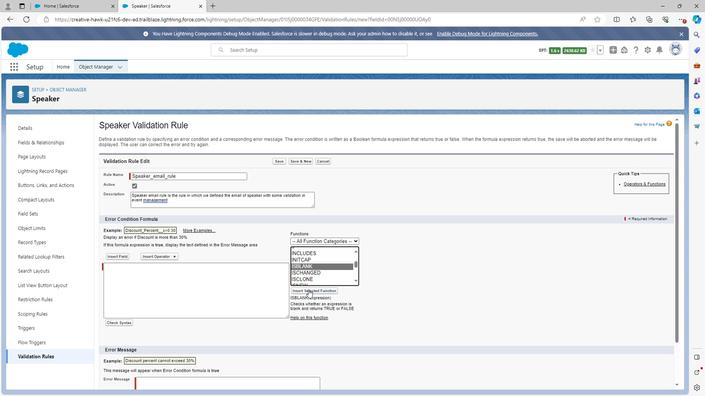 
Action: Mouse pressed left at (308, 290)
Screenshot: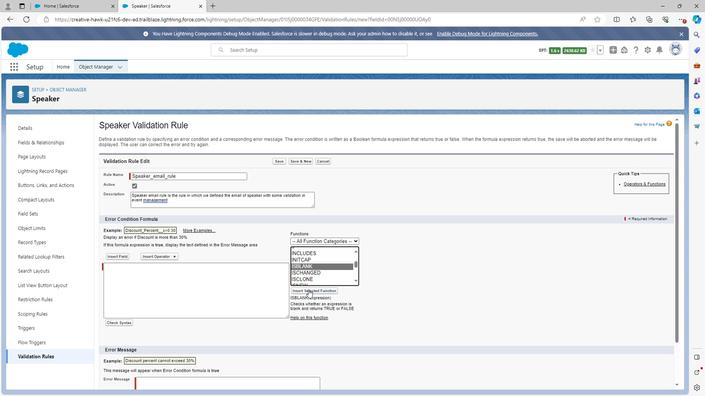 
Action: Mouse moved to (116, 259)
Screenshot: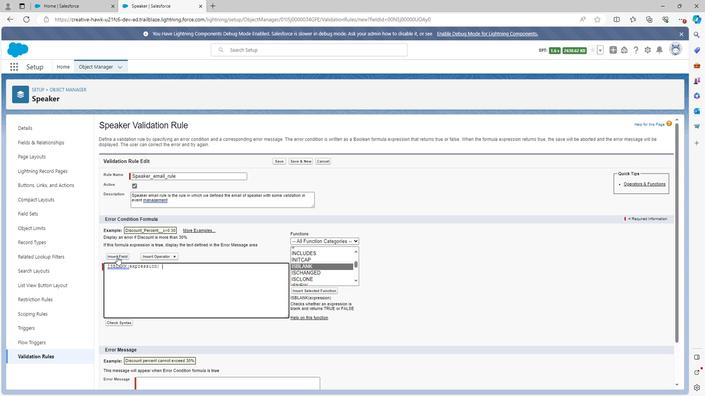 
Action: Mouse pressed left at (116, 259)
Screenshot: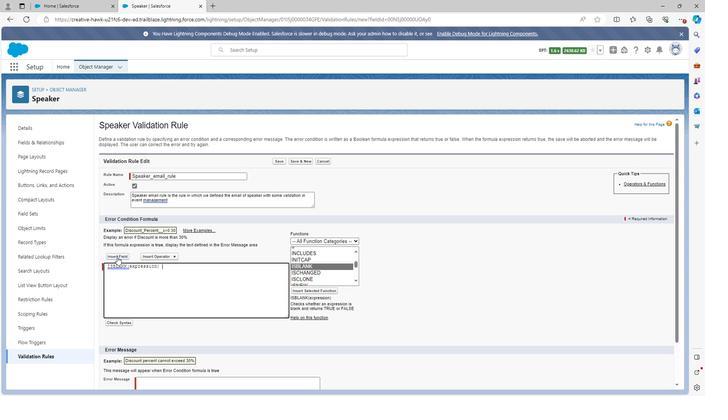 
Action: Mouse moved to (317, 248)
Screenshot: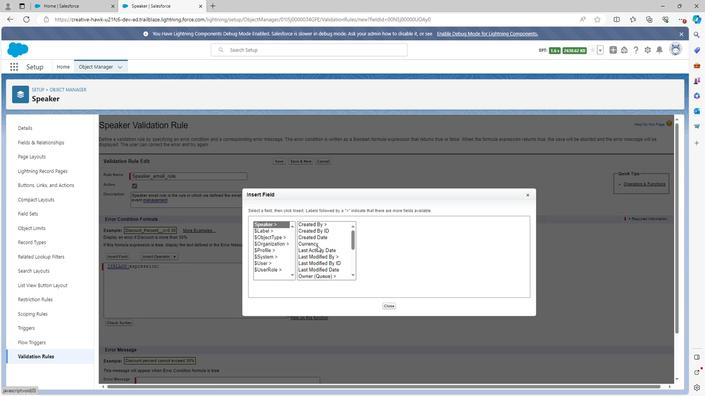 
Action: Mouse scrolled (317, 248) with delta (0, 0)
Screenshot: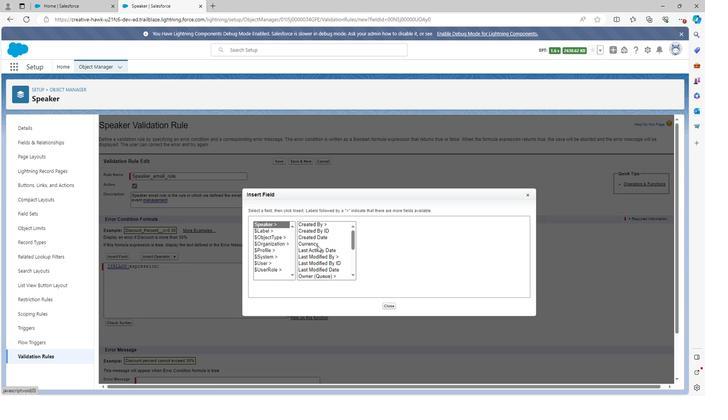 
Action: Mouse scrolled (317, 248) with delta (0, 0)
Screenshot: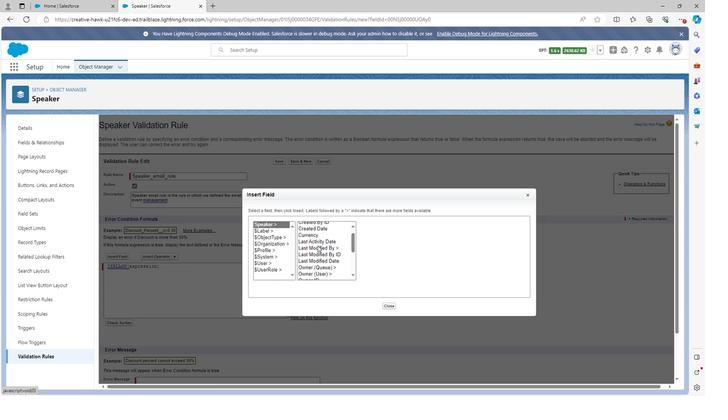 
Action: Mouse scrolled (317, 248) with delta (0, 0)
Screenshot: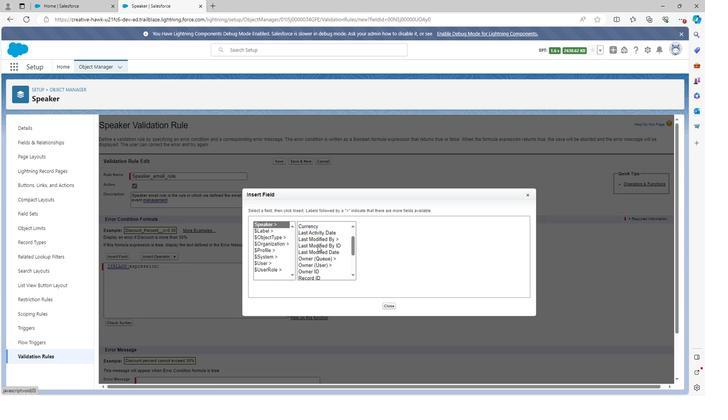 
Action: Mouse scrolled (317, 248) with delta (0, 0)
Screenshot: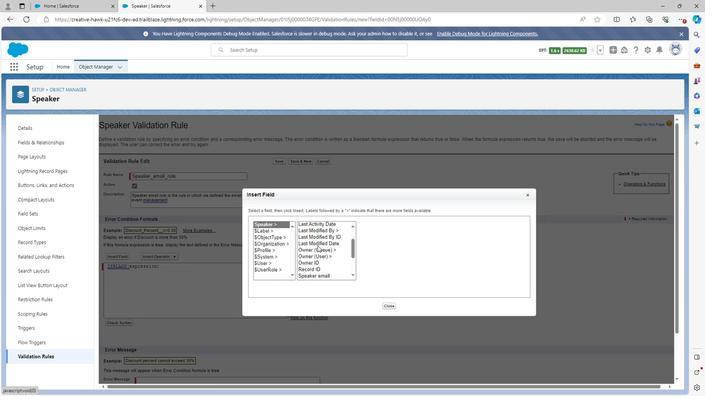 
Action: Mouse scrolled (317, 248) with delta (0, 0)
Screenshot: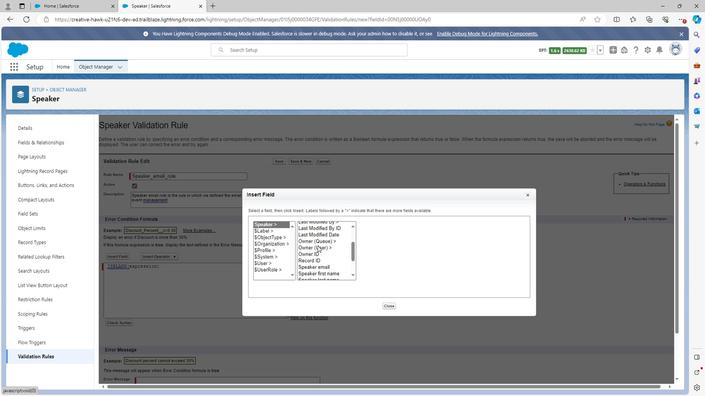
Action: Mouse scrolled (317, 248) with delta (0, 0)
Screenshot: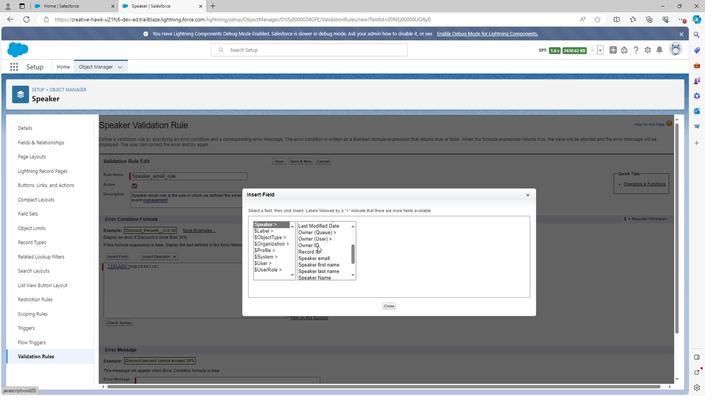 
Action: Mouse moved to (321, 251)
Screenshot: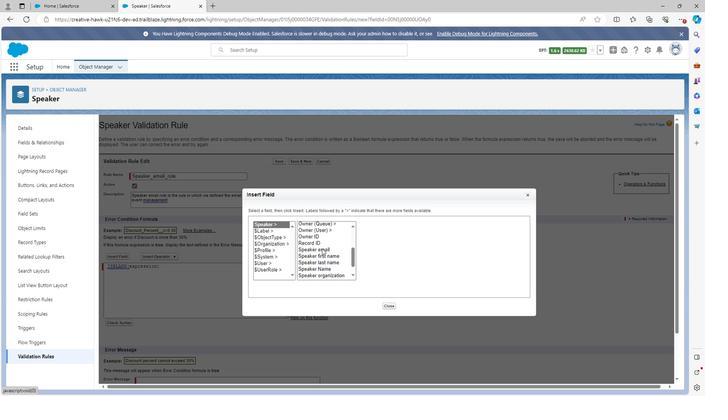 
Action: Mouse pressed left at (321, 251)
Screenshot: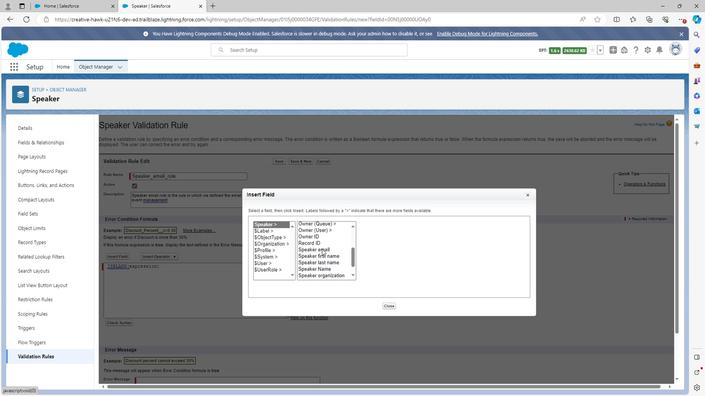 
Action: Mouse moved to (383, 265)
Screenshot: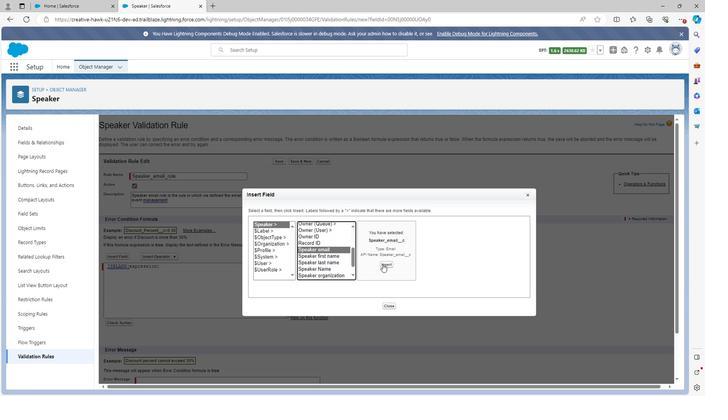 
Action: Mouse pressed left at (383, 265)
Screenshot: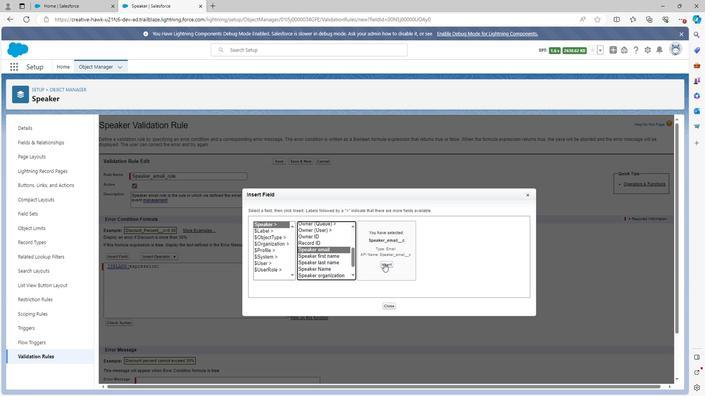 
Action: Mouse moved to (186, 266)
Screenshot: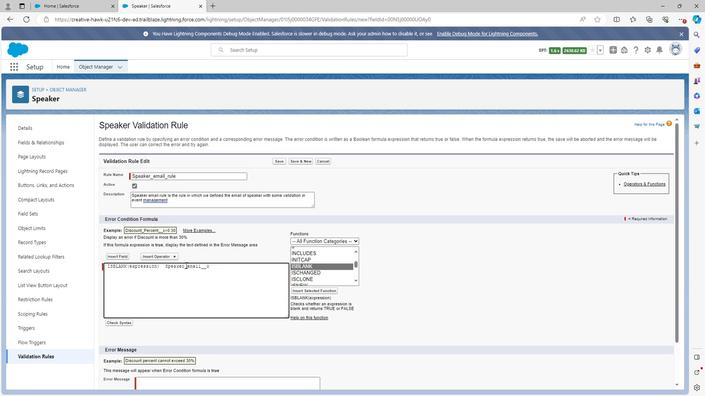 
Action: Mouse pressed left at (186, 266)
Screenshot: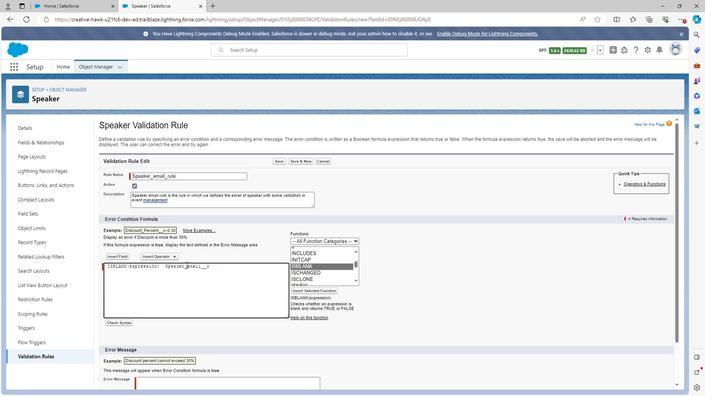 
Action: Mouse pressed left at (186, 266)
Screenshot: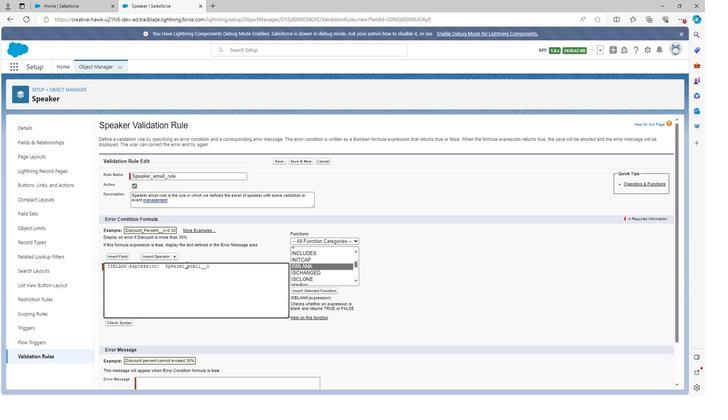 
Action: Key pressed ctrl+X
Screenshot: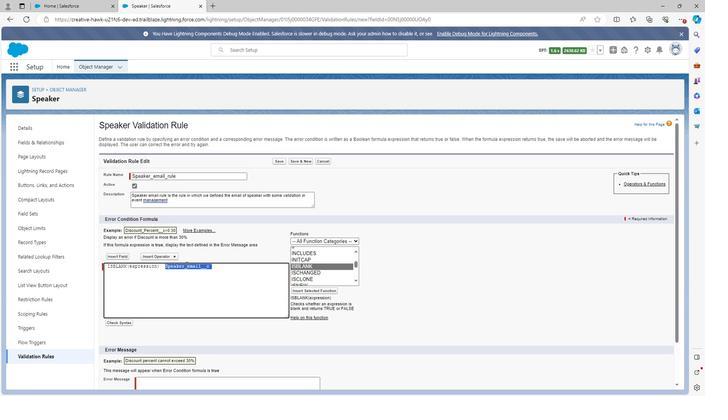 
Action: Mouse moved to (146, 268)
Screenshot: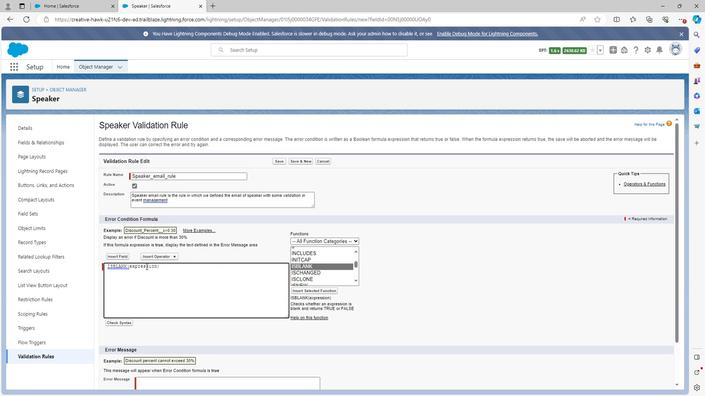 
Action: Mouse pressed left at (146, 268)
Screenshot: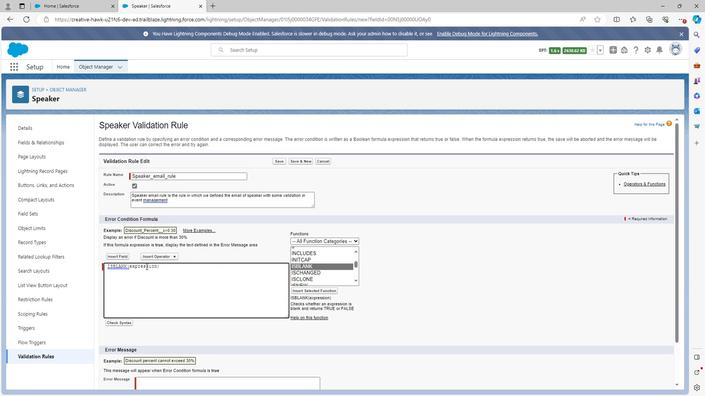 
Action: Mouse pressed left at (146, 268)
Screenshot: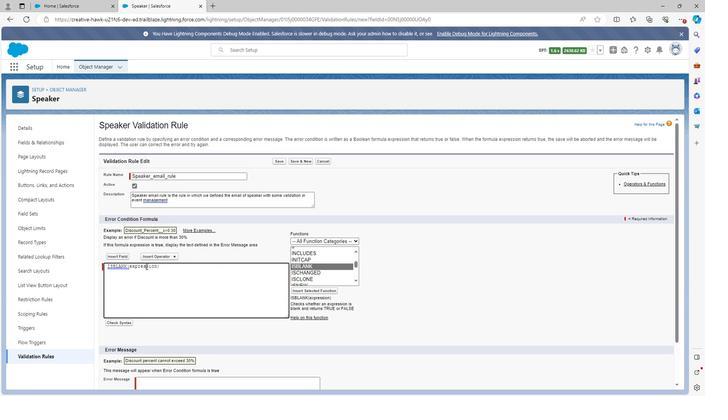 
Action: Mouse moved to (146, 266)
Screenshot: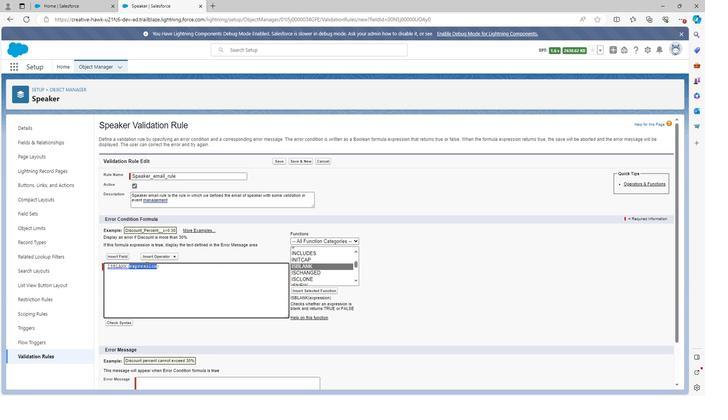 
Action: Key pressed ctrl+V
Screenshot: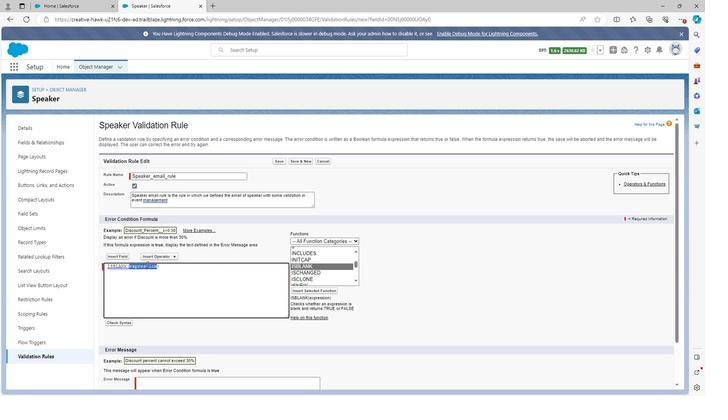 
Action: Mouse moved to (186, 269)
Screenshot: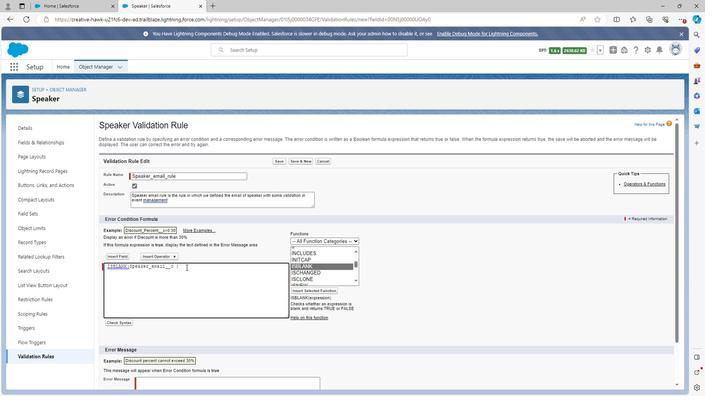 
Action: Mouse pressed left at (186, 269)
Screenshot: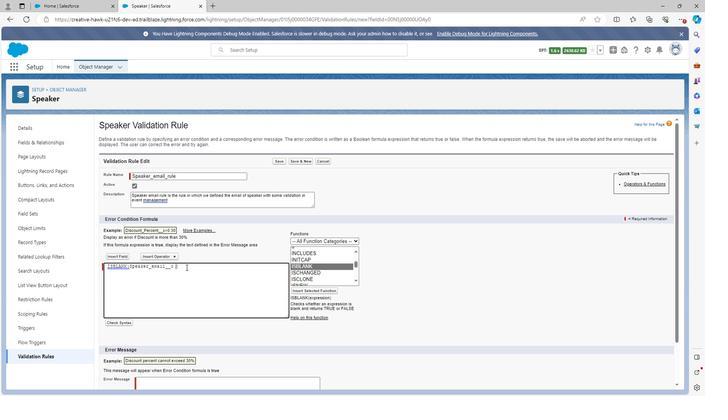 
Action: Mouse moved to (186, 267)
Screenshot: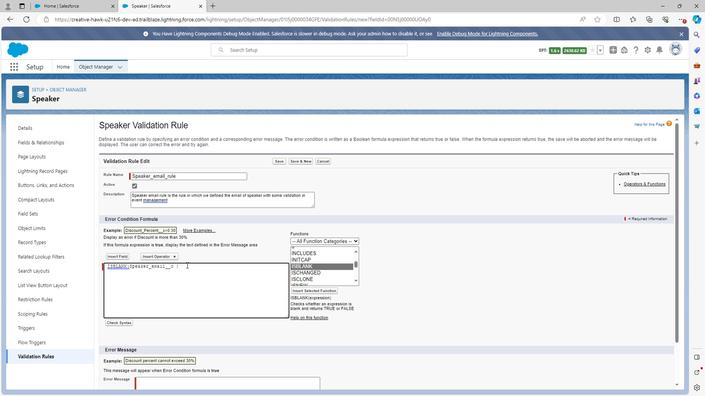 
Action: Key pressed <Key.enter>
Screenshot: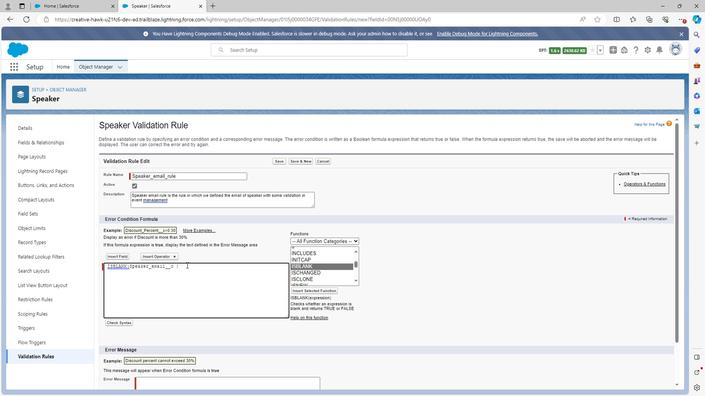 
Action: Mouse moved to (193, 267)
Screenshot: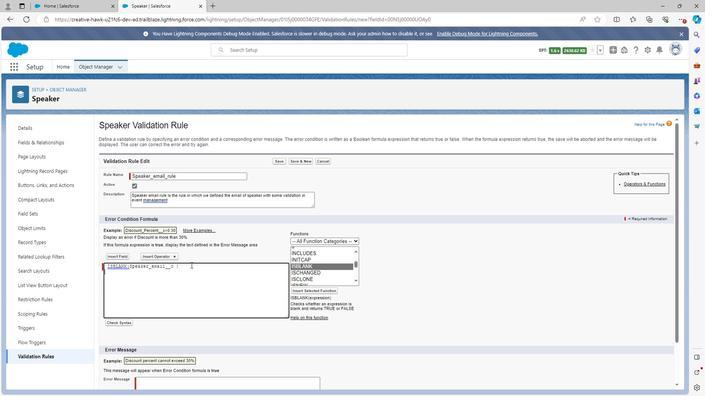 
Action: Key pressed <Key.enter>
Screenshot: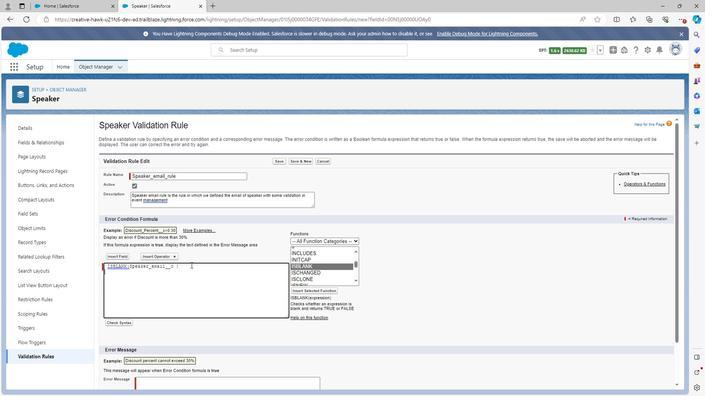 
Action: Mouse moved to (302, 265)
Screenshot: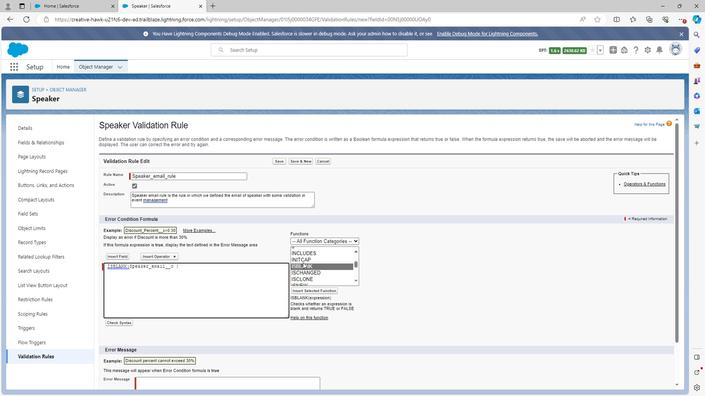 
Action: Mouse scrolled (302, 265) with delta (0, 0)
